Task: Send an email with the signature Marianna Clark with the subject Feedback on a business model canvas and the message Could you provide me with the technical specifications for the new software program? from softage.3@softage.net to softage.5@softage.net with an attached audio file Audio_news_report.mp3 and move the email from Sent Items to the folder Sales contracts
Action: Mouse moved to (133, 223)
Screenshot: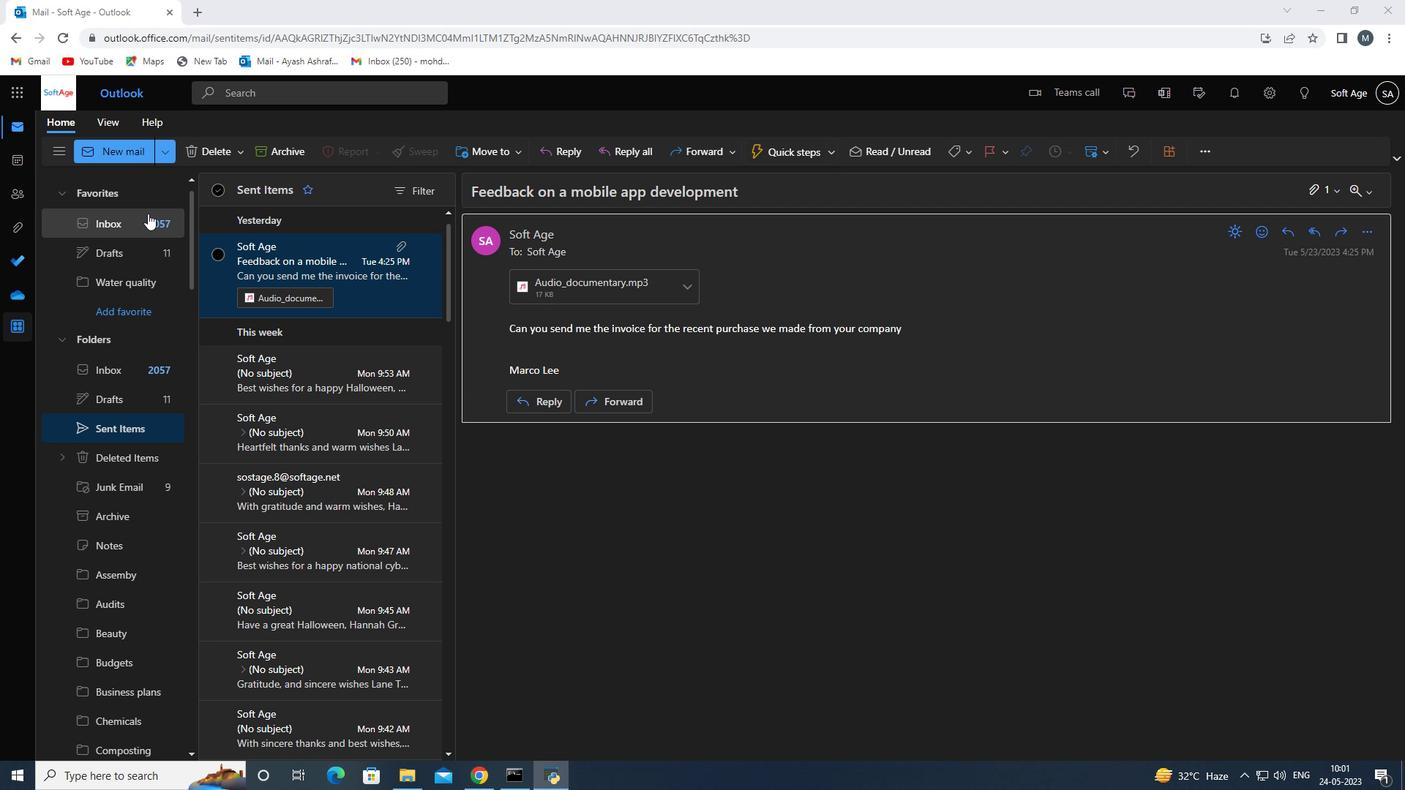 
Action: Mouse pressed left at (133, 223)
Screenshot: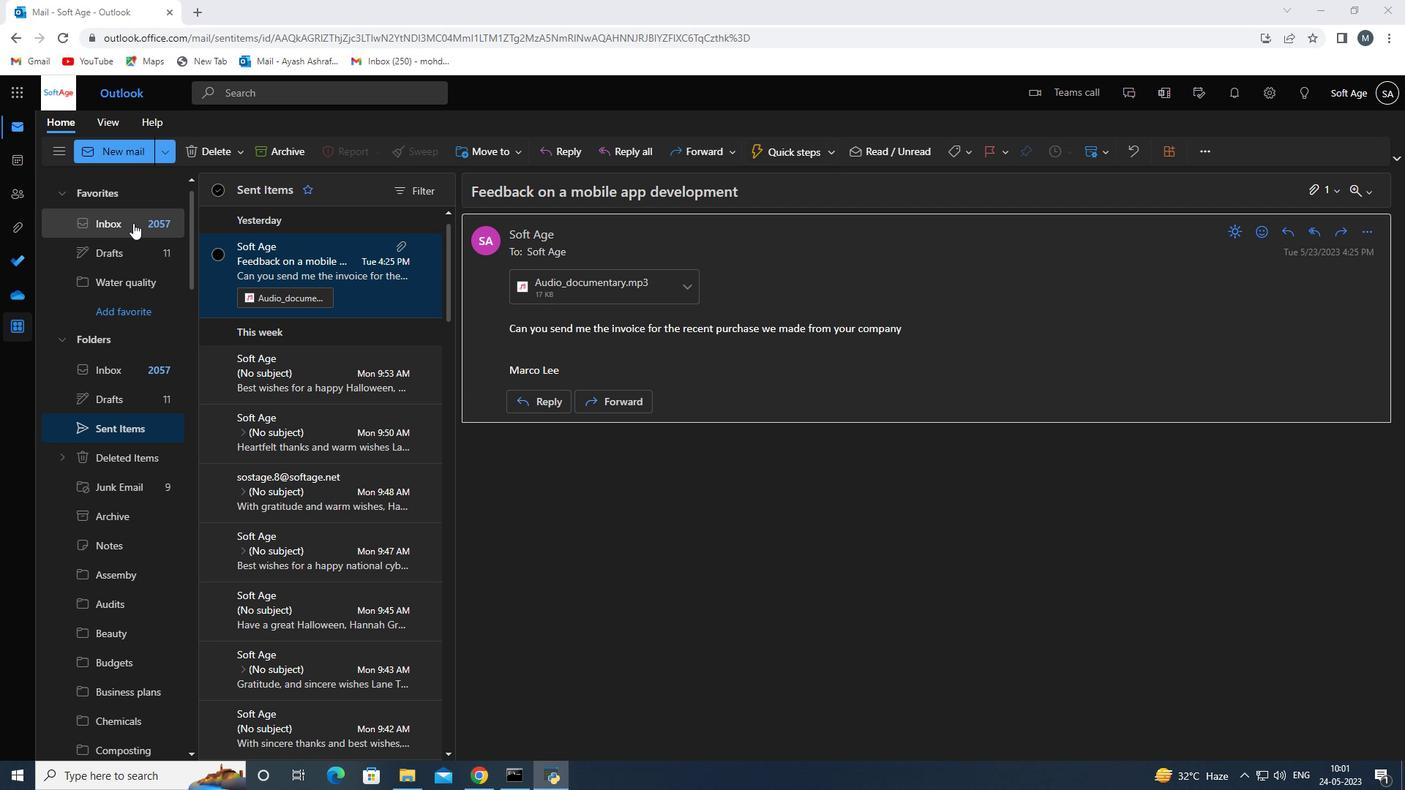
Action: Mouse moved to (112, 158)
Screenshot: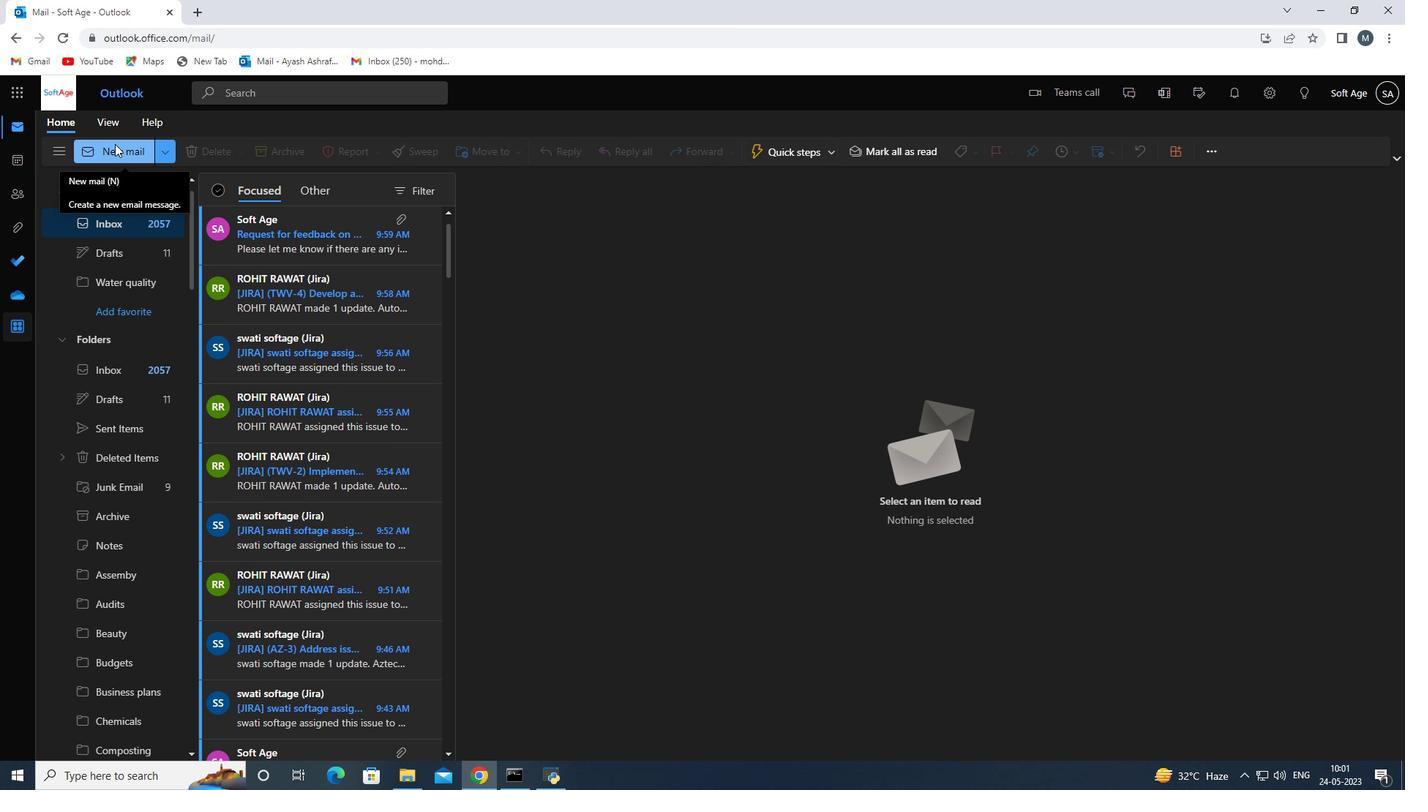 
Action: Mouse pressed left at (112, 158)
Screenshot: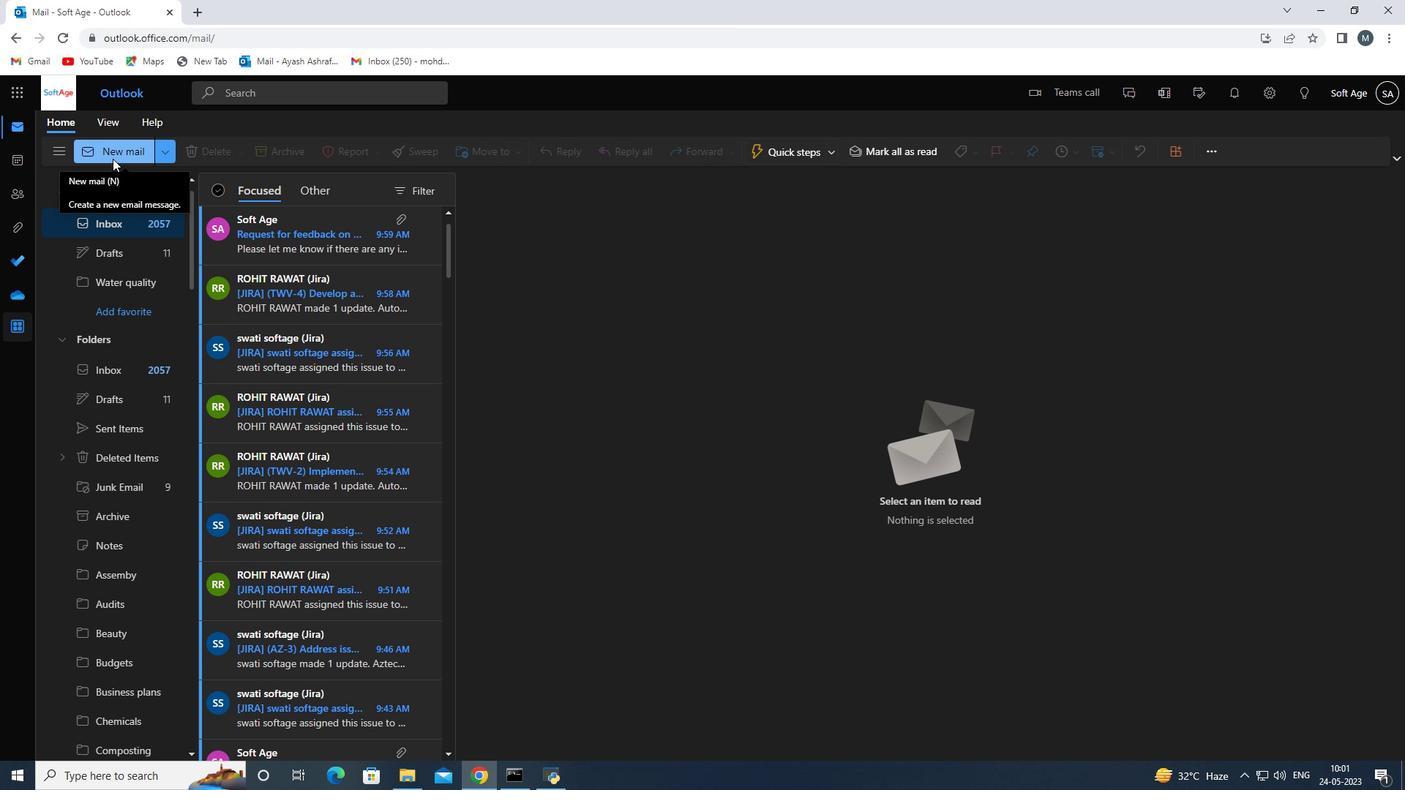 
Action: Mouse moved to (907, 156)
Screenshot: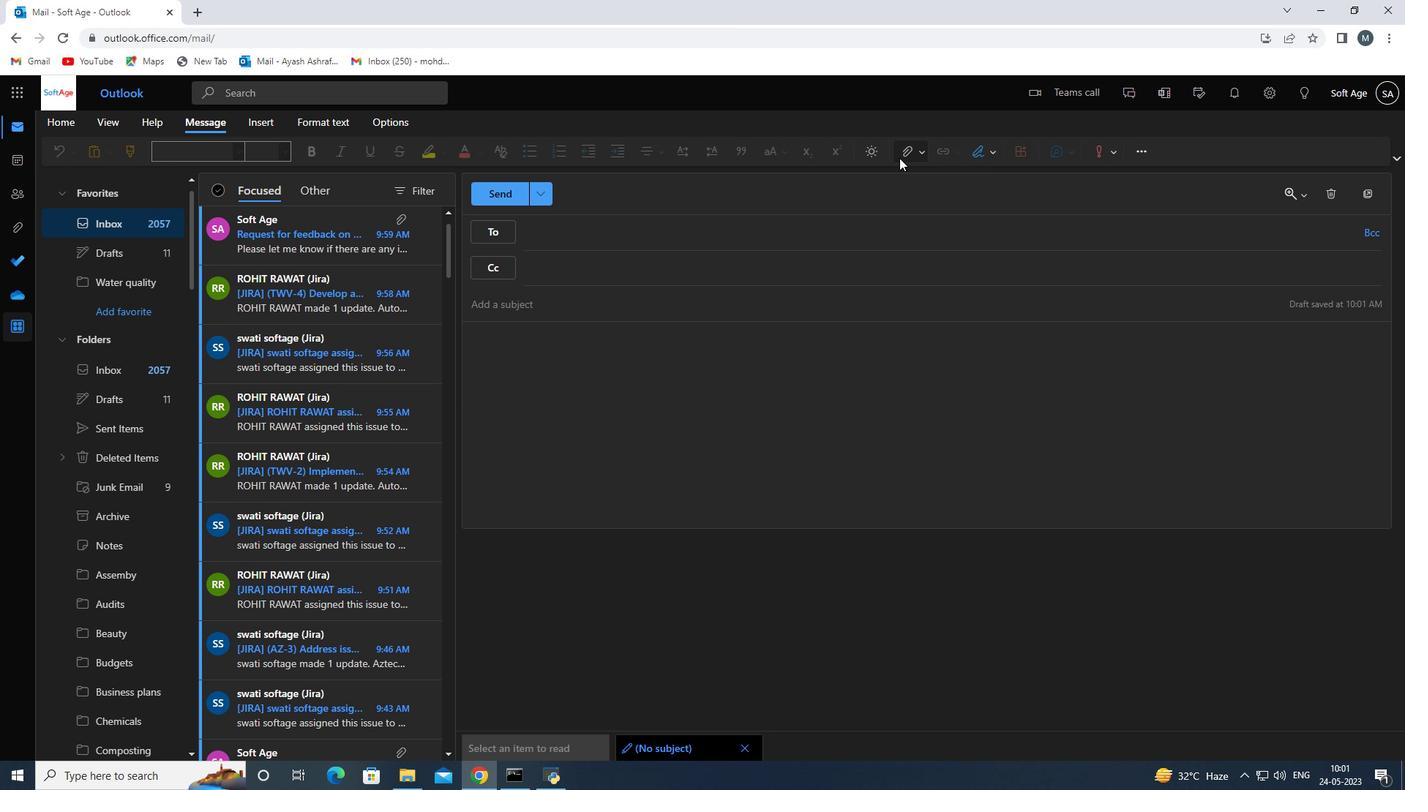 
Action: Mouse pressed left at (907, 156)
Screenshot: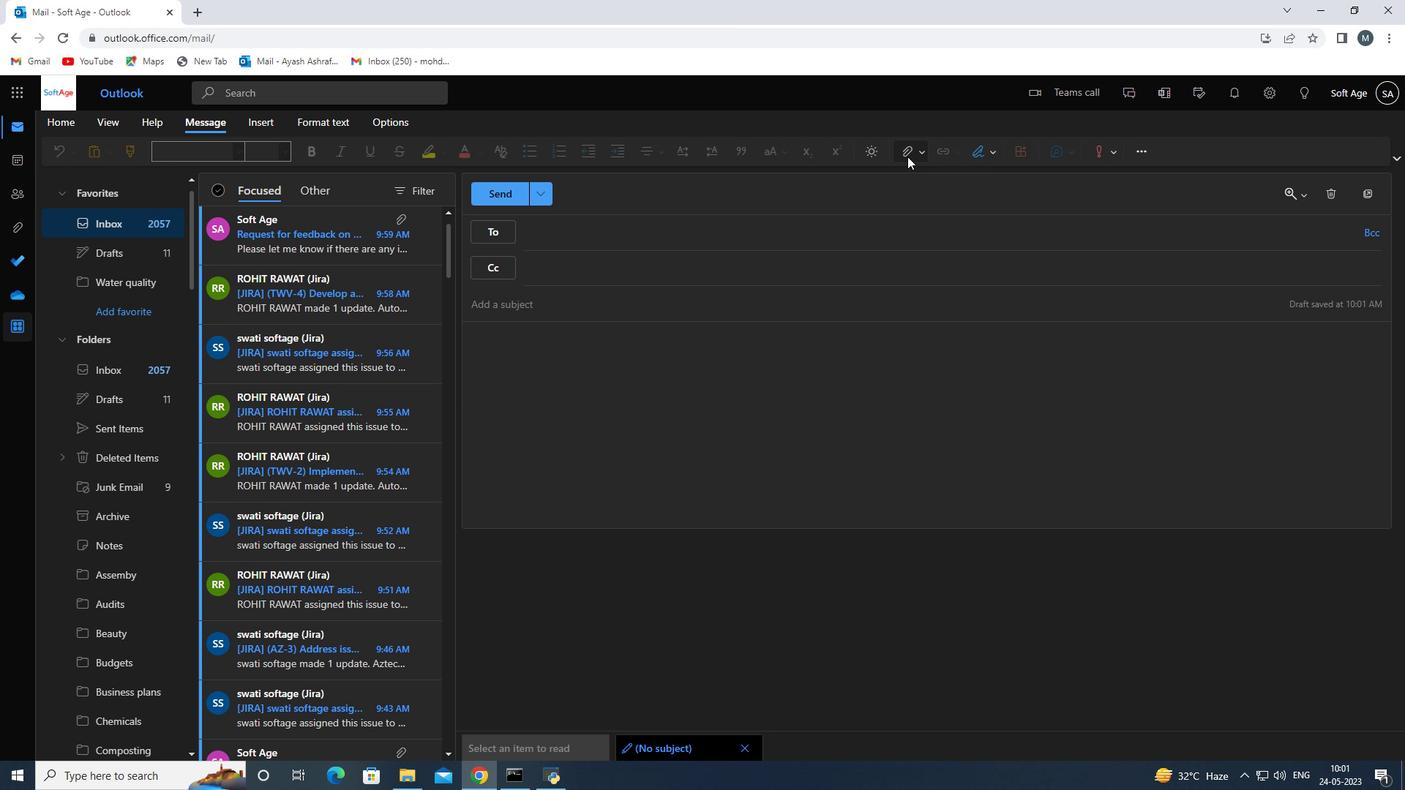 
Action: Mouse moved to (990, 154)
Screenshot: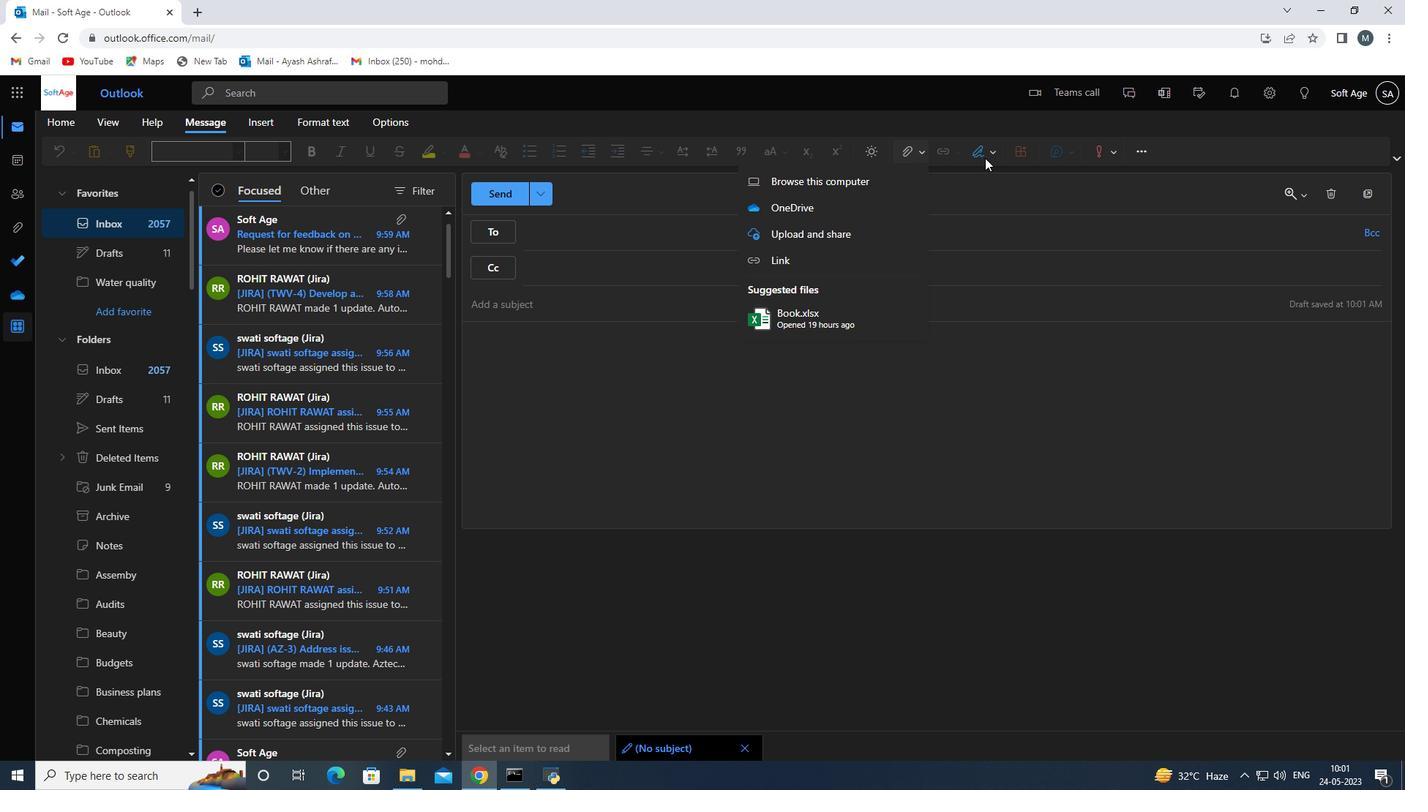 
Action: Mouse pressed left at (990, 154)
Screenshot: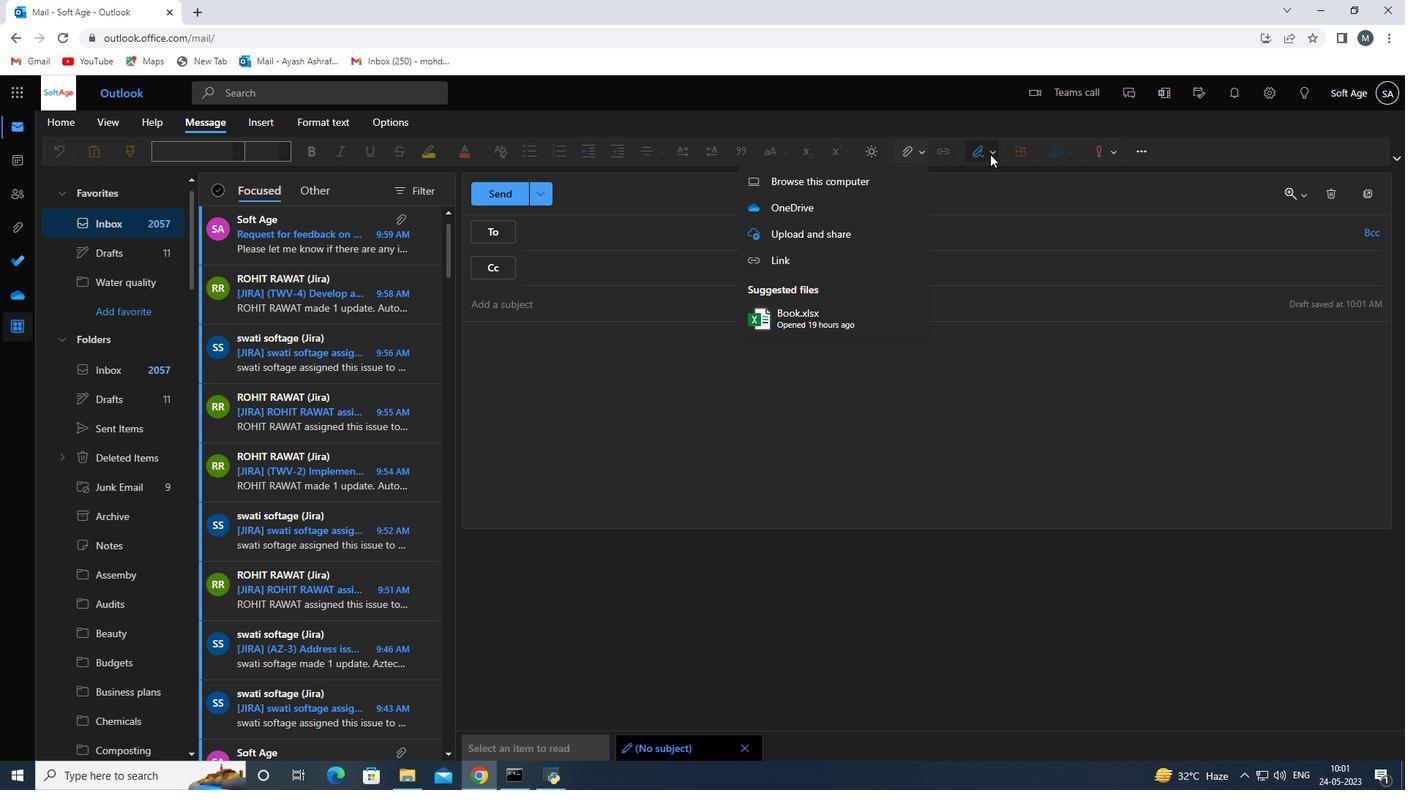 
Action: Mouse moved to (963, 211)
Screenshot: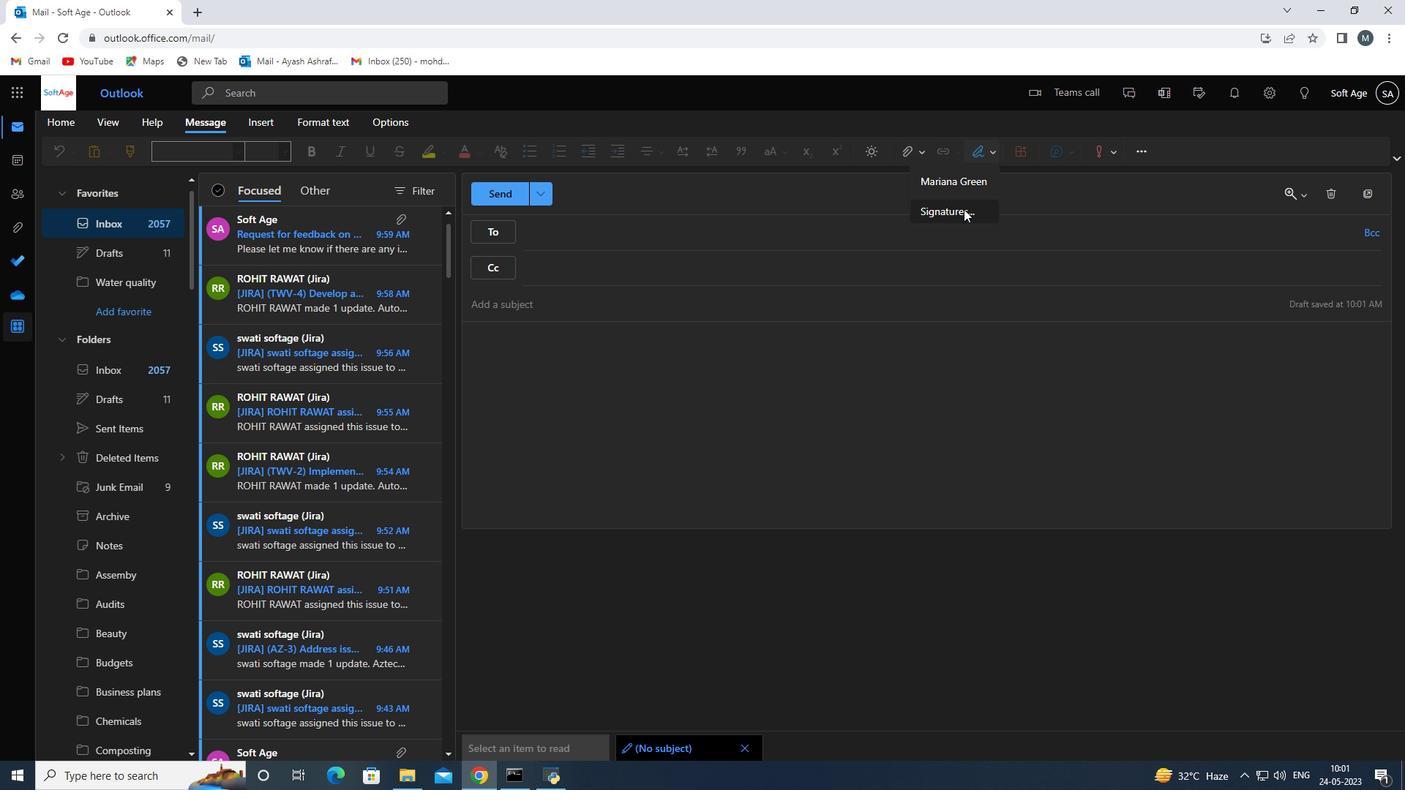 
Action: Mouse pressed left at (963, 211)
Screenshot: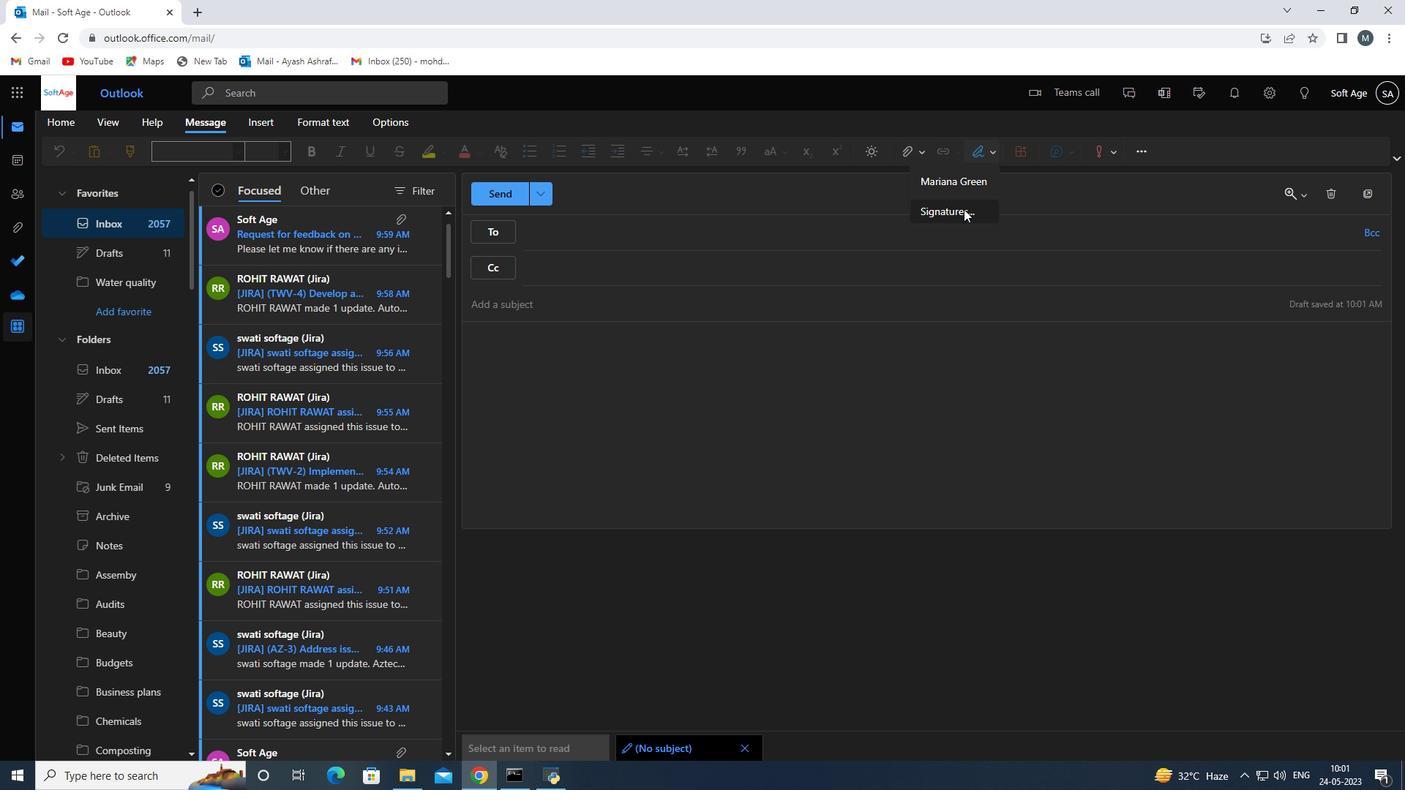 
Action: Mouse moved to (973, 268)
Screenshot: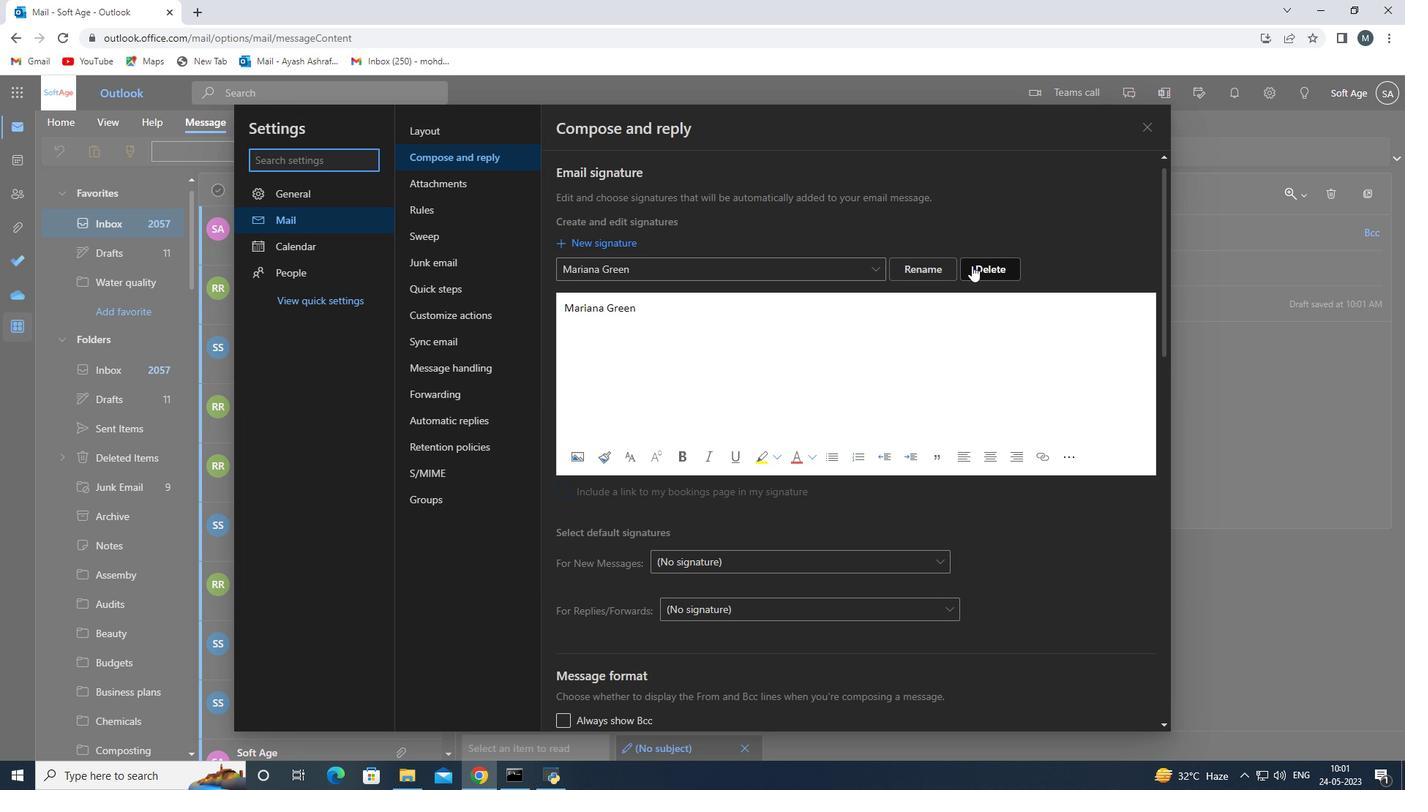 
Action: Mouse pressed left at (973, 268)
Screenshot: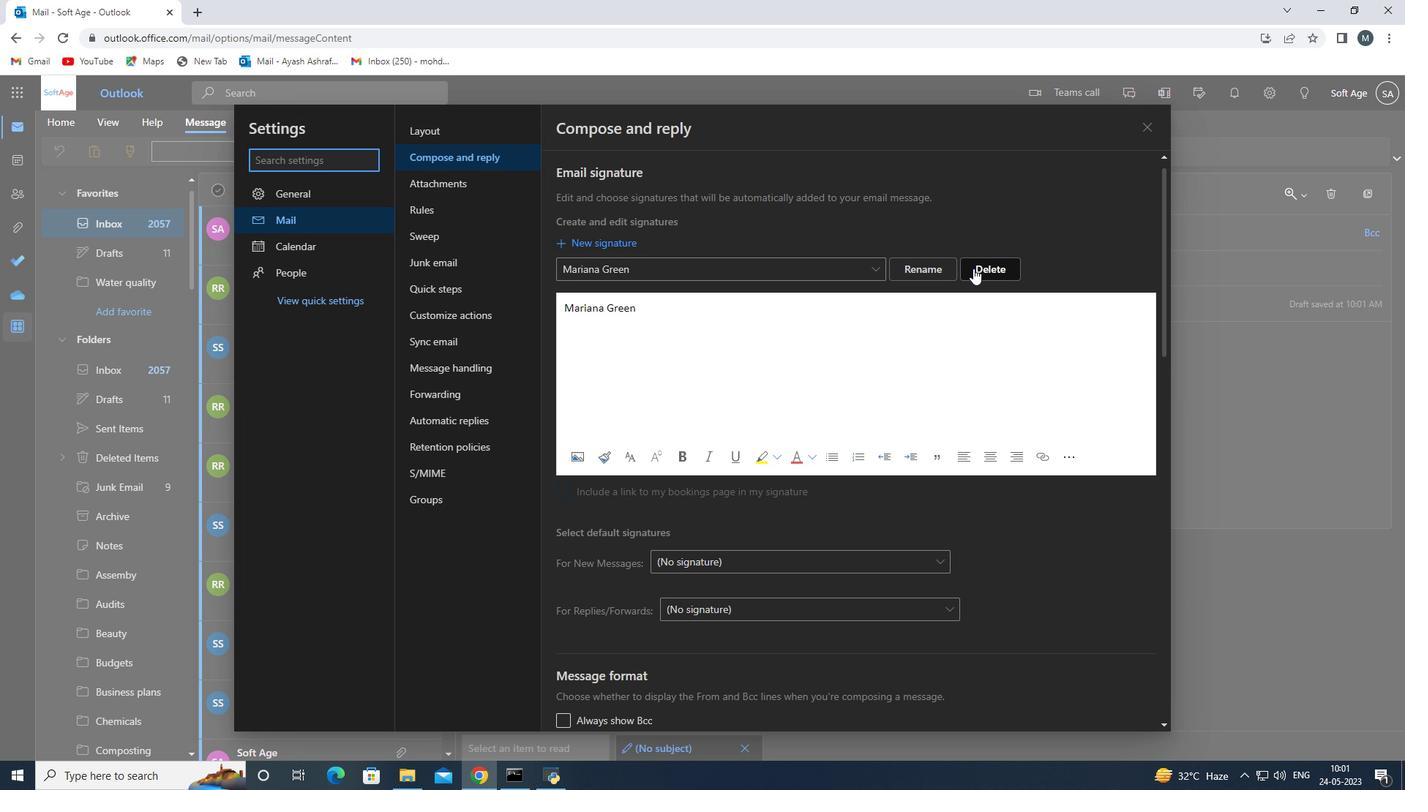 
Action: Mouse moved to (796, 273)
Screenshot: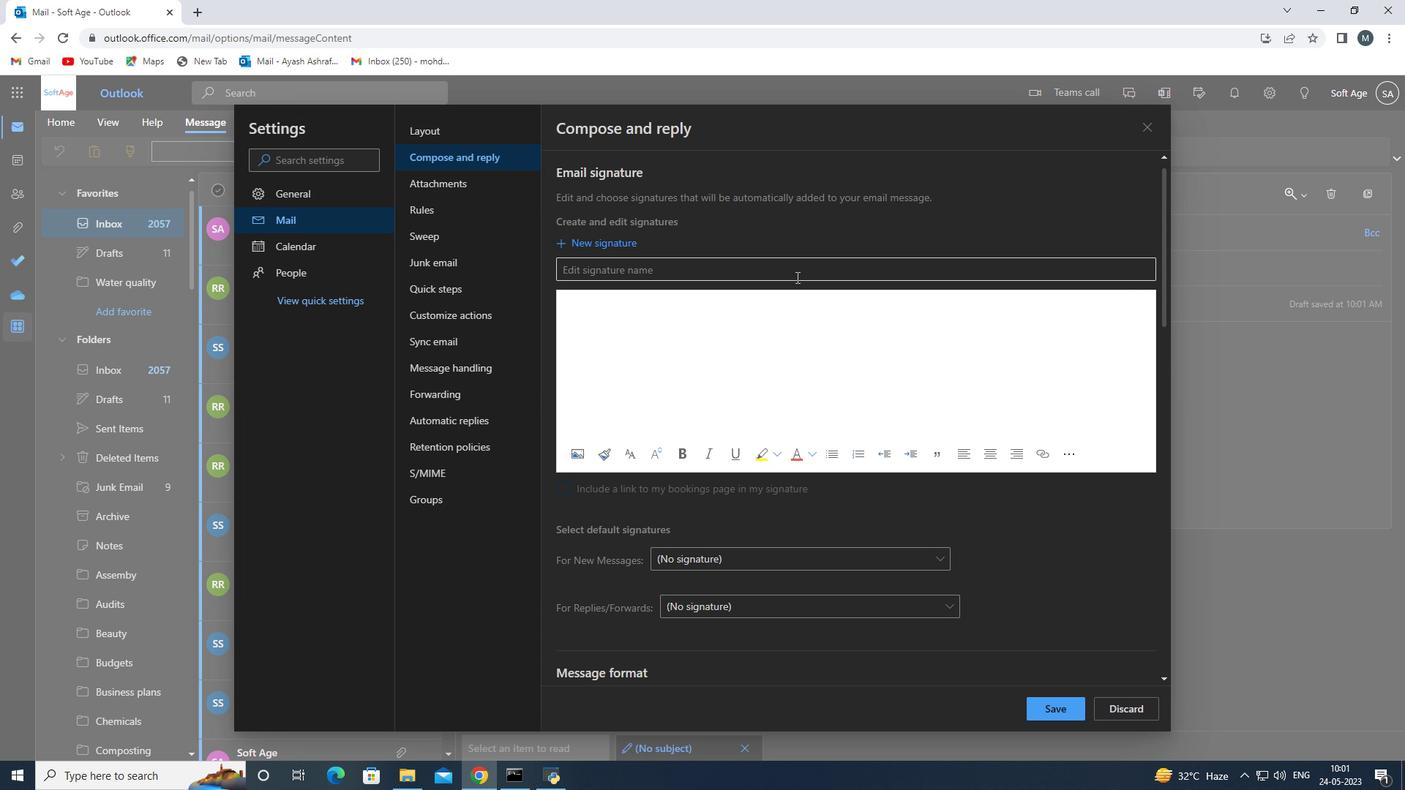 
Action: Mouse pressed left at (796, 273)
Screenshot: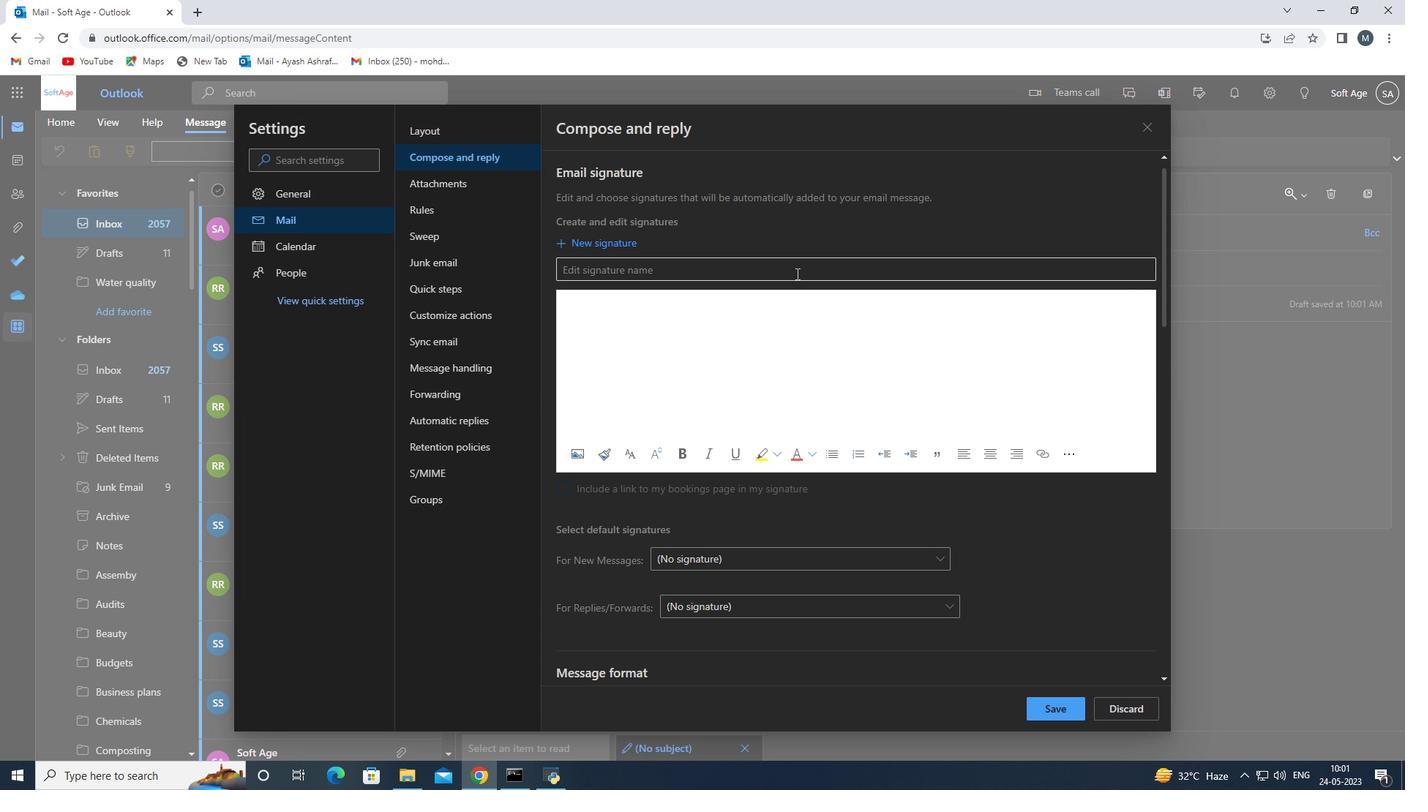 
Action: Mouse moved to (796, 273)
Screenshot: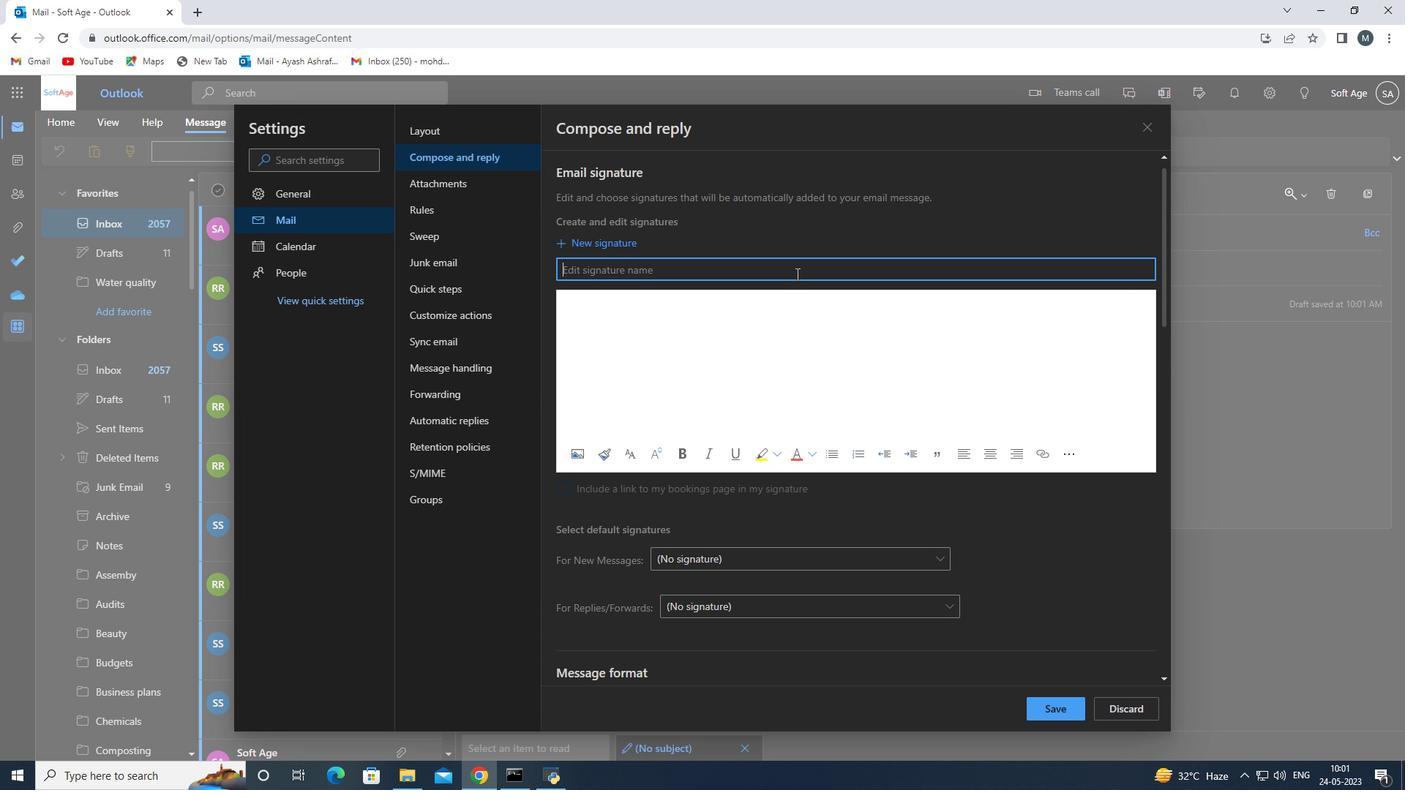 
Action: Key pressed <Key.shift>Marianna<Key.space><Key.shift><Key.shift><Key.shift><Key.shift><Key.shift><Key.shift><Key.shift><Key.shift><Key.shift><Key.shift><Key.shift><Key.shift><Key.shift><Key.shift><Key.shift>Clark<Key.space><Key.enter>
Screenshot: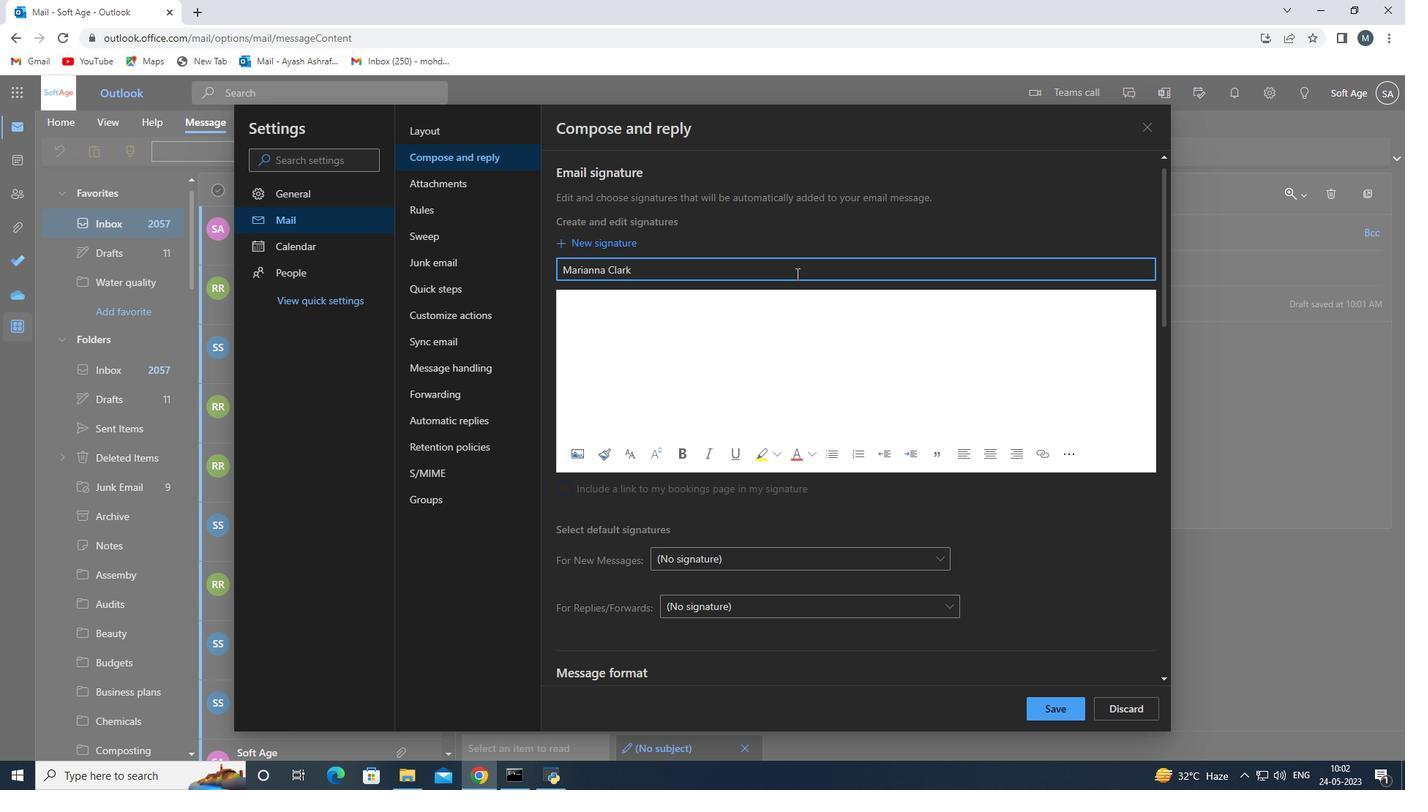 
Action: Mouse moved to (744, 322)
Screenshot: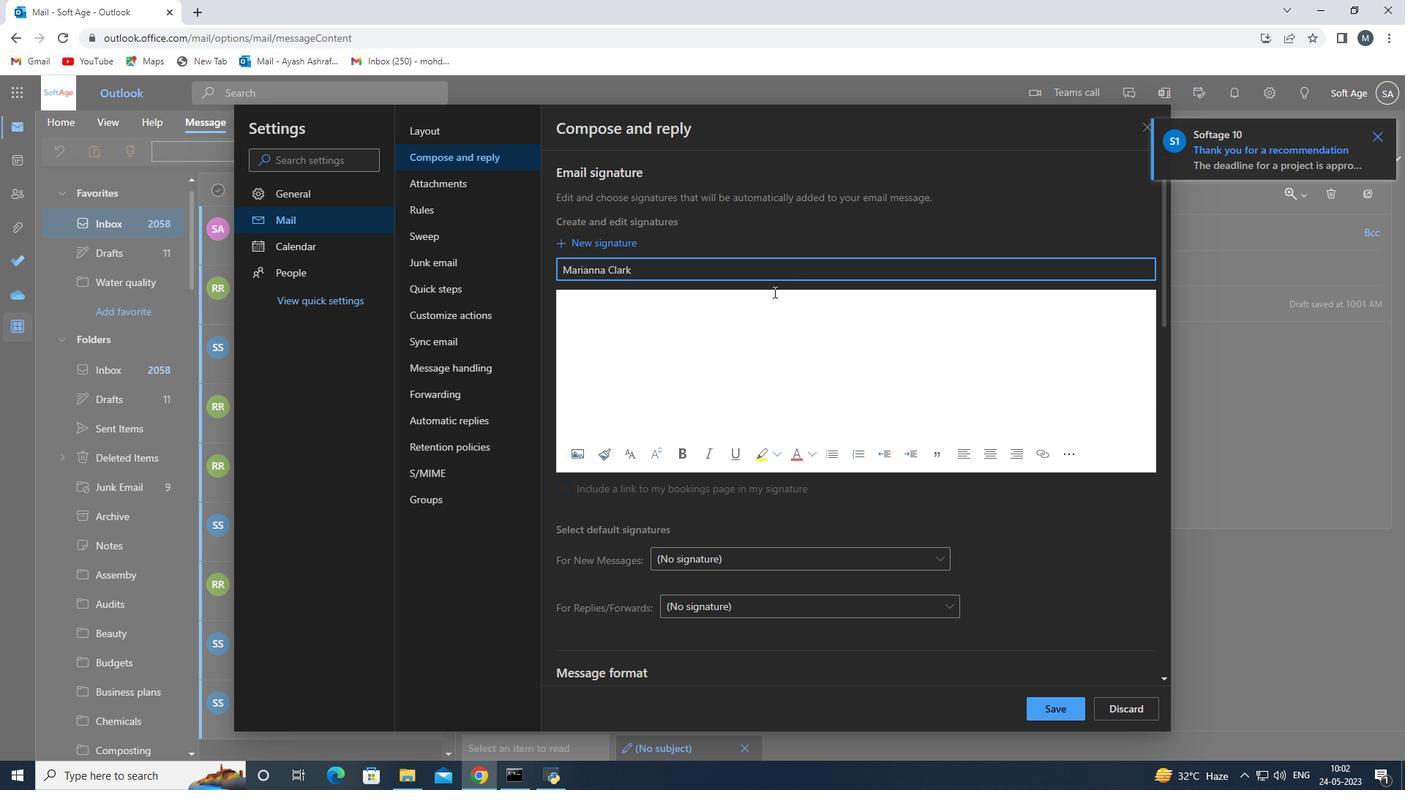 
Action: Mouse pressed left at (744, 322)
Screenshot: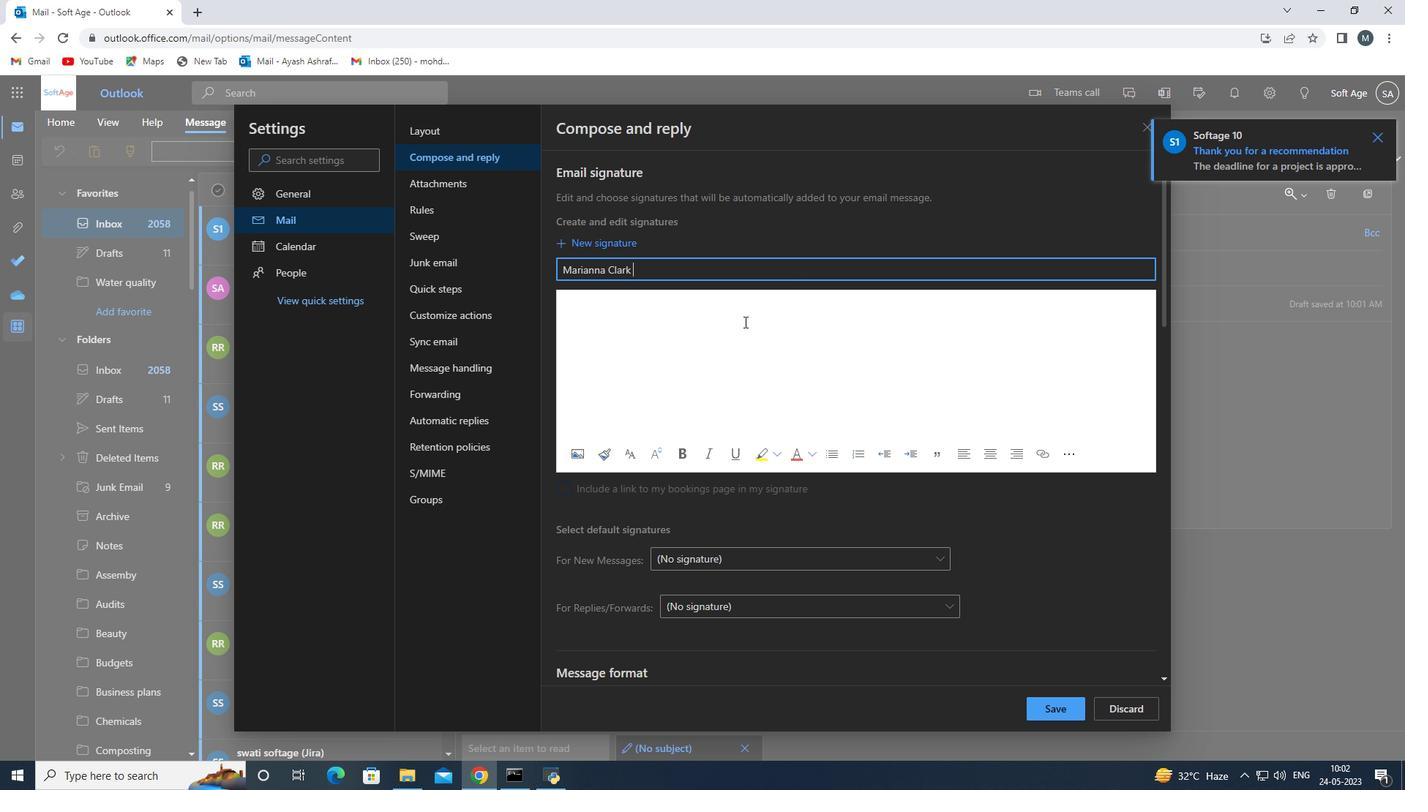 
Action: Key pressed <Key.shift>Mariannna<Key.space><Key.backspace><Key.backspace><Key.backspace>a<Key.space><Key.shift>Clark<Key.space>
Screenshot: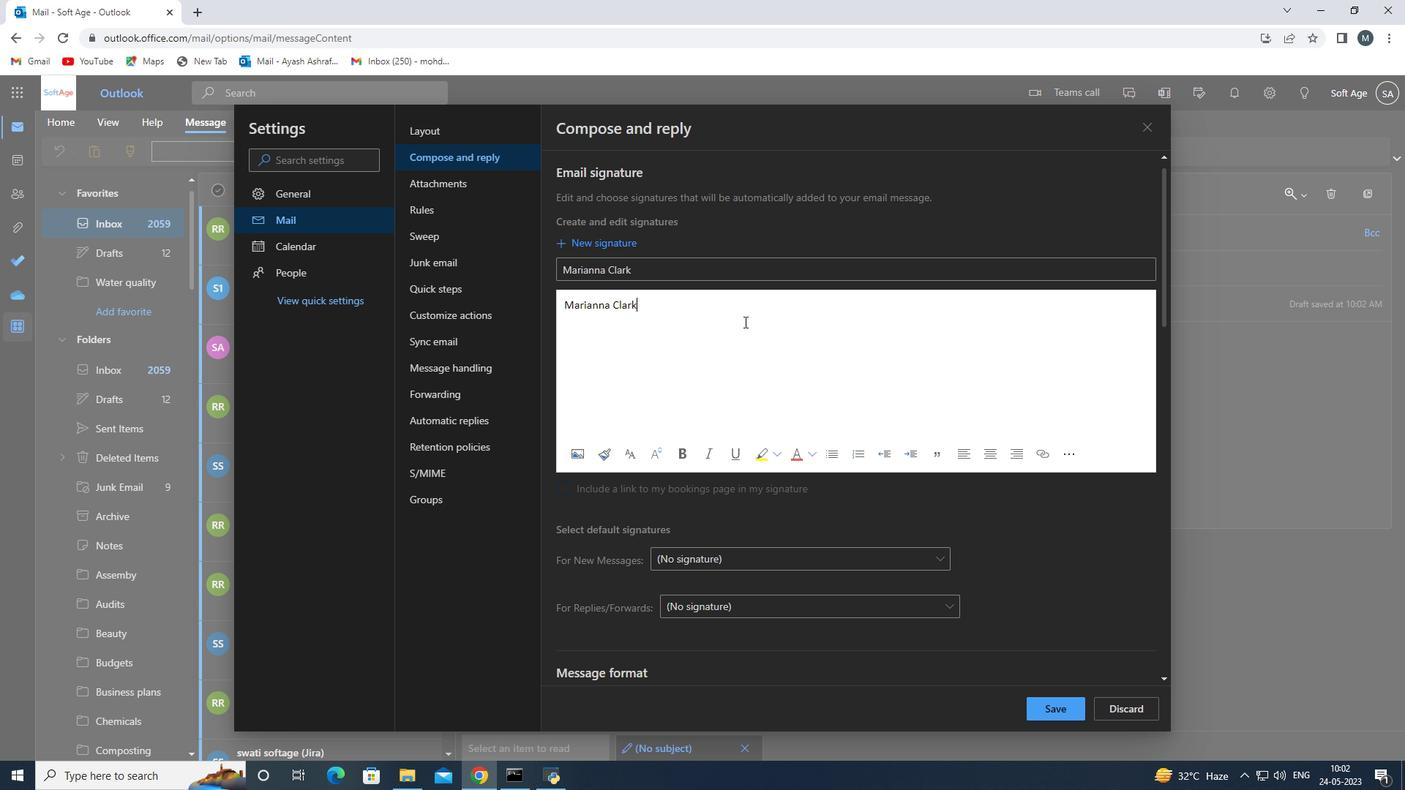 
Action: Mouse moved to (1050, 713)
Screenshot: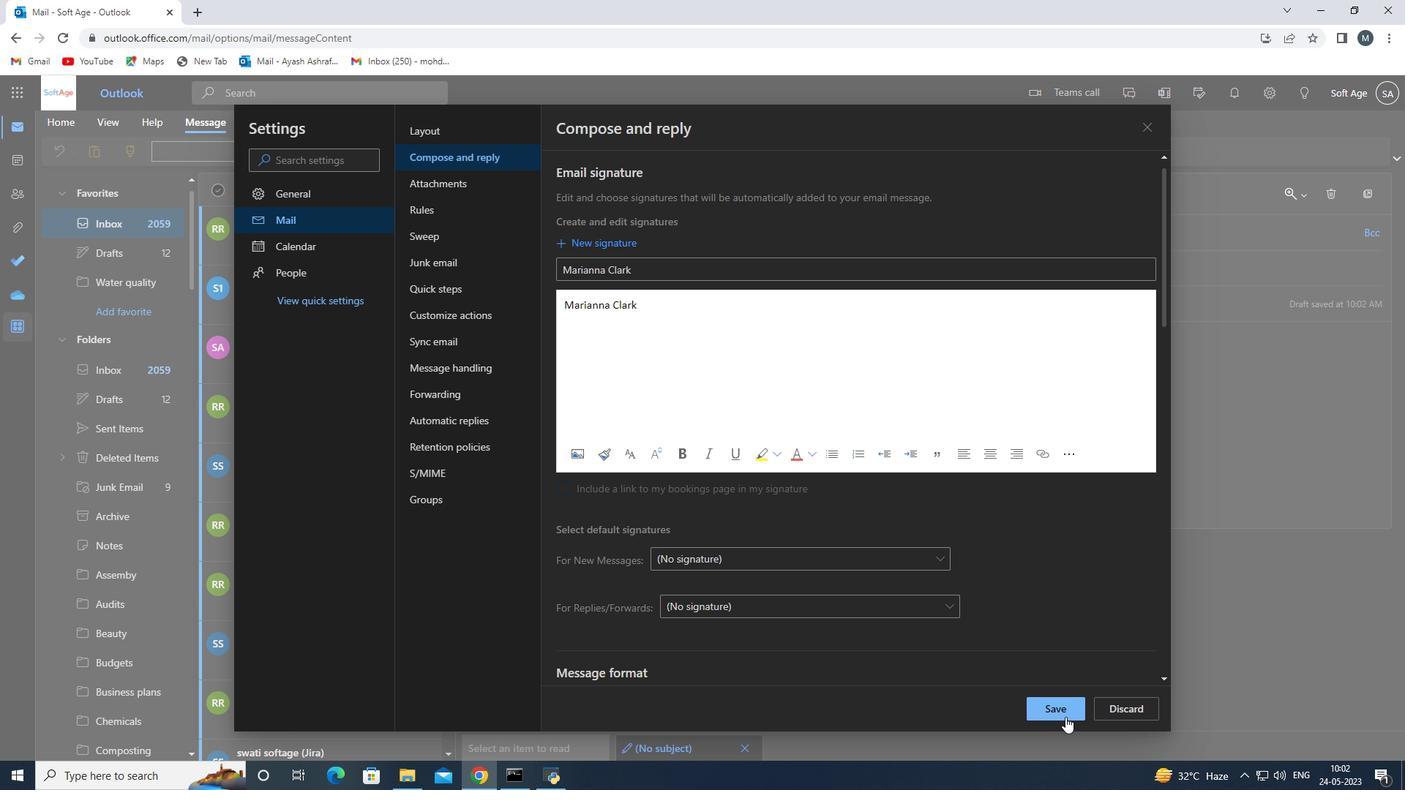 
Action: Mouse pressed left at (1050, 713)
Screenshot: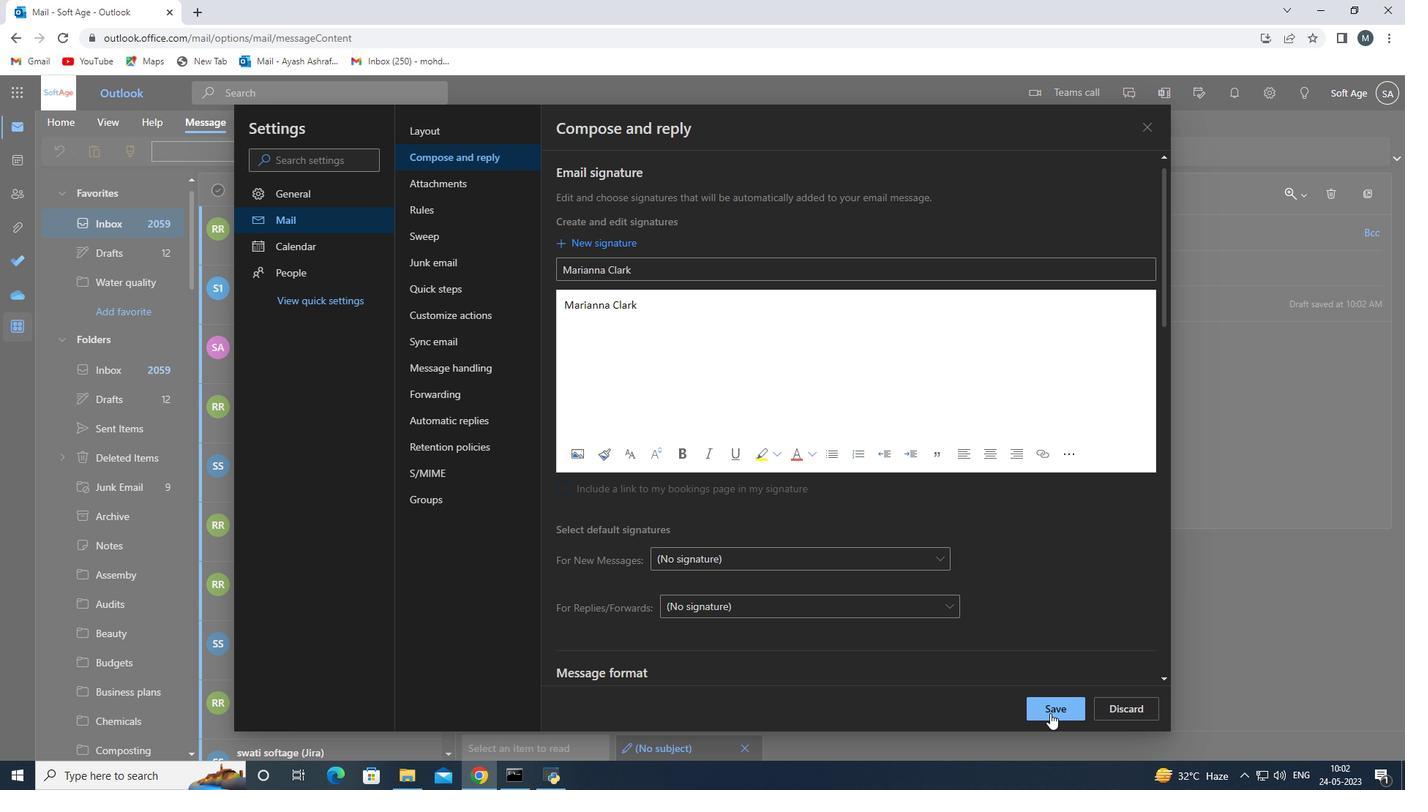 
Action: Mouse moved to (1147, 122)
Screenshot: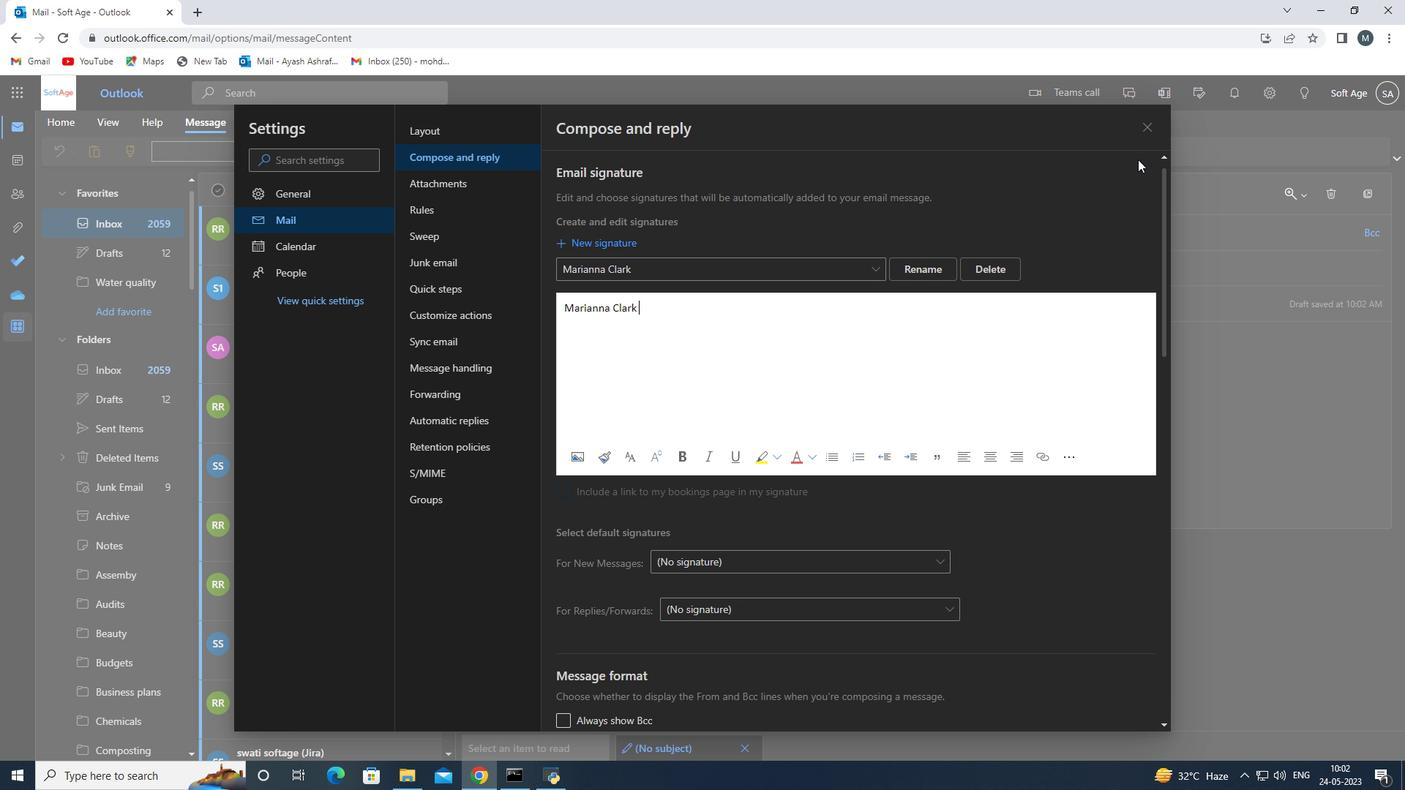 
Action: Mouse pressed left at (1147, 122)
Screenshot: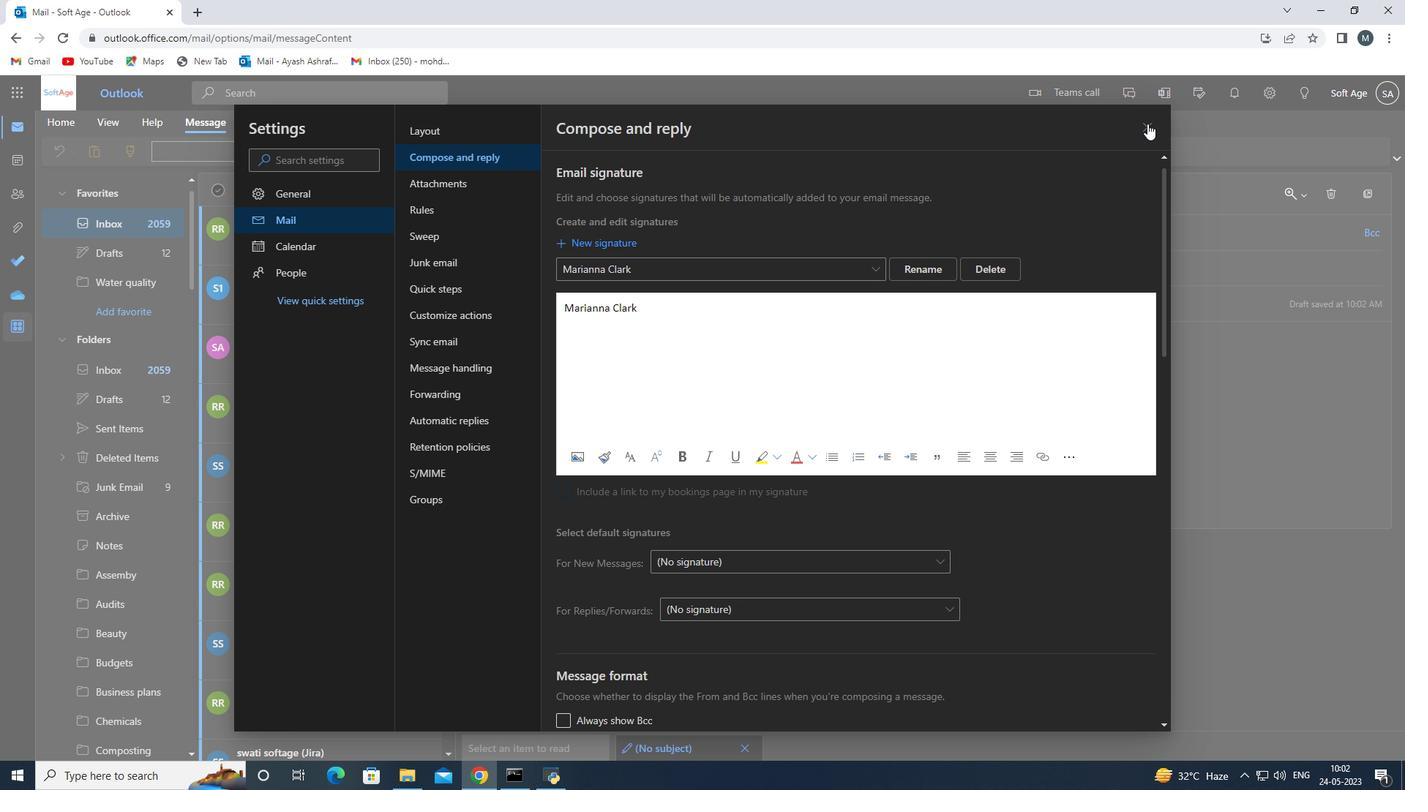 
Action: Mouse moved to (576, 232)
Screenshot: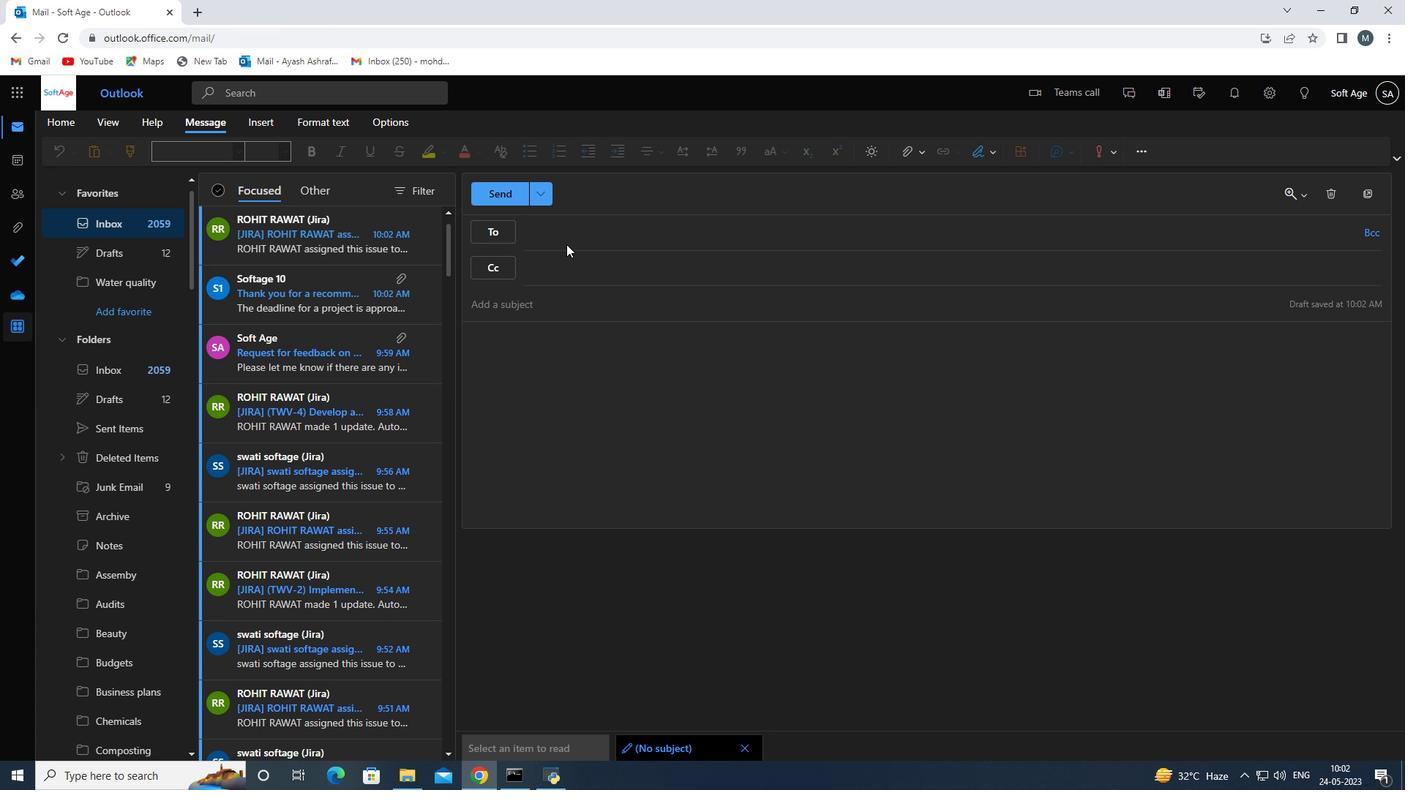 
Action: Mouse pressed left at (576, 232)
Screenshot: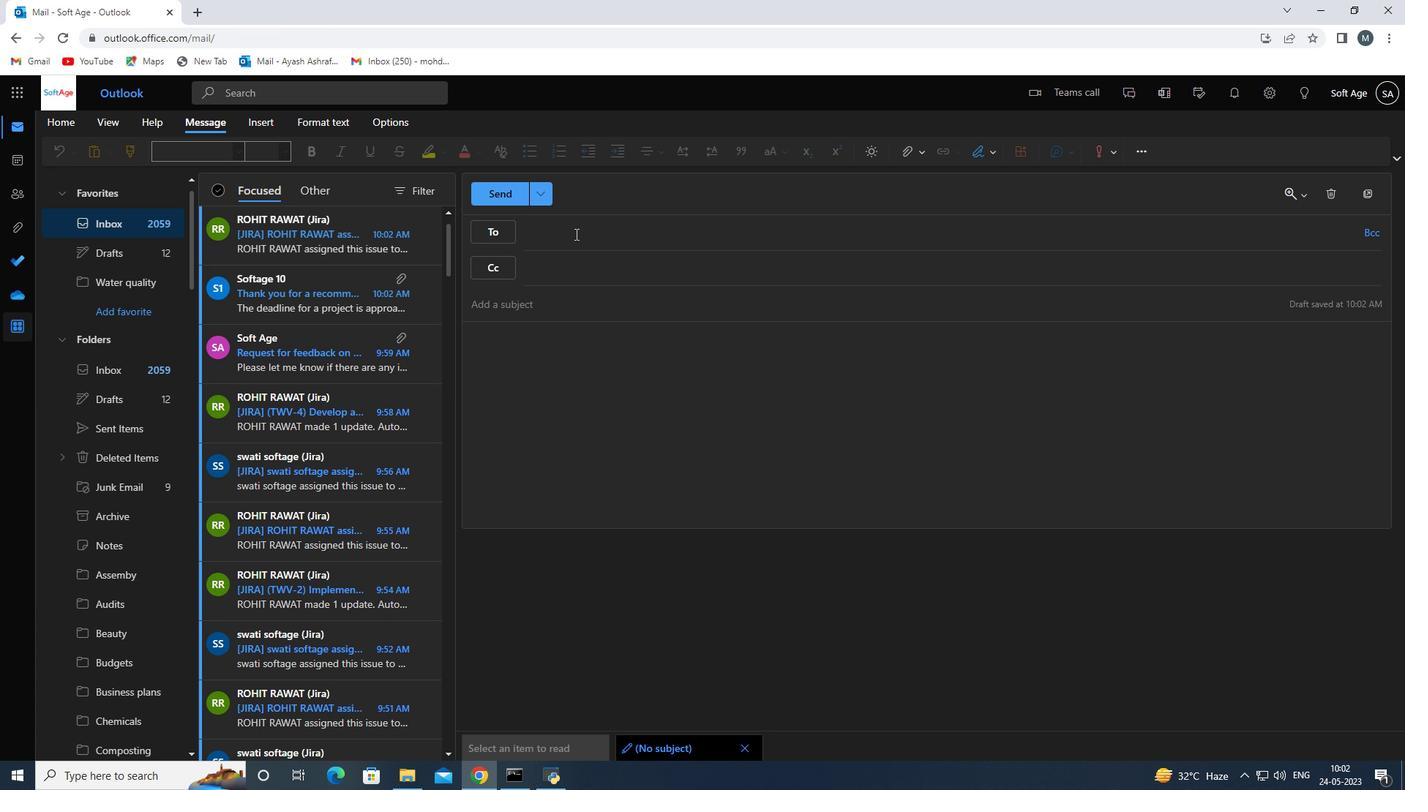 
Action: Mouse moved to (481, 381)
Screenshot: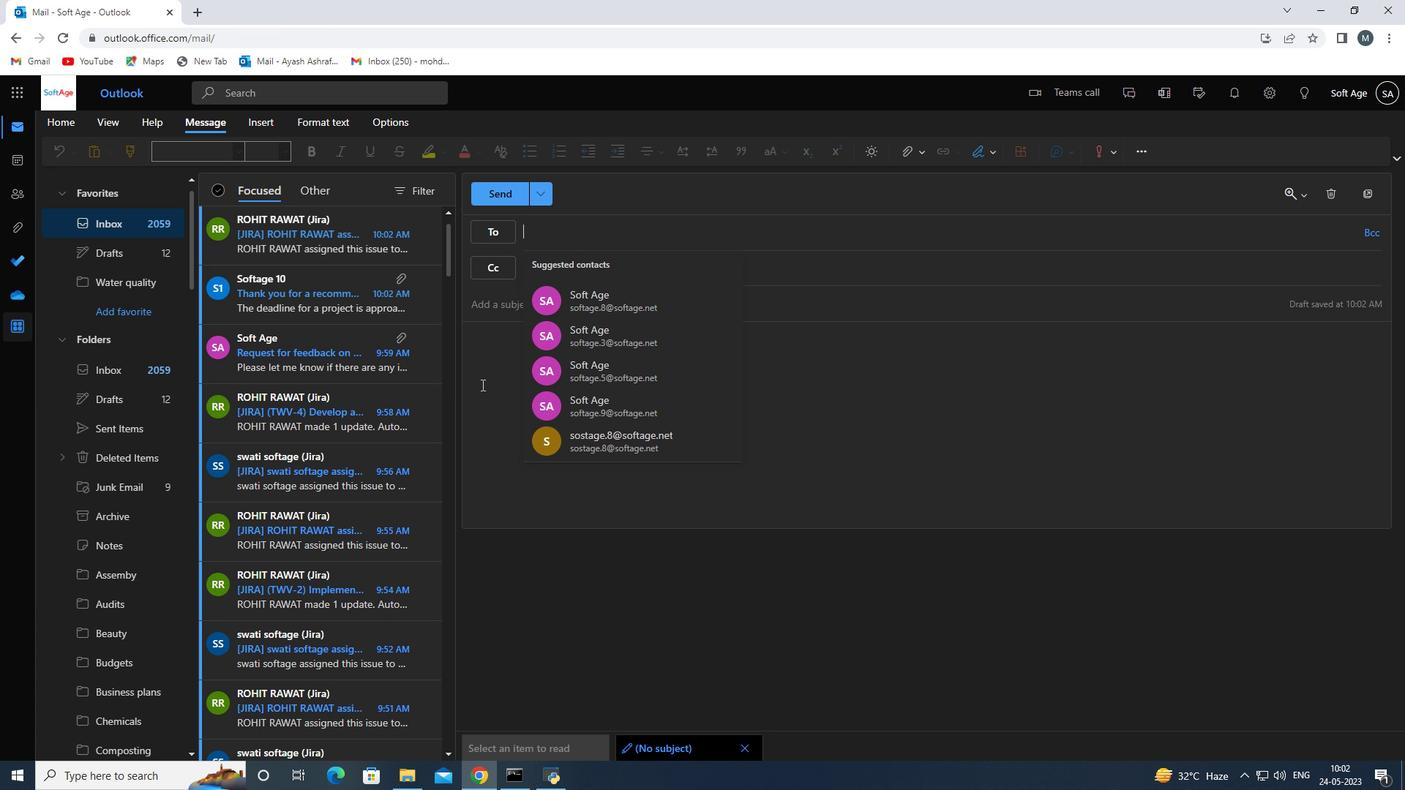 
Action: Mouse pressed left at (481, 381)
Screenshot: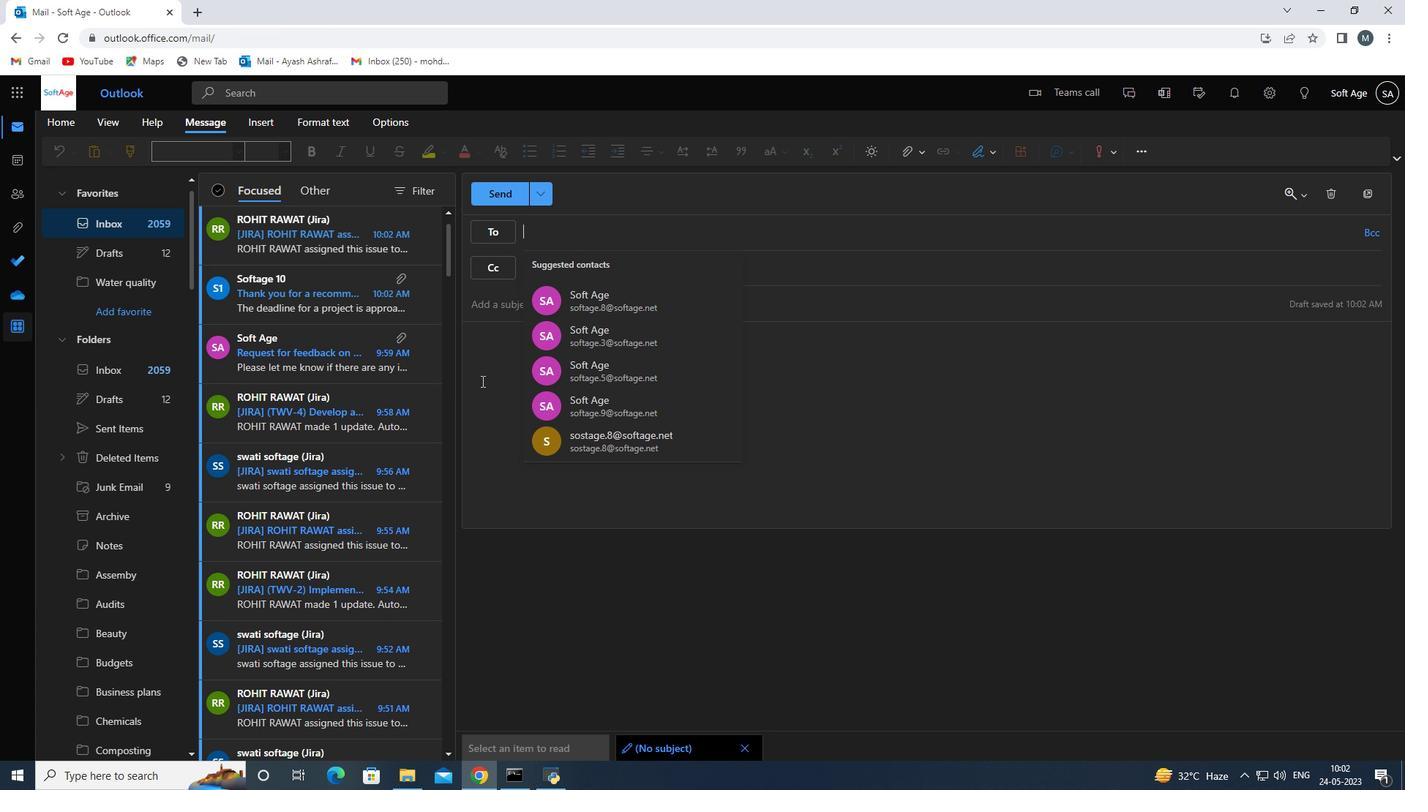 
Action: Mouse moved to (543, 297)
Screenshot: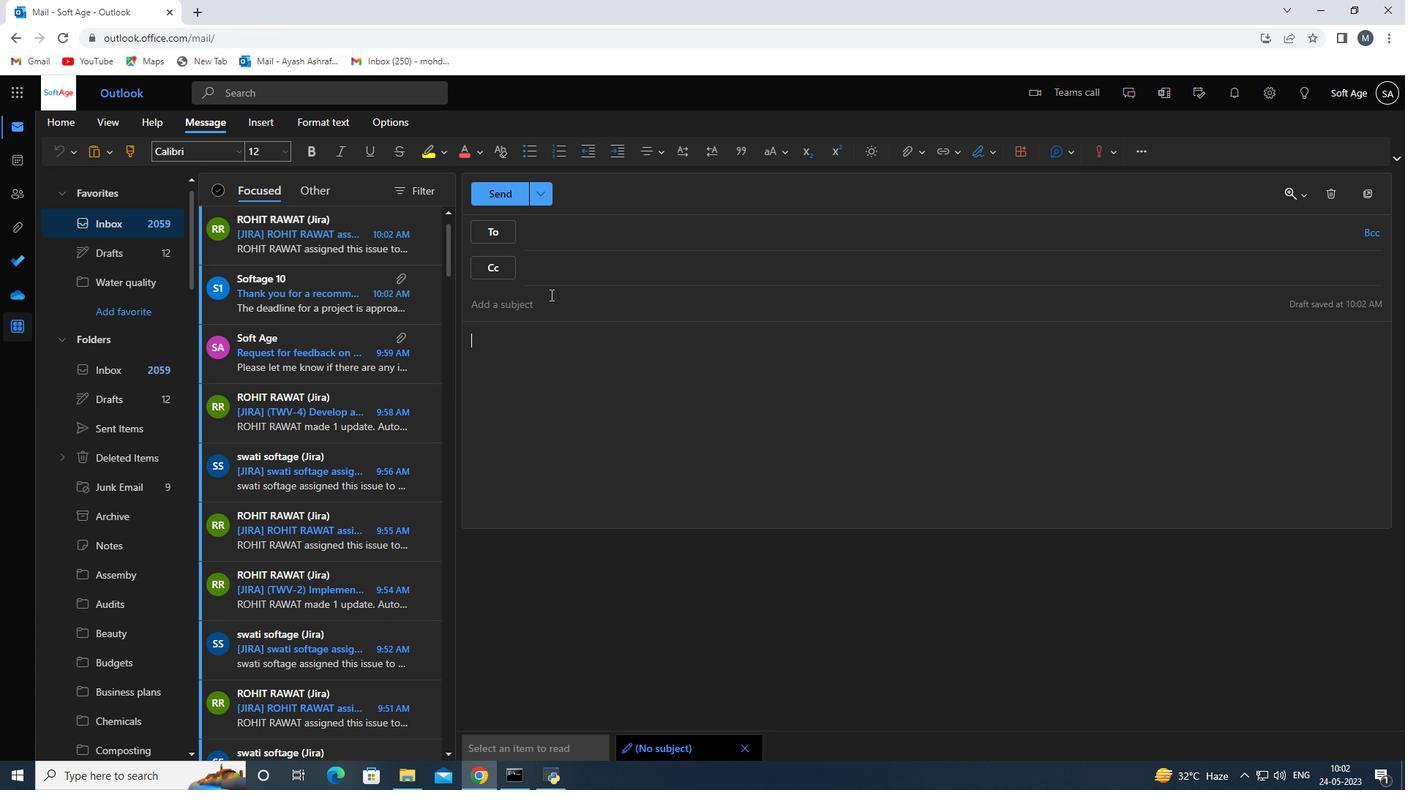
Action: Mouse pressed left at (543, 297)
Screenshot: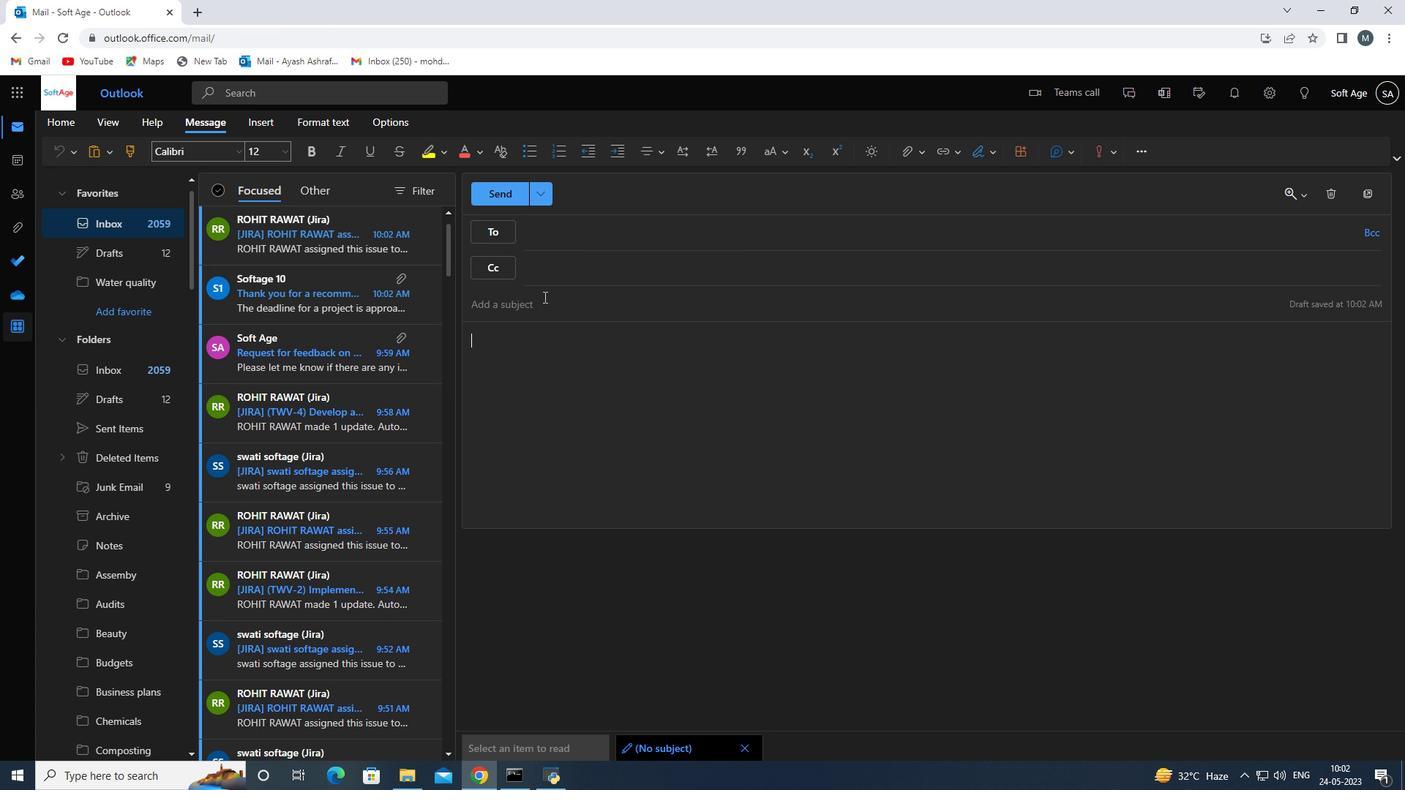 
Action: Mouse moved to (543, 297)
Screenshot: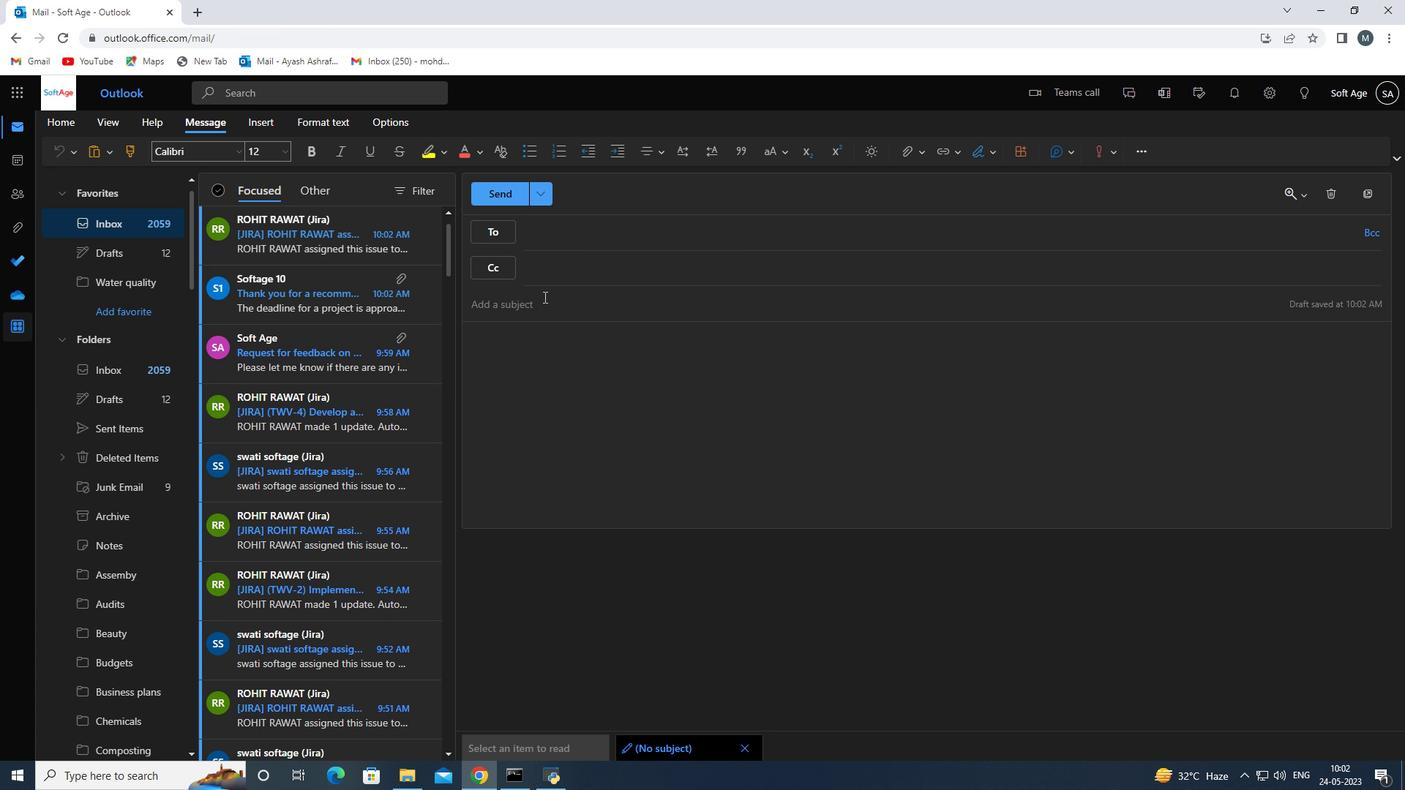 
Action: Key pressed <Key.shift>Feedback<Key.space>on<Key.space>a<Key.space>business<Key.space>model<Key.space>canvas<Key.space>
Screenshot: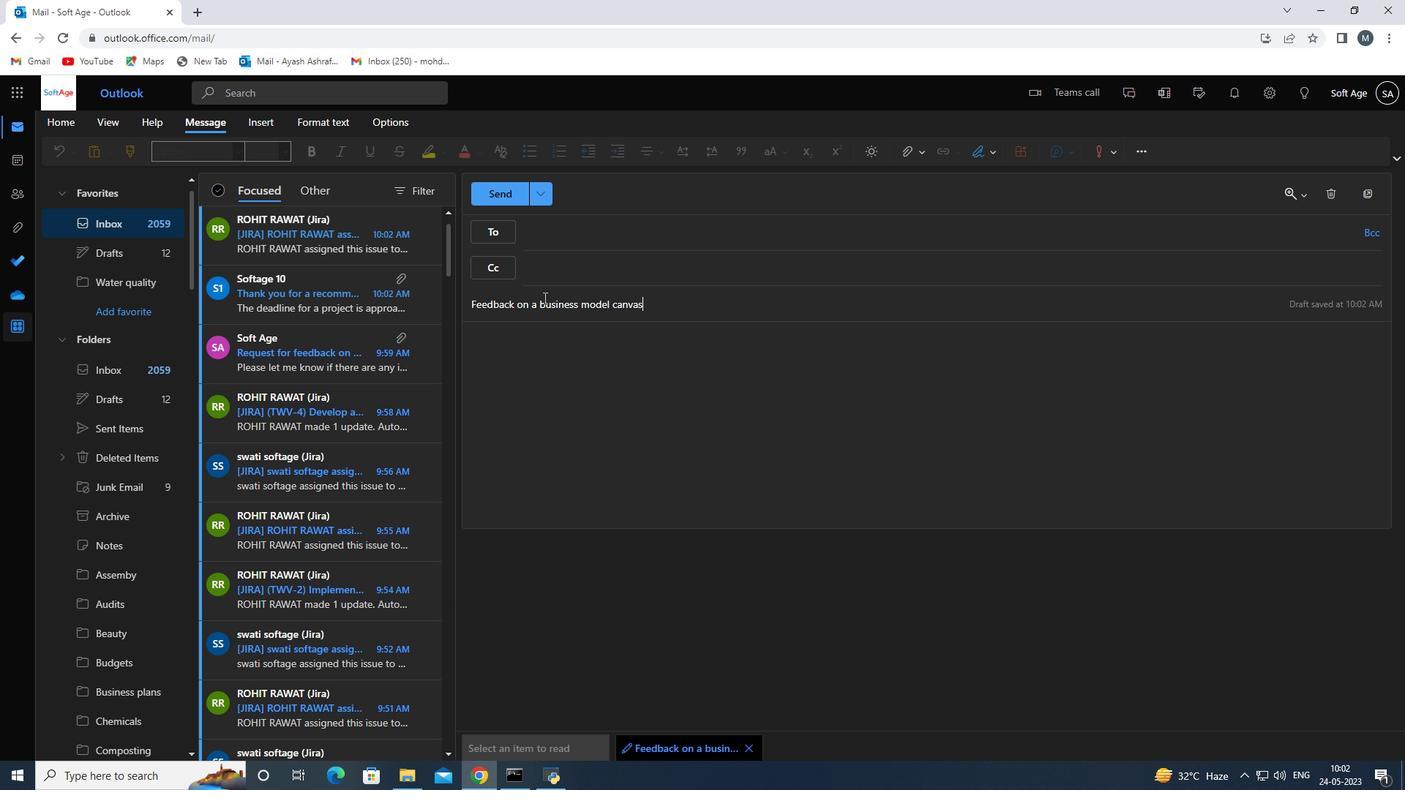 
Action: Mouse moved to (531, 371)
Screenshot: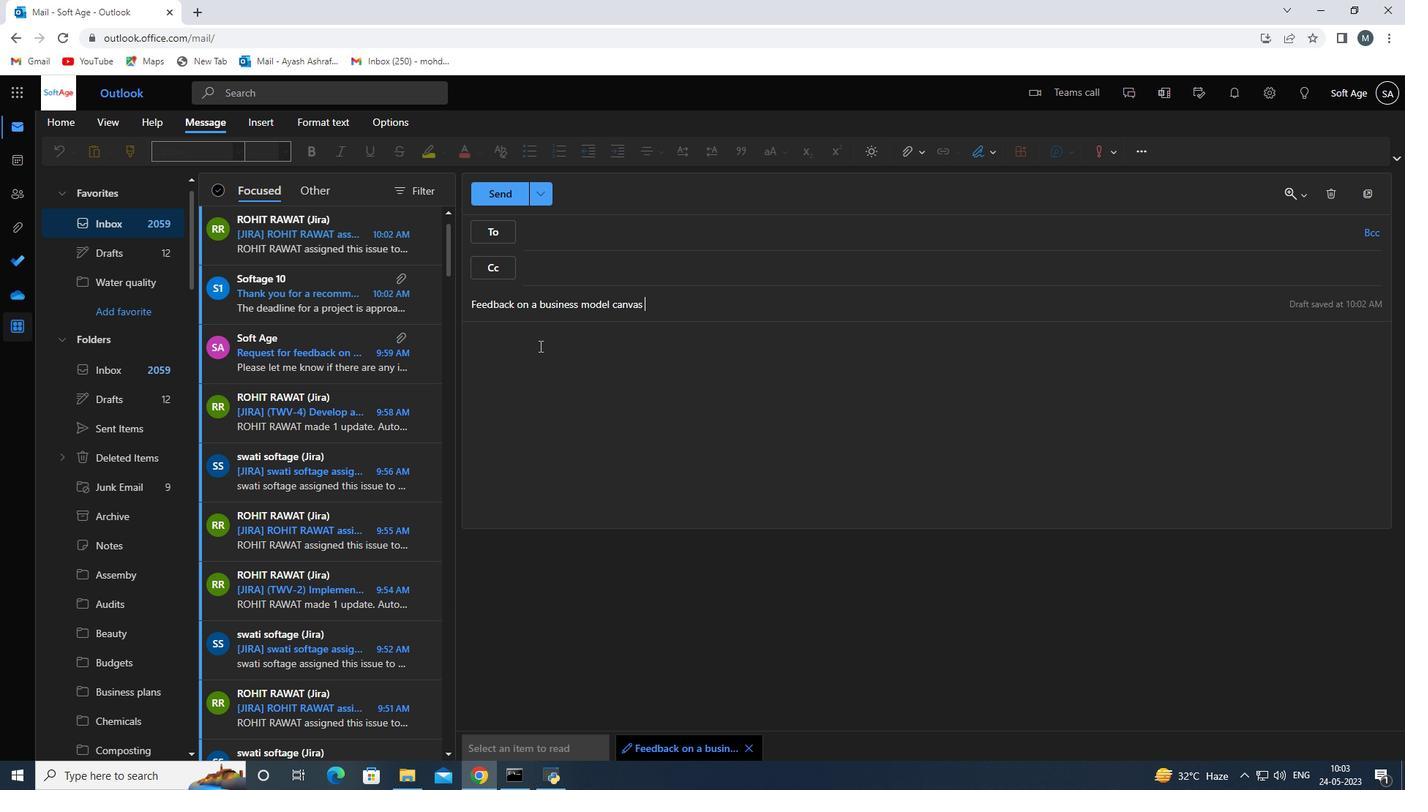 
Action: Mouse pressed left at (531, 371)
Screenshot: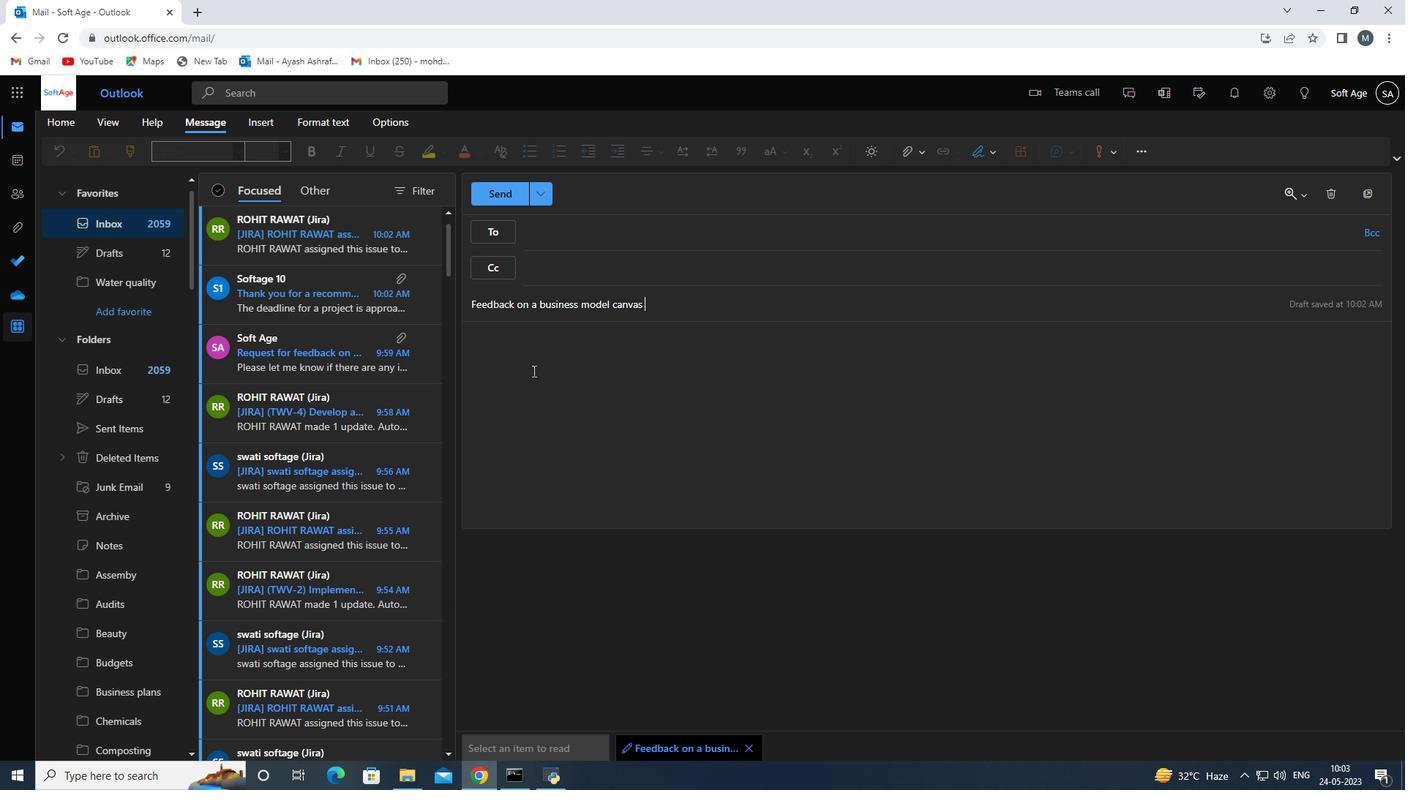 
Action: Key pressed <Key.shift>Could<Key.space>you<Key.space>provide<Key.space>me<Key.space>with<Key.space>the<Key.space>technical<Key.space>specifications<Key.space>for<Key.space>new<Key.space>software<Key.space>program<Key.space>
Screenshot: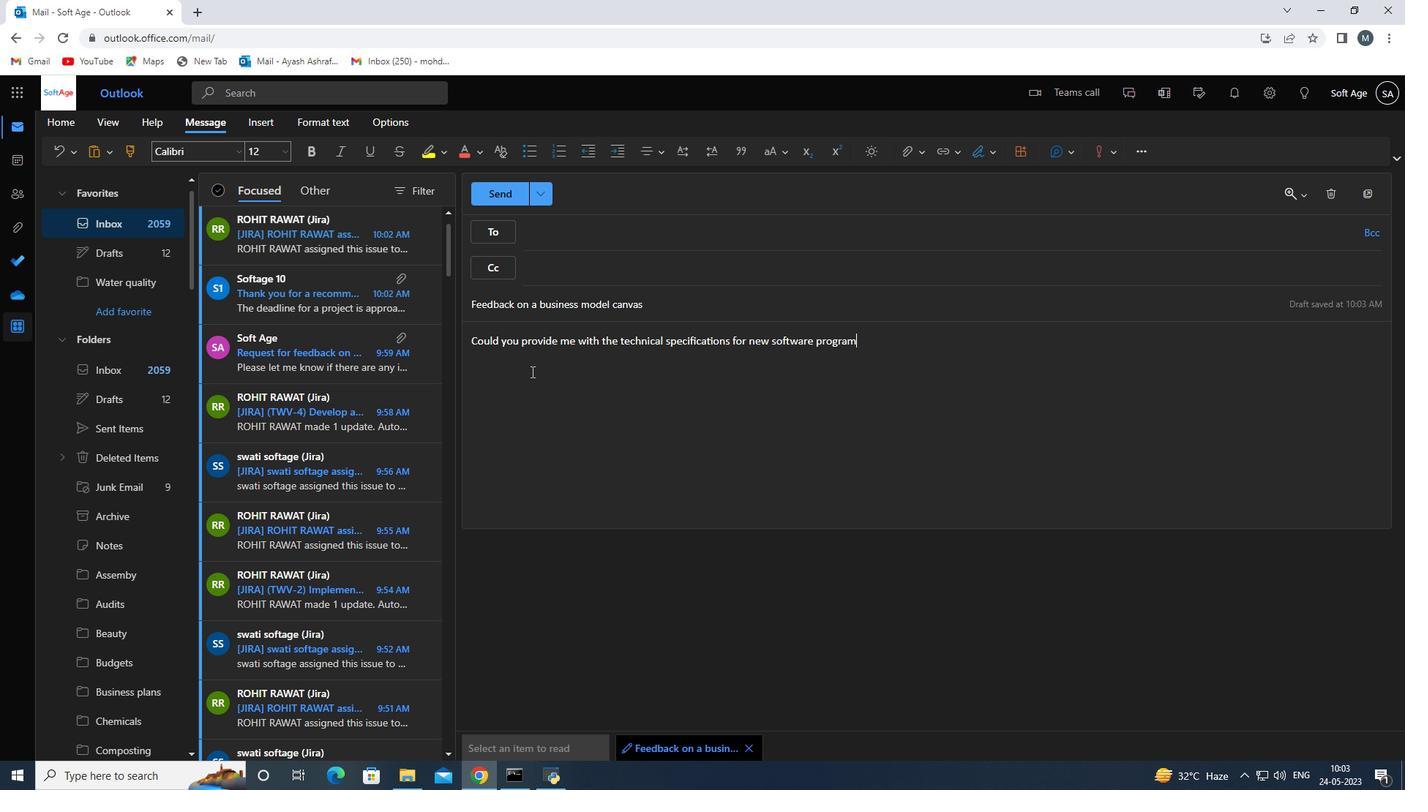 
Action: Mouse moved to (922, 159)
Screenshot: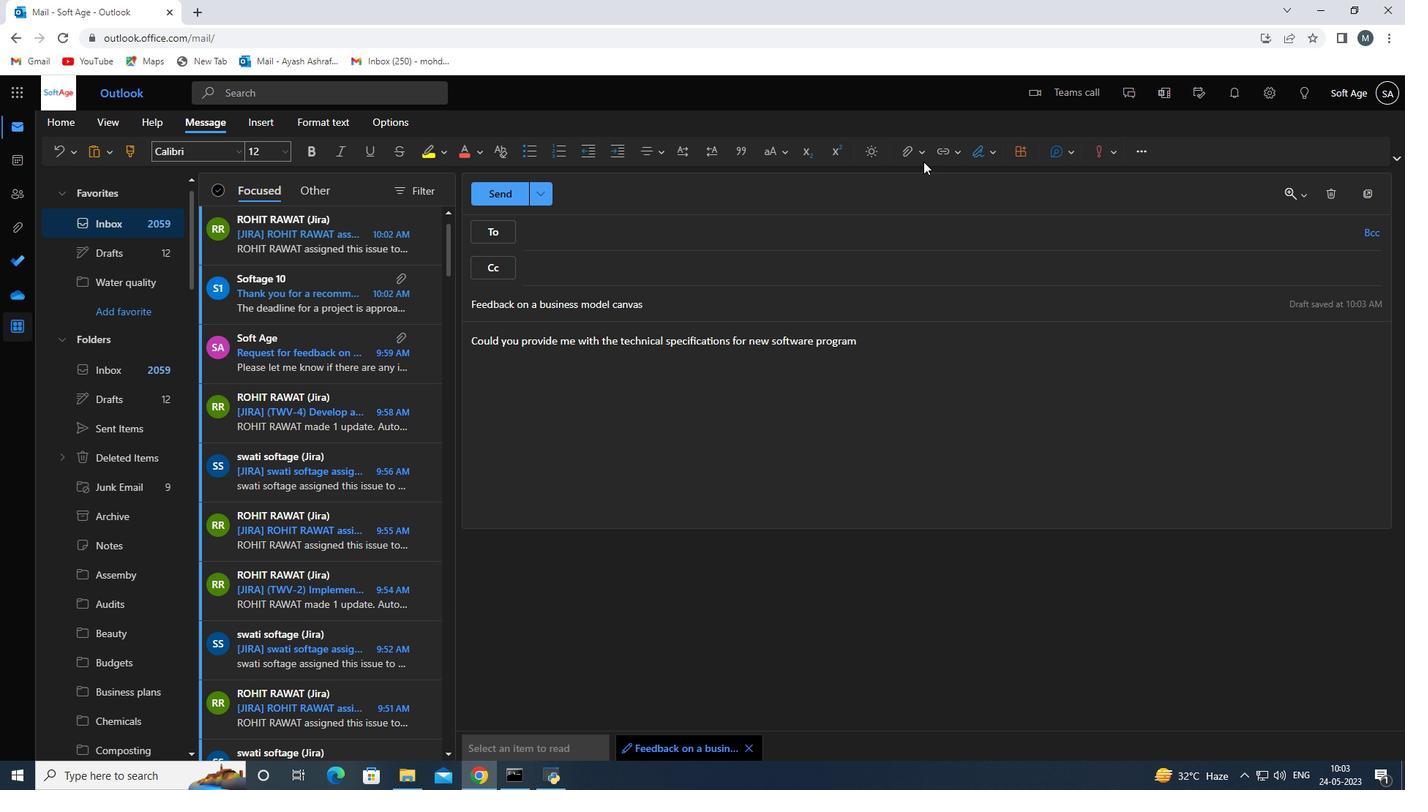 
Action: Mouse pressed left at (922, 159)
Screenshot: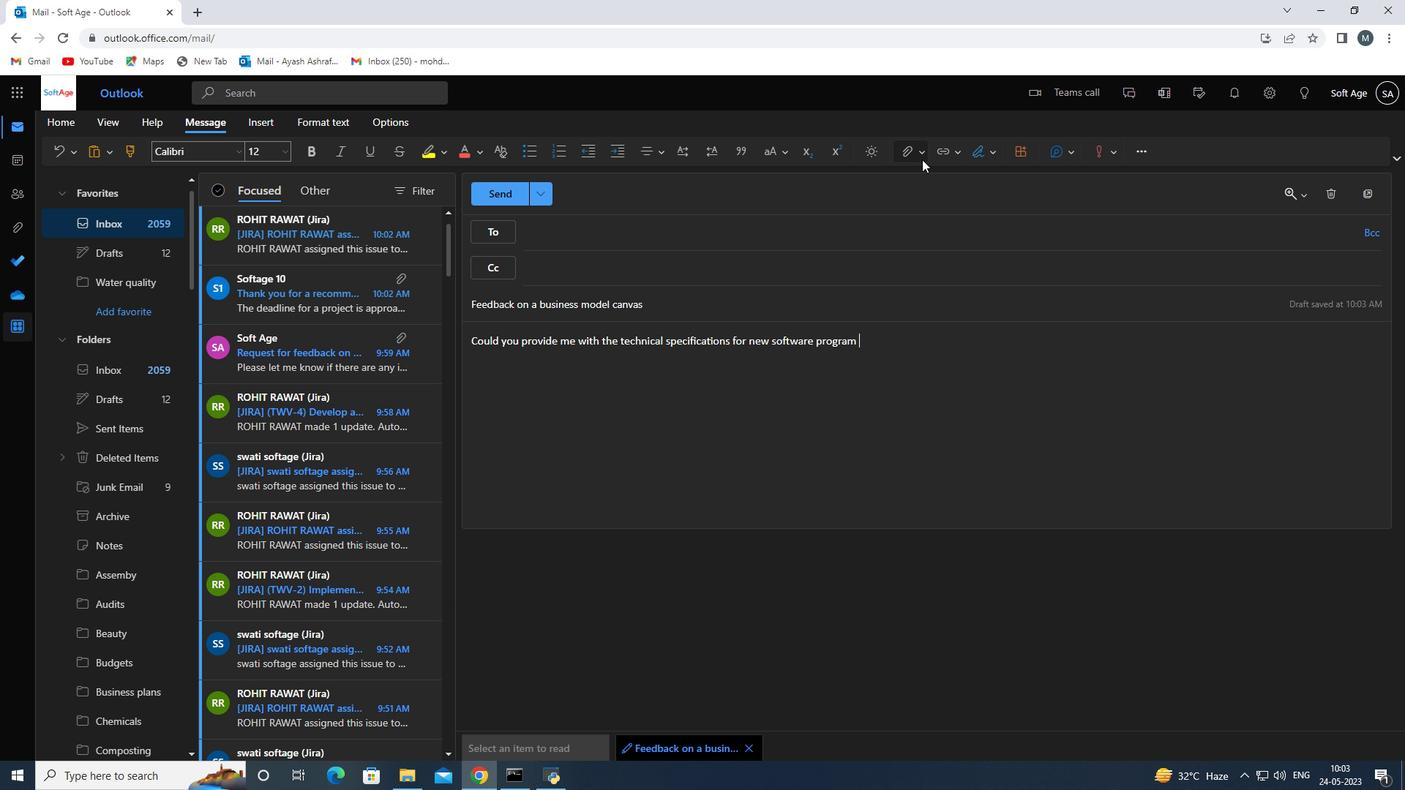 
Action: Mouse moved to (980, 157)
Screenshot: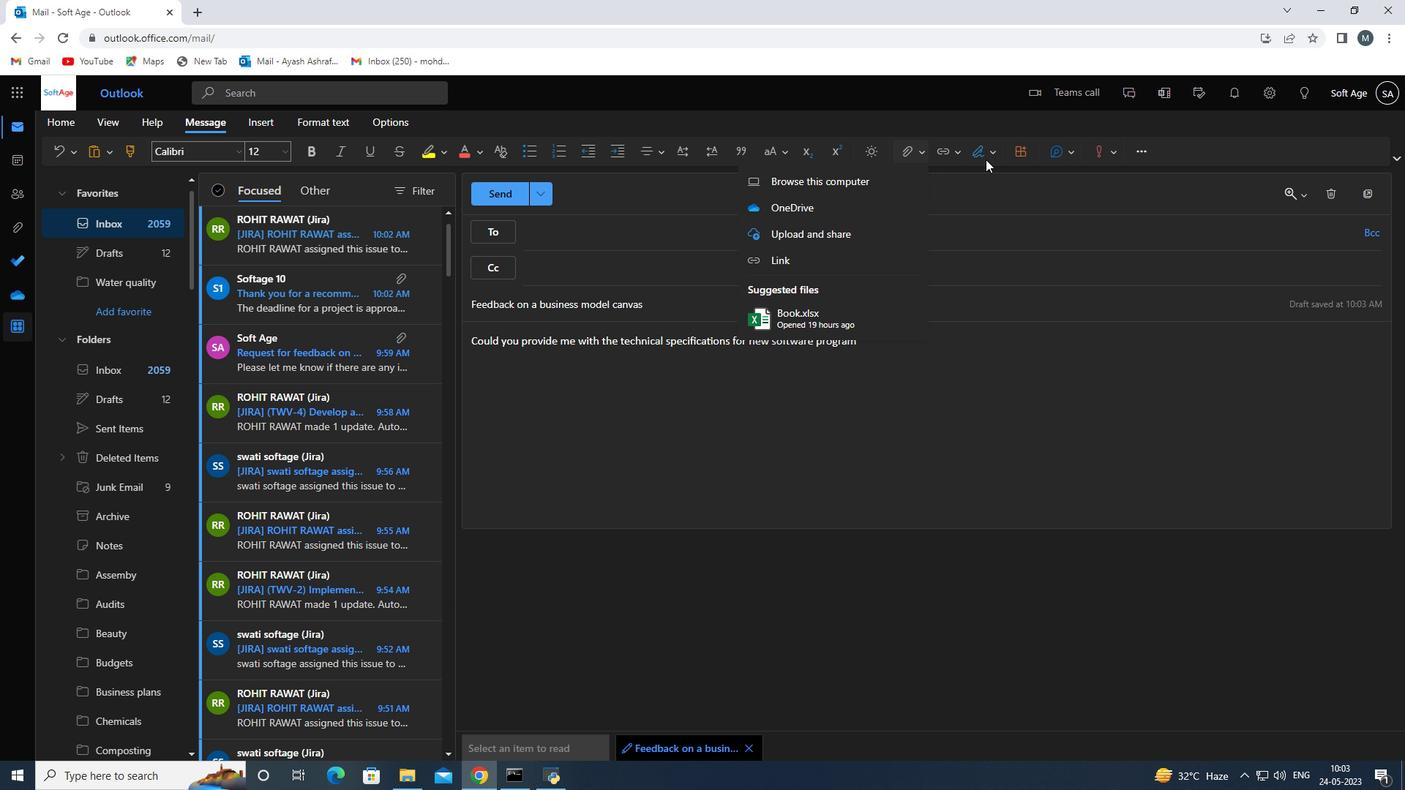
Action: Mouse pressed left at (980, 157)
Screenshot: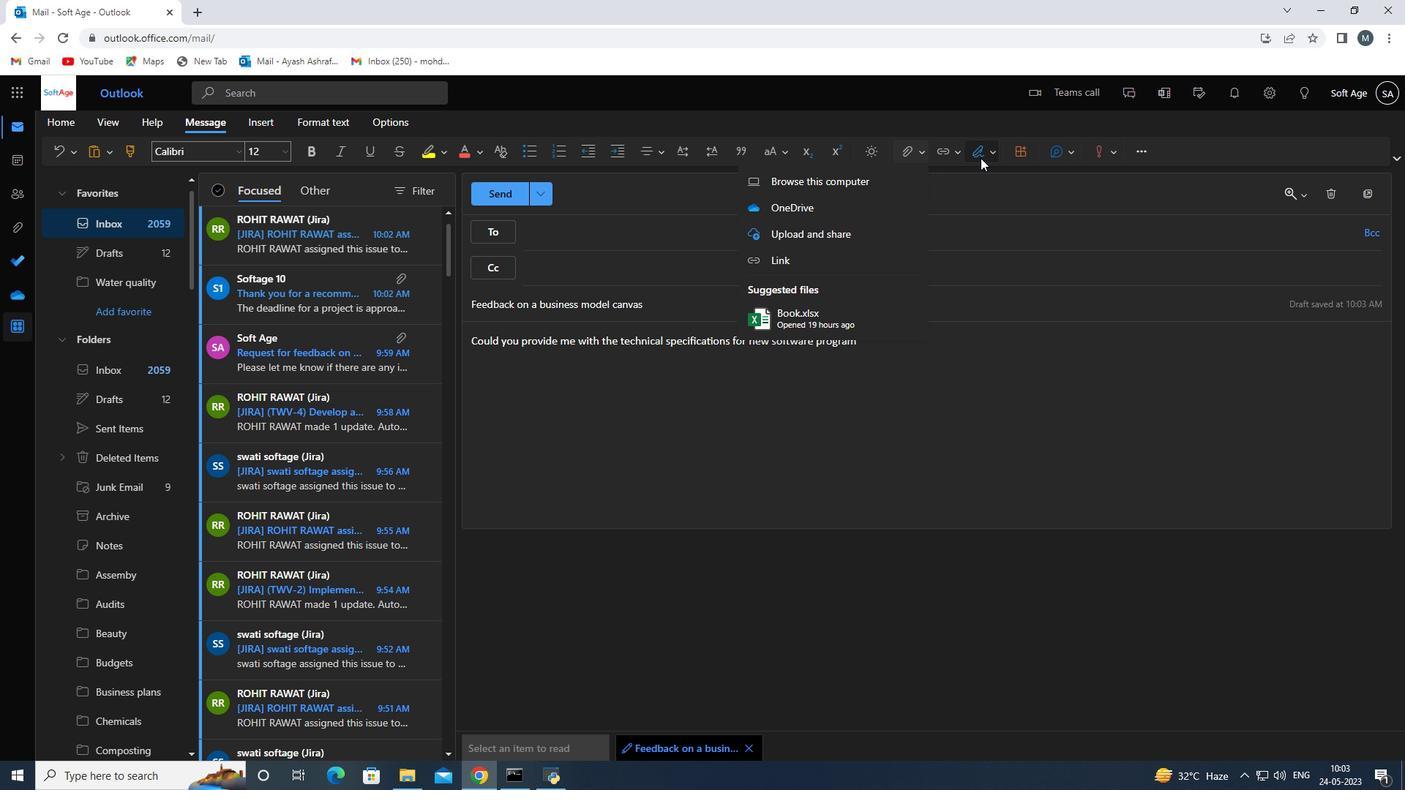 
Action: Mouse moved to (955, 180)
Screenshot: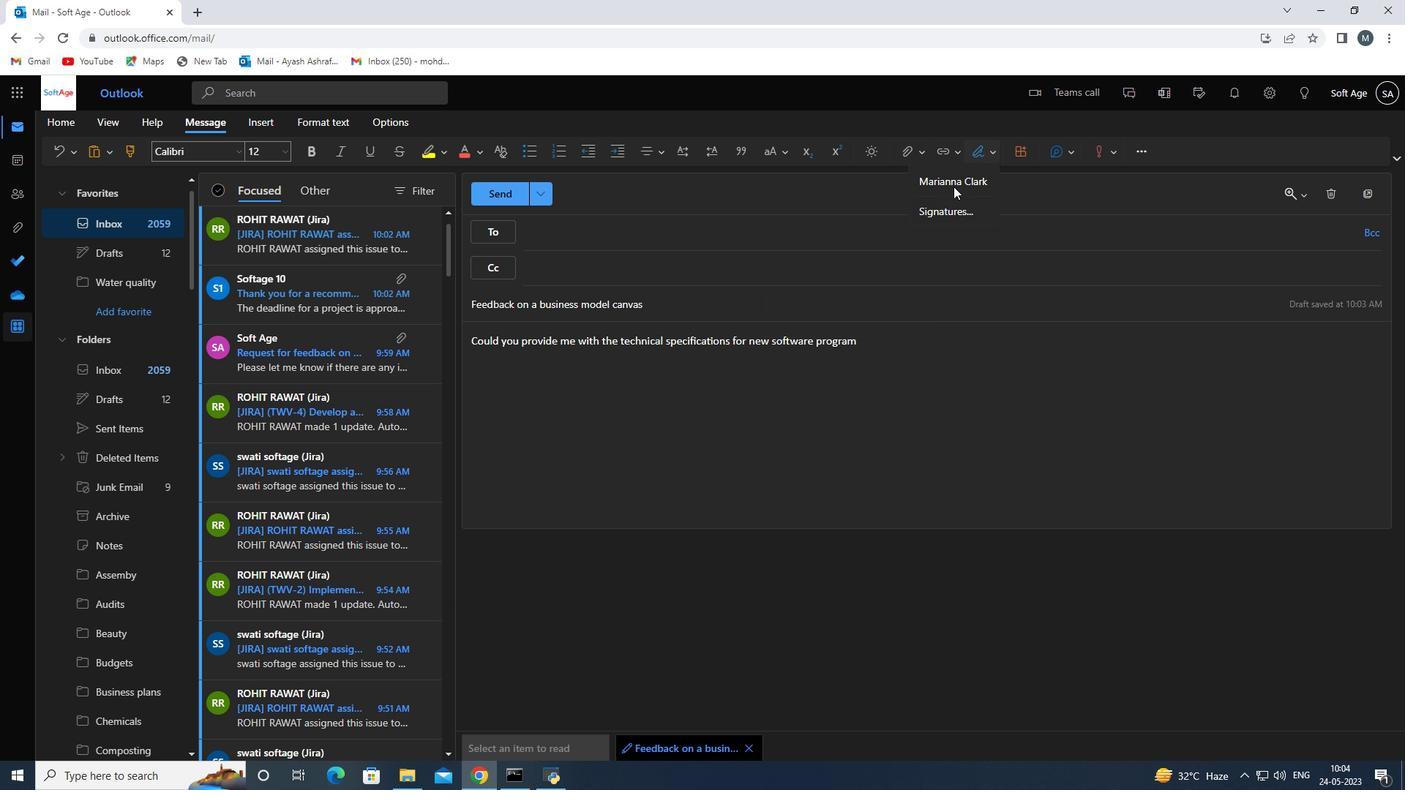 
Action: Mouse pressed left at (955, 180)
Screenshot: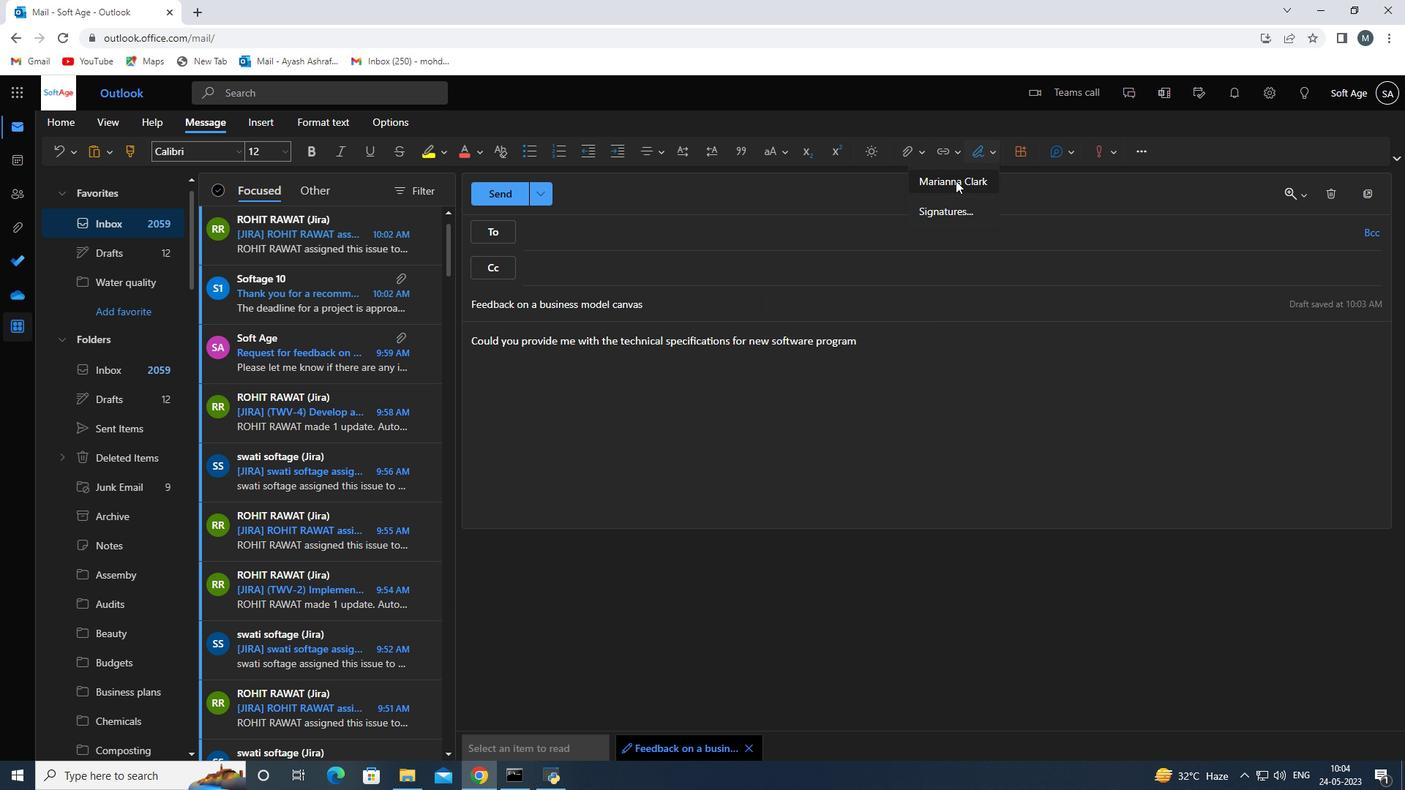
Action: Mouse moved to (587, 231)
Screenshot: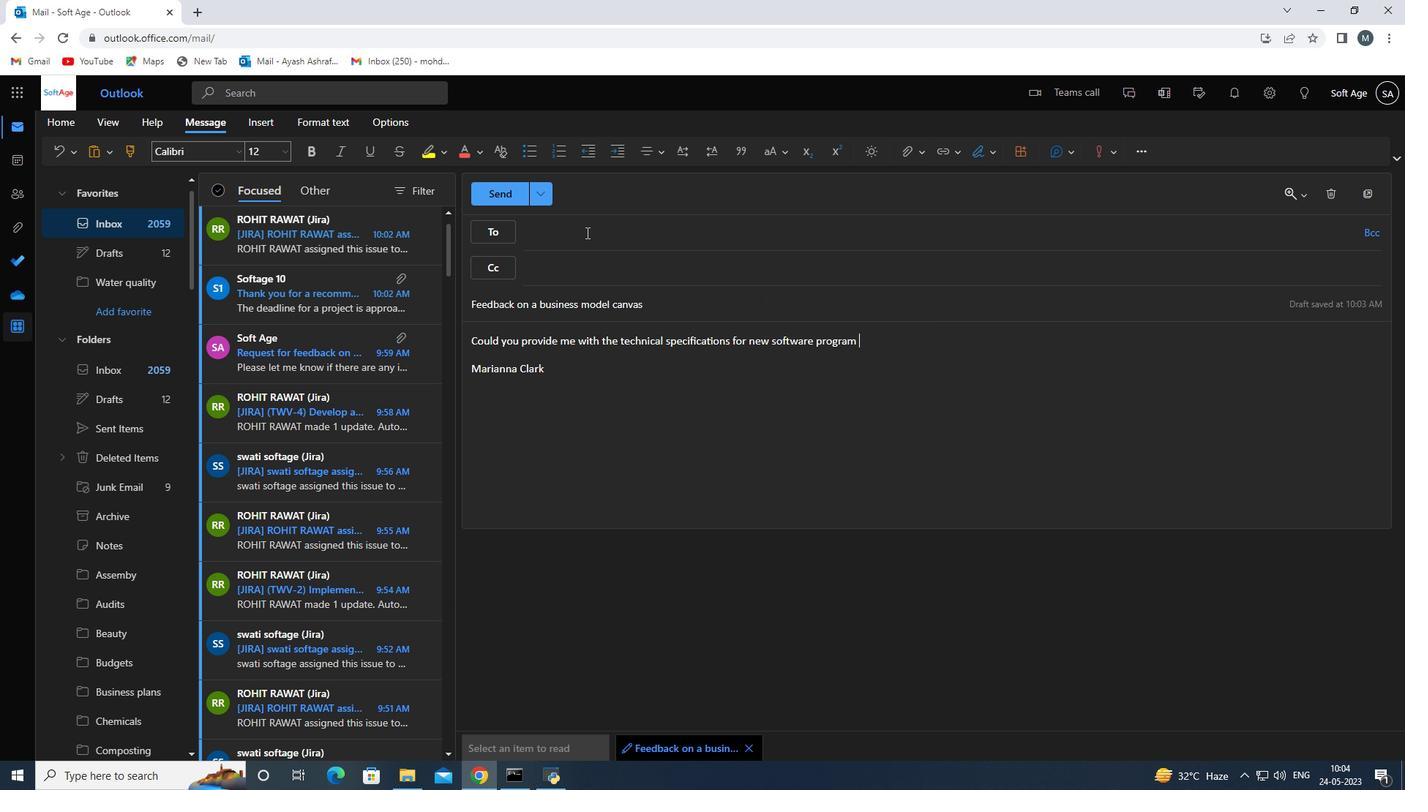 
Action: Mouse pressed left at (587, 231)
Screenshot: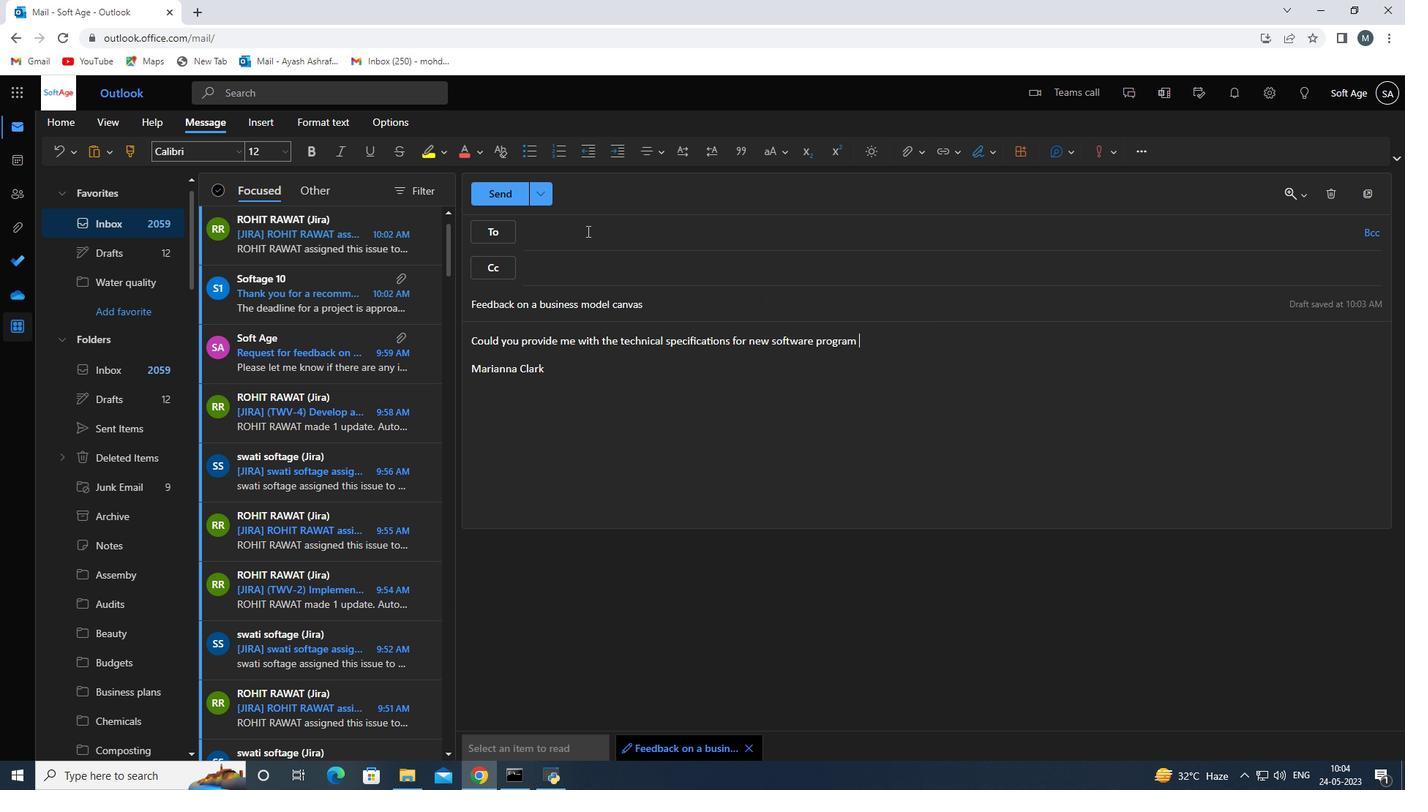 
Action: Mouse moved to (588, 231)
Screenshot: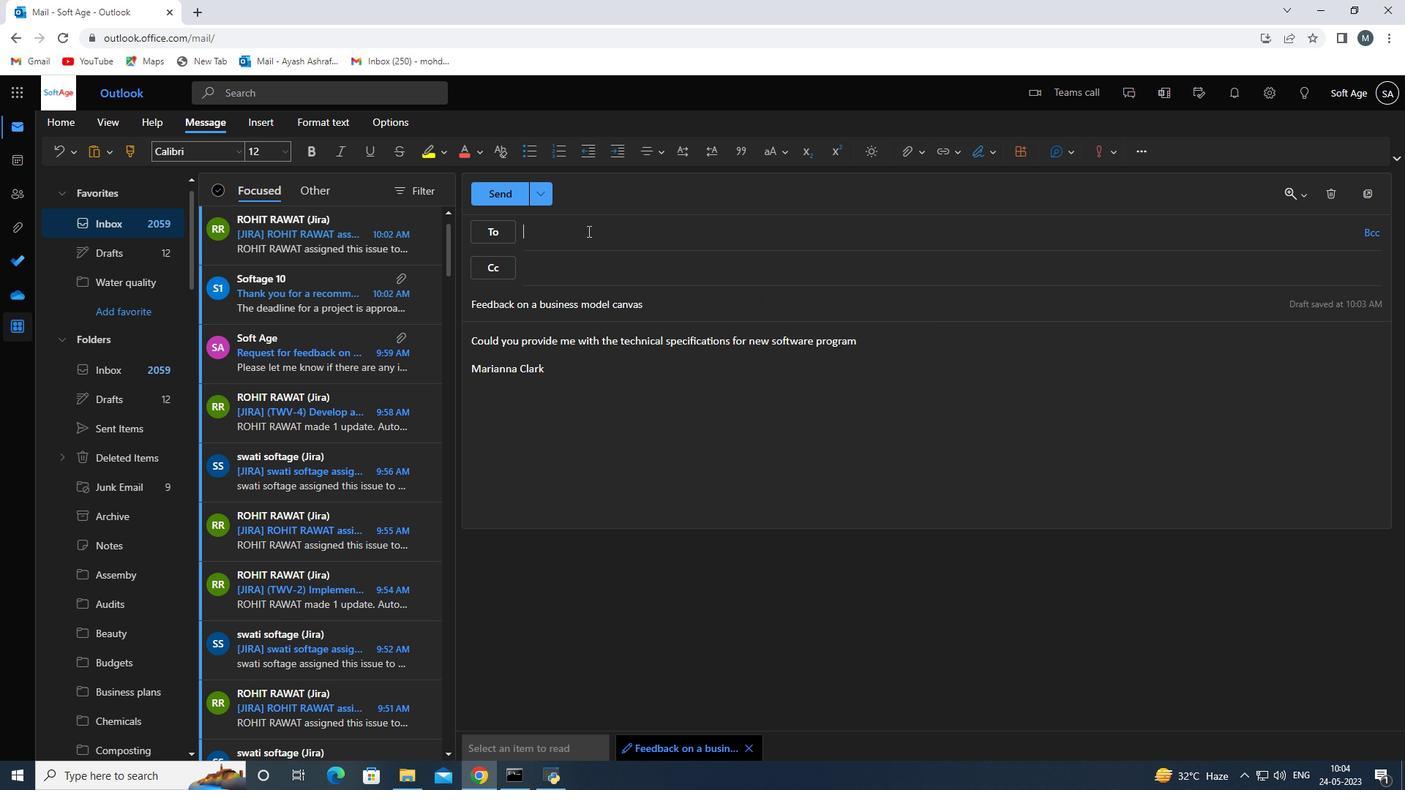 
Action: Key pressed softage.5<Key.shift><Key.shift><Key.shift><Key.shift><Key.shift><Key.shift><Key.shift><Key.shift><Key.shift><Key.shift><Key.shift><Key.shift><Key.shift><Key.shift><Key.shift><Key.shift>@softage.net
Screenshot: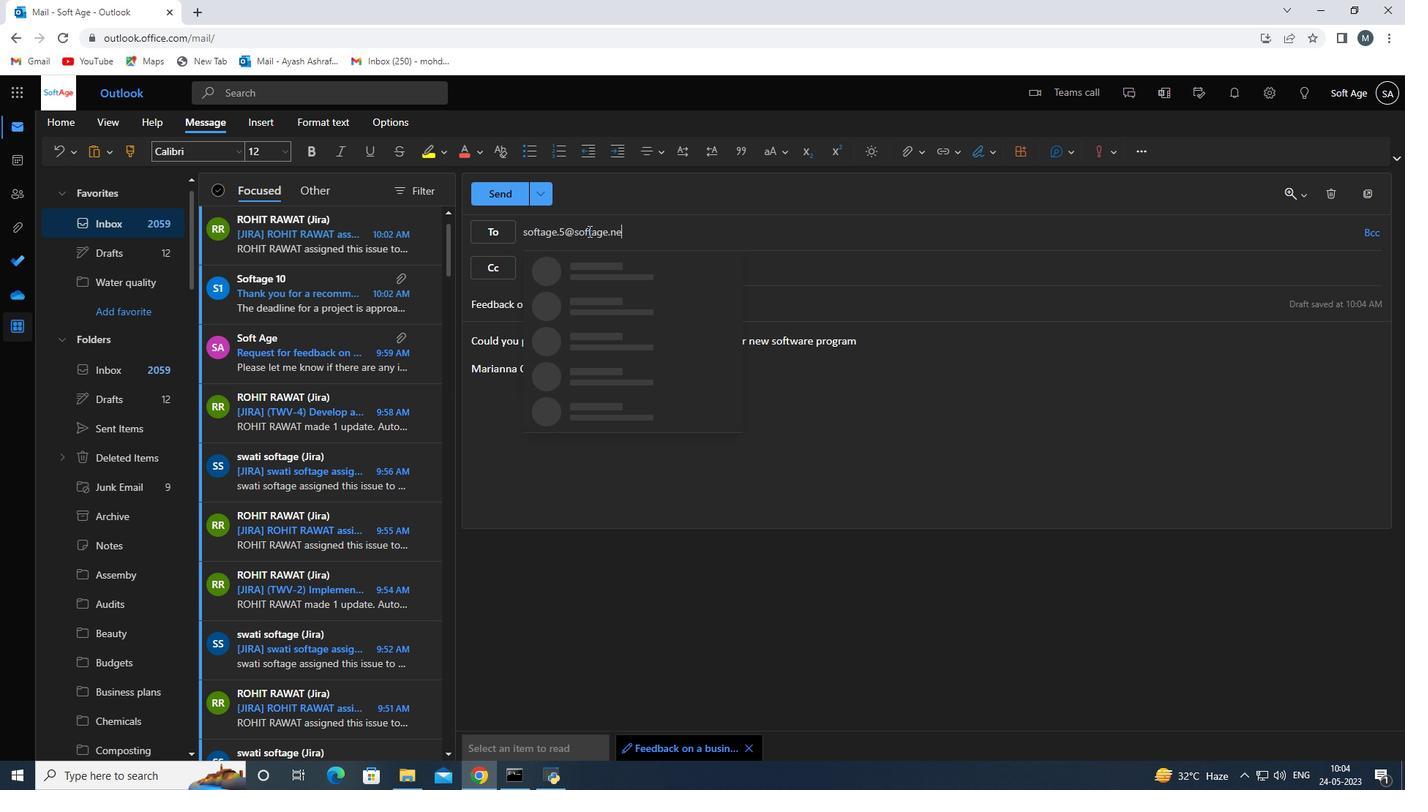 
Action: Mouse moved to (602, 286)
Screenshot: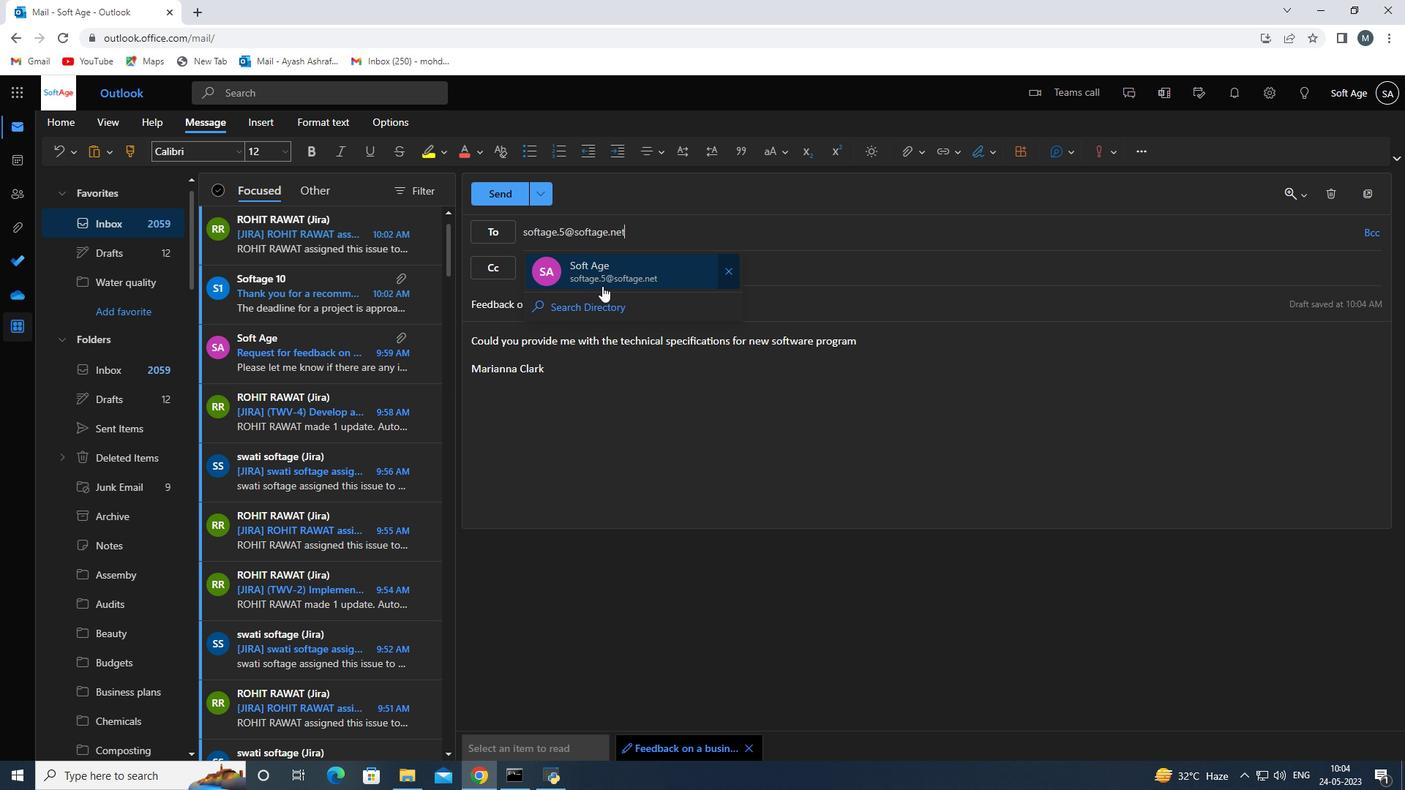 
Action: Mouse pressed left at (602, 286)
Screenshot: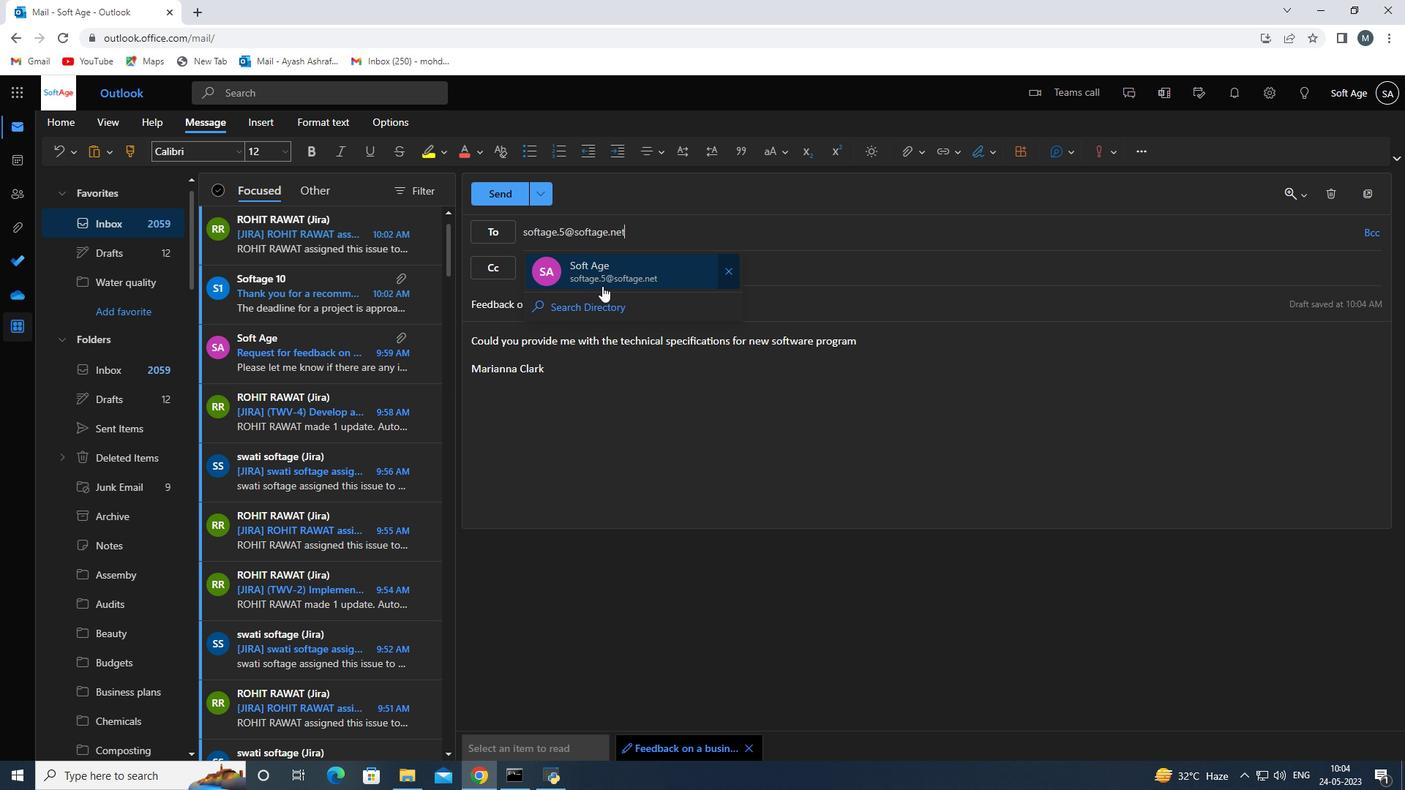 
Action: Mouse moved to (911, 161)
Screenshot: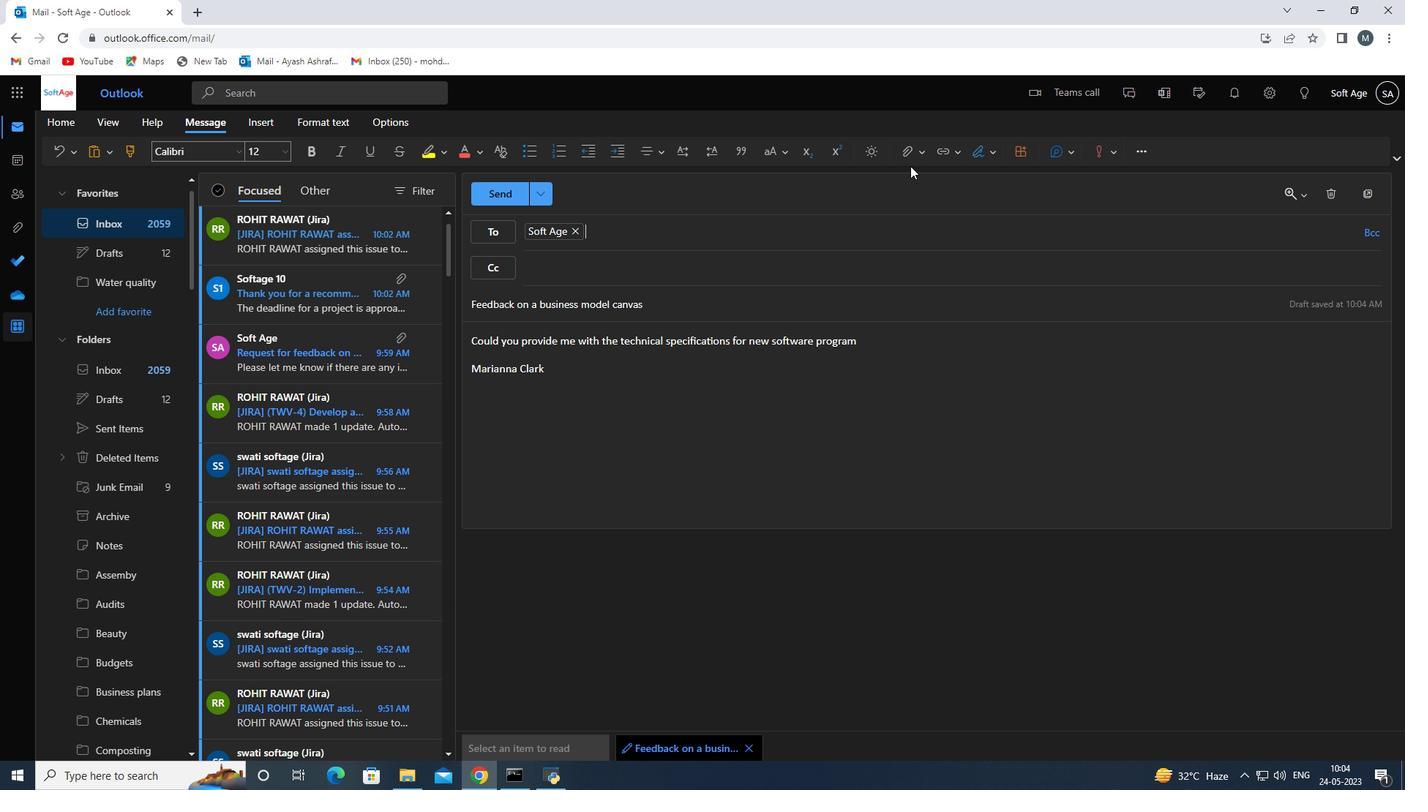 
Action: Mouse pressed left at (911, 161)
Screenshot: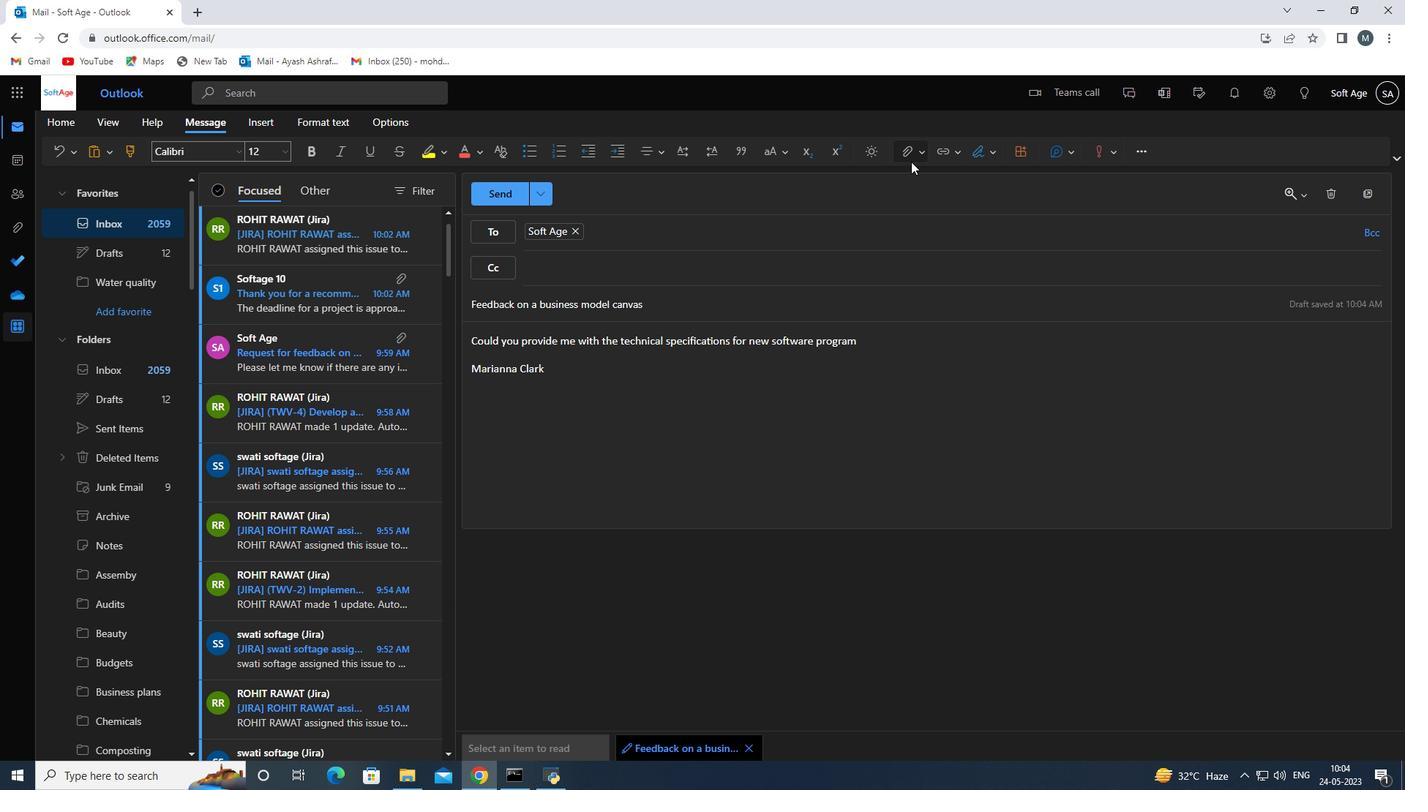 
Action: Mouse moved to (850, 182)
Screenshot: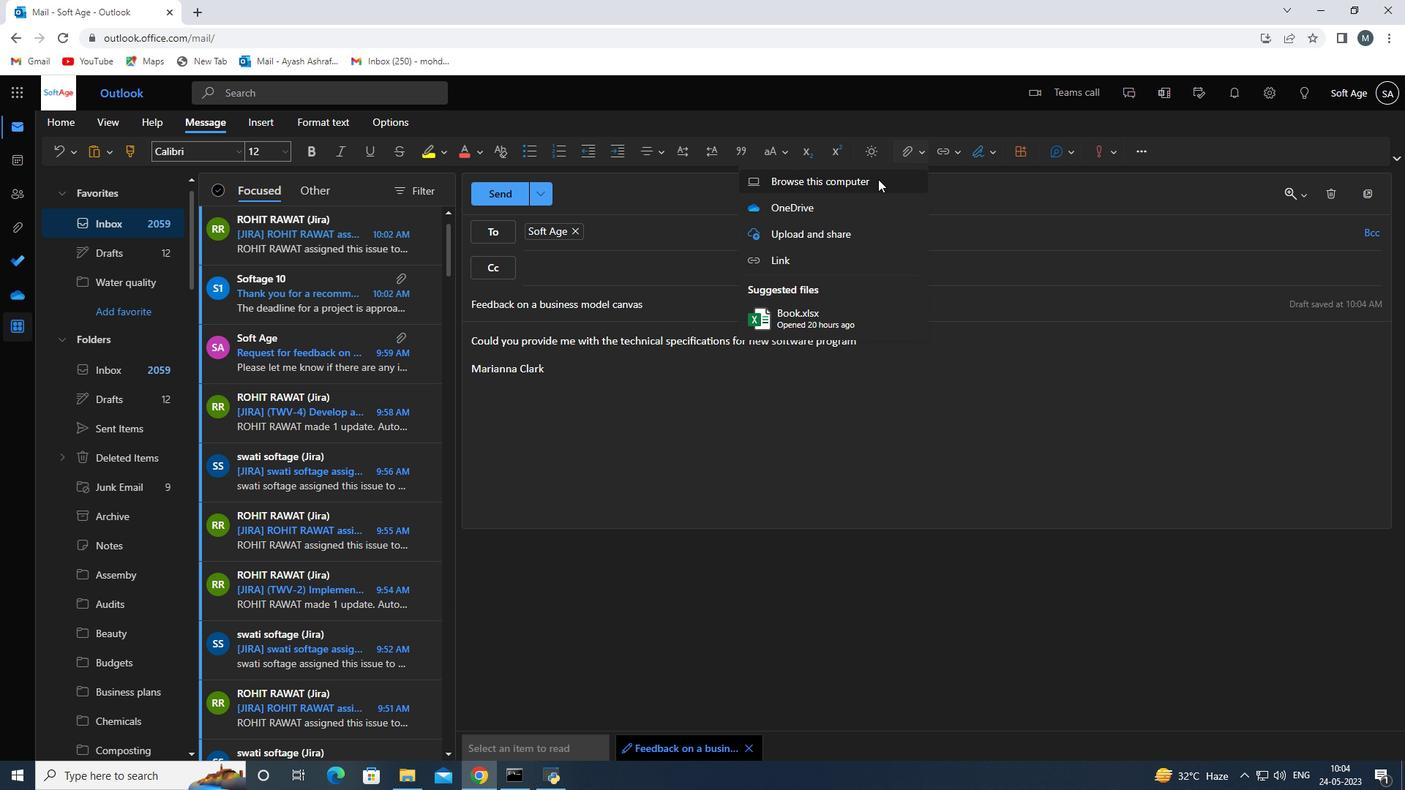 
Action: Mouse pressed left at (850, 182)
Screenshot: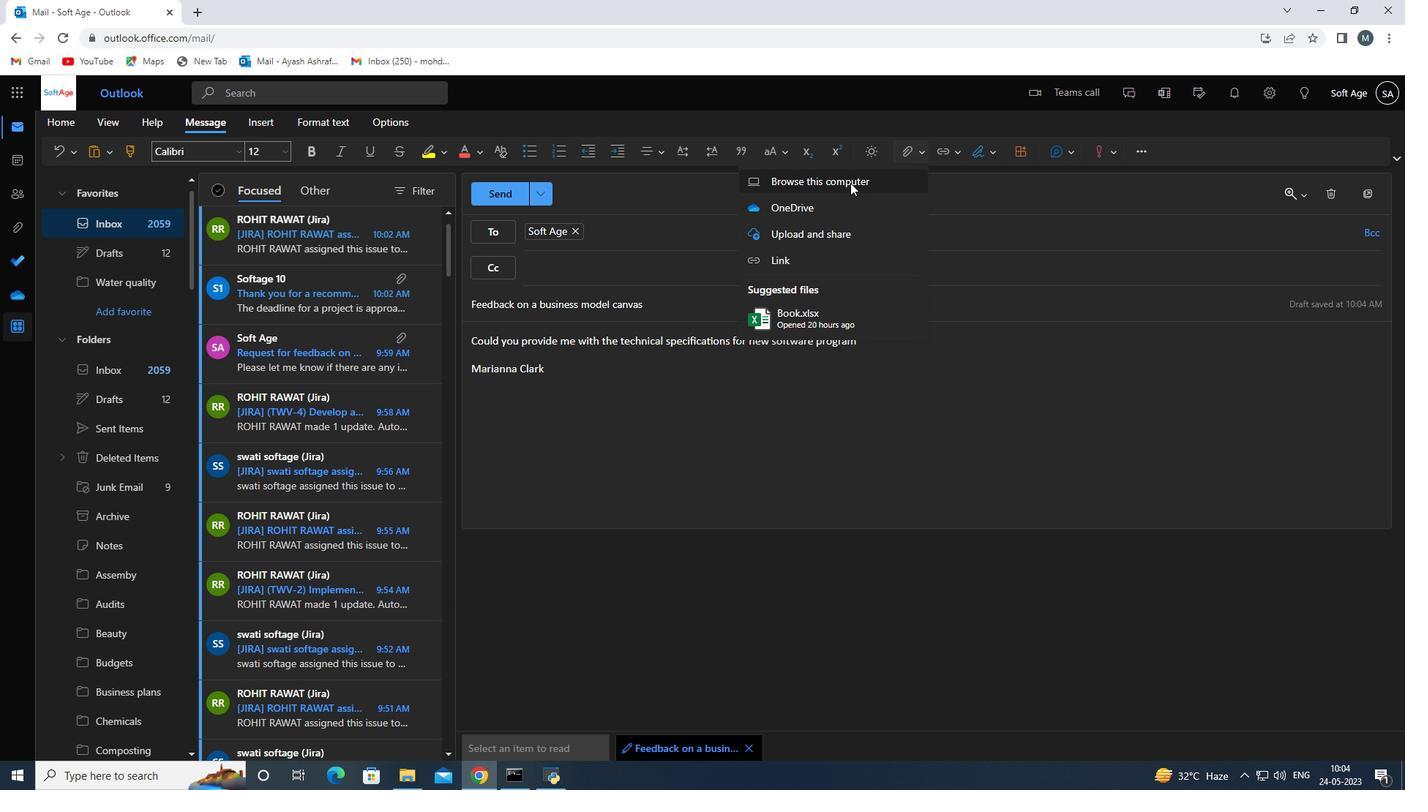 
Action: Mouse moved to (295, 281)
Screenshot: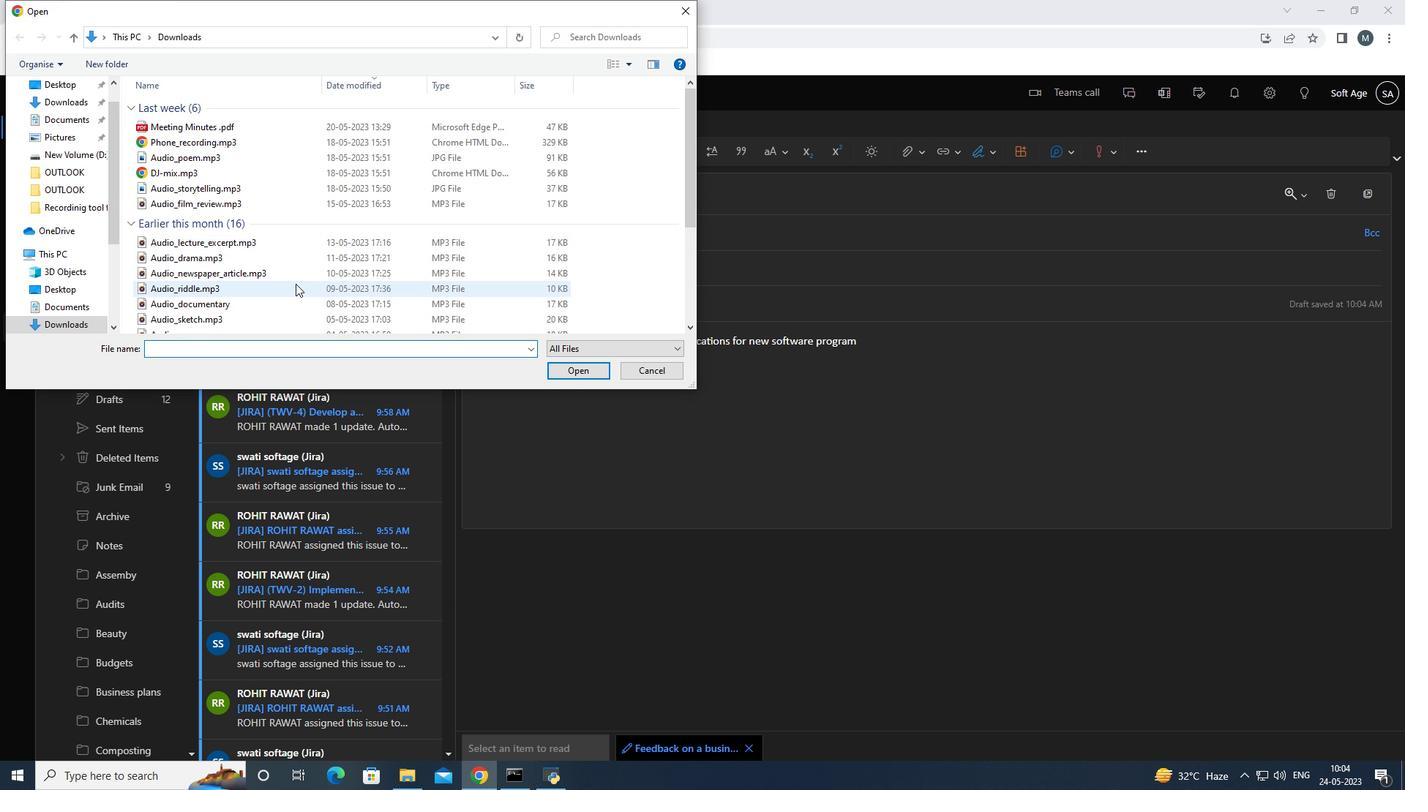 
Action: Mouse pressed left at (295, 281)
Screenshot: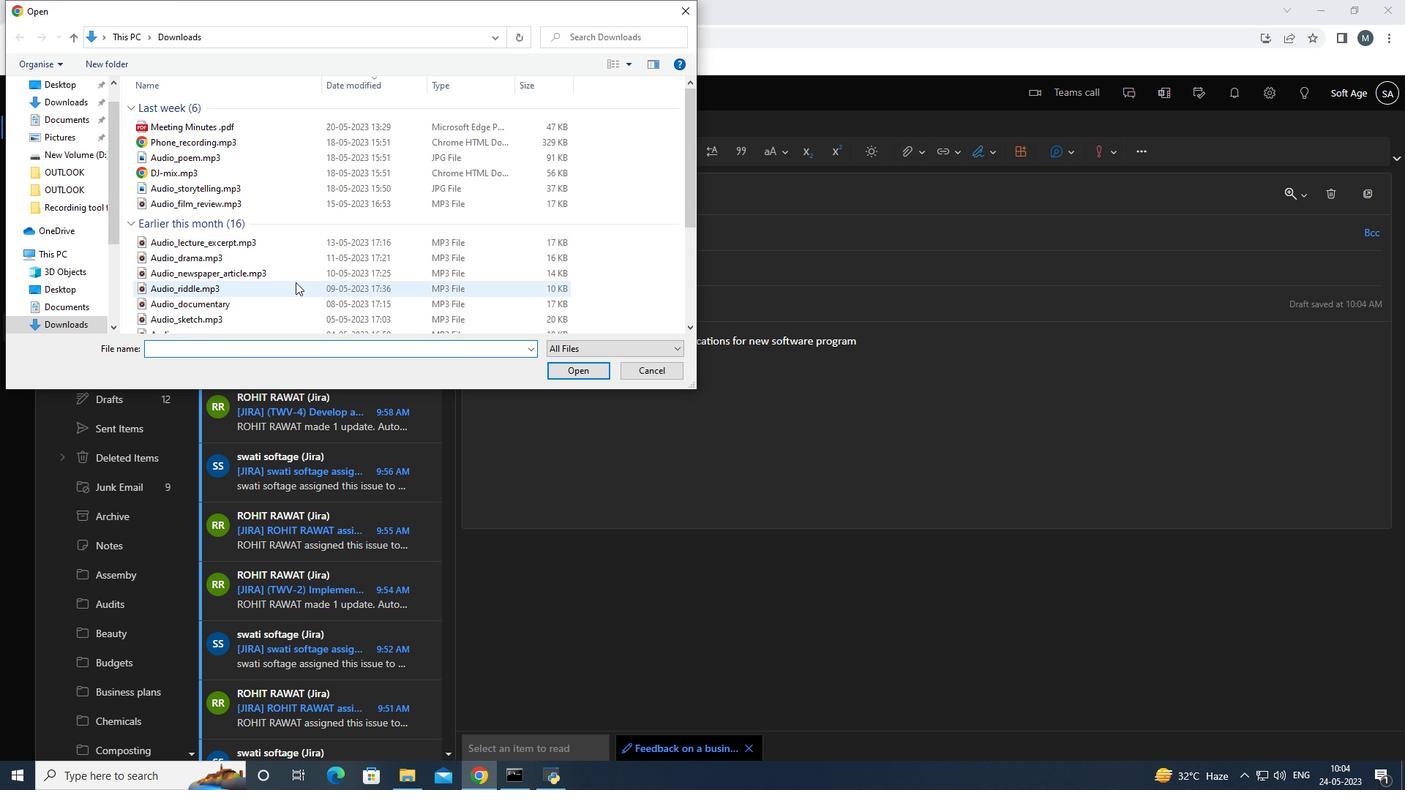 
Action: Mouse pressed right at (295, 281)
Screenshot: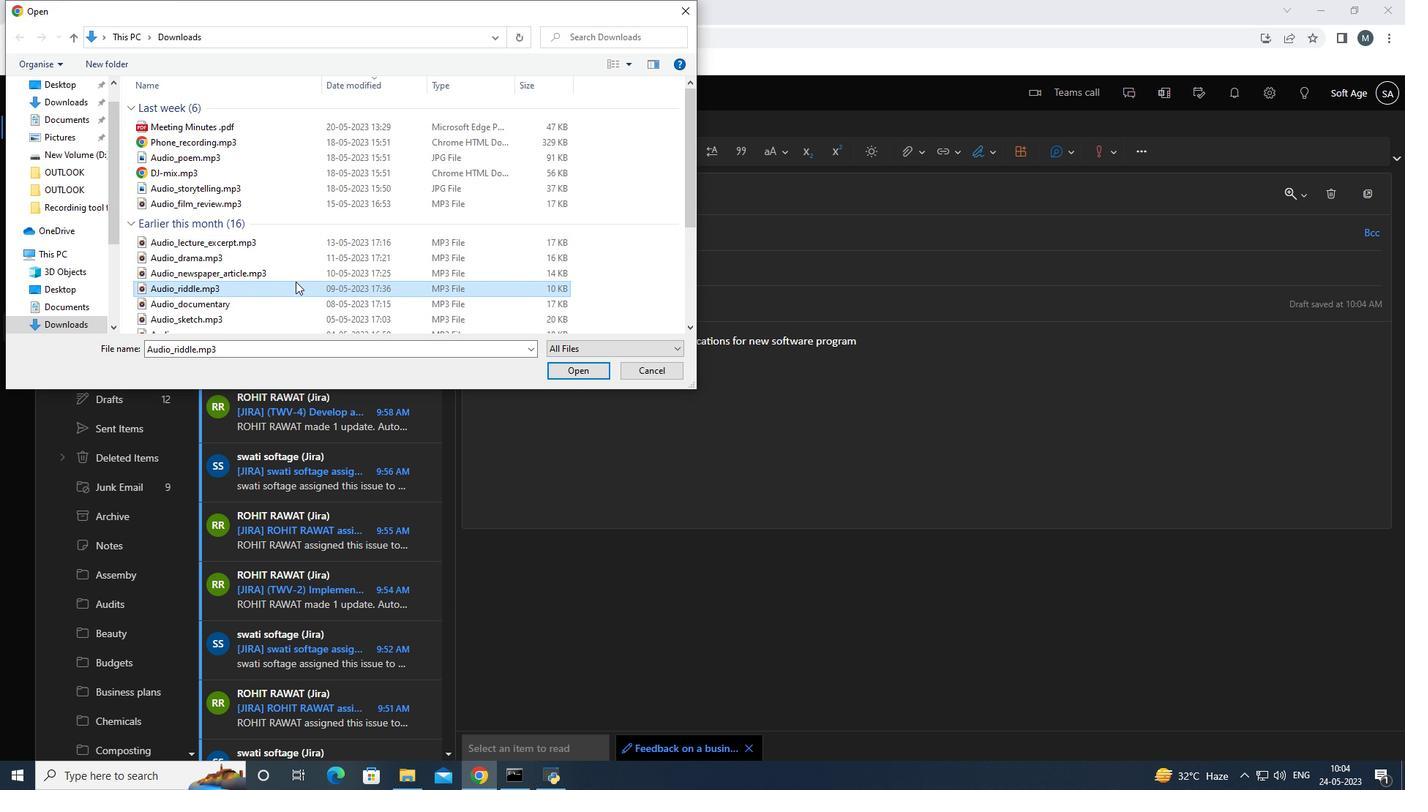 
Action: Mouse moved to (368, 627)
Screenshot: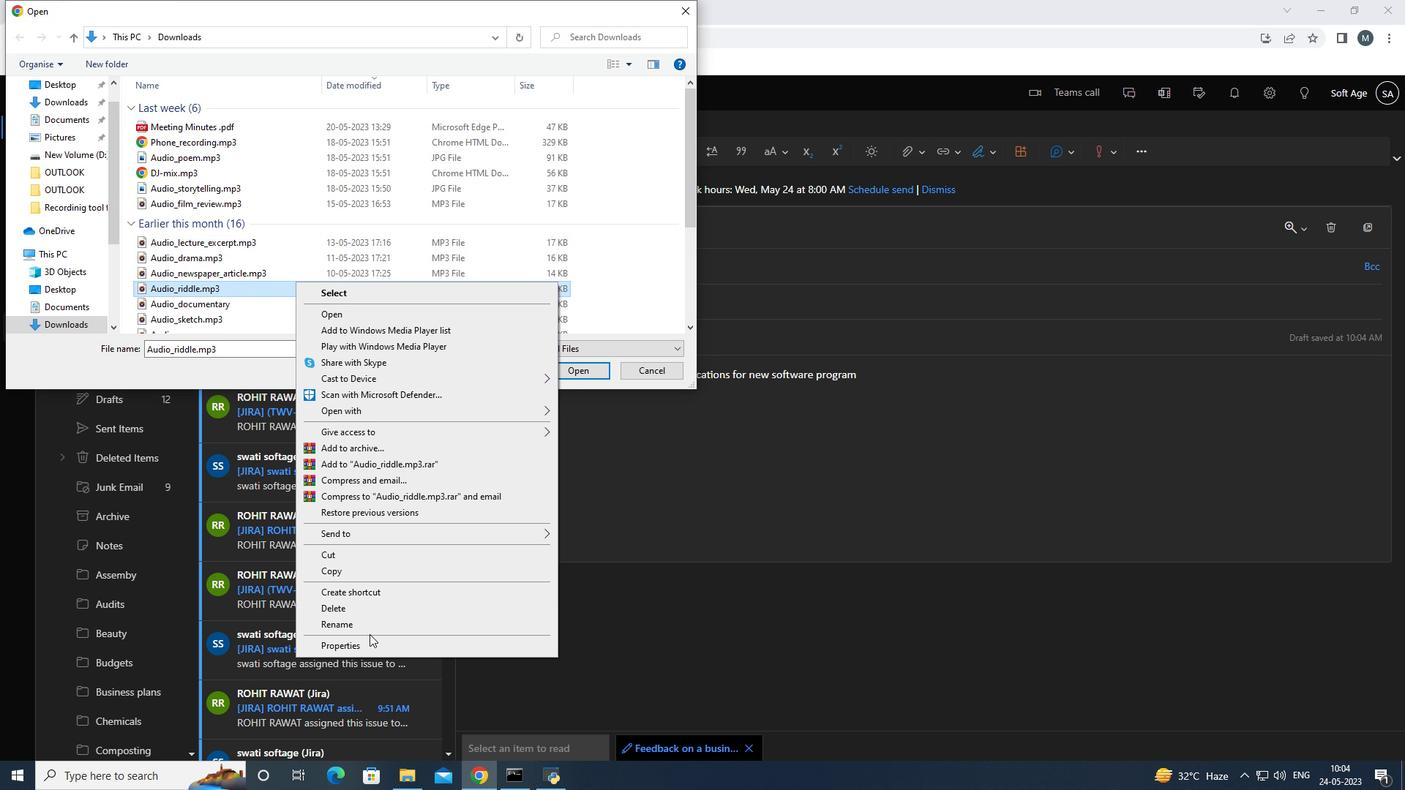 
Action: Mouse pressed left at (368, 627)
Screenshot: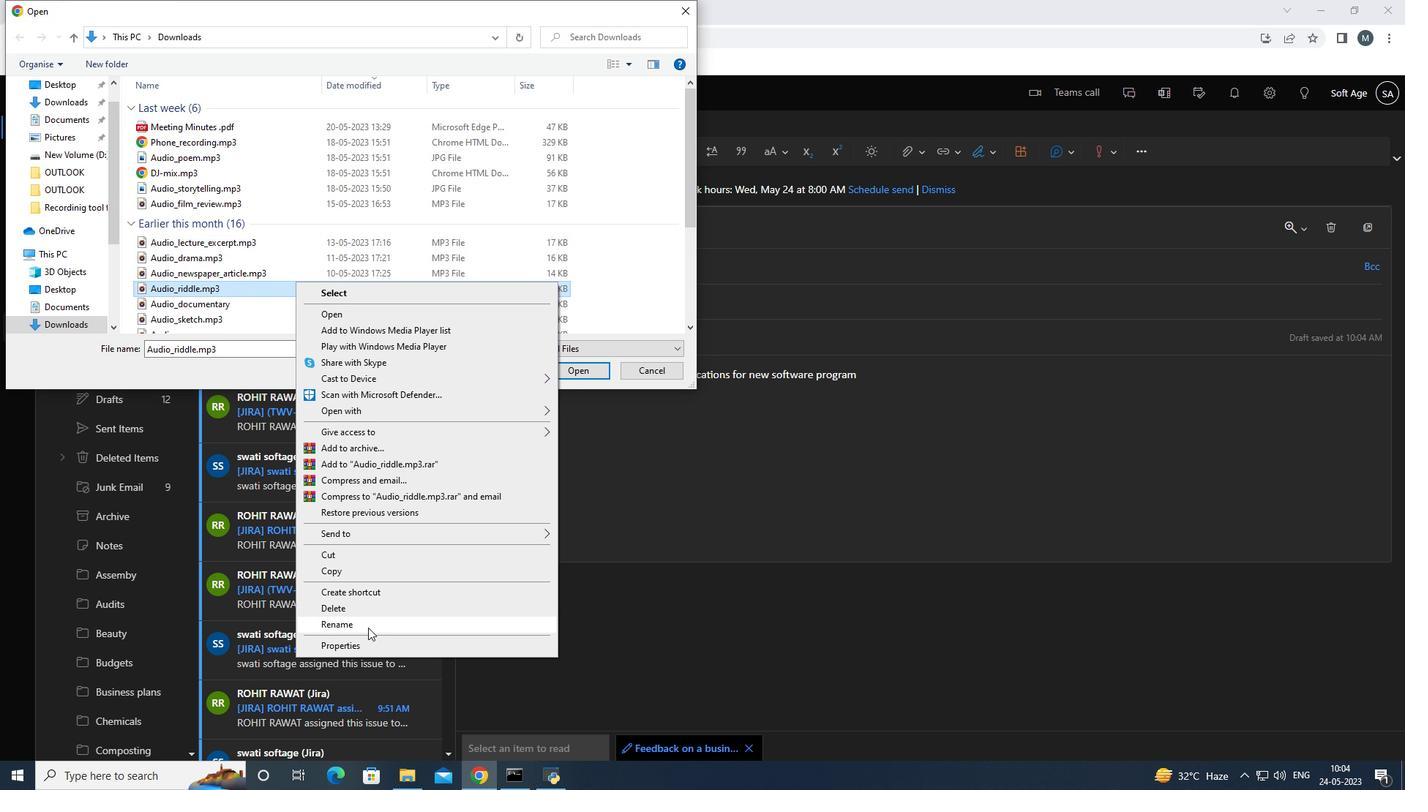 
Action: Mouse moved to (299, 372)
Screenshot: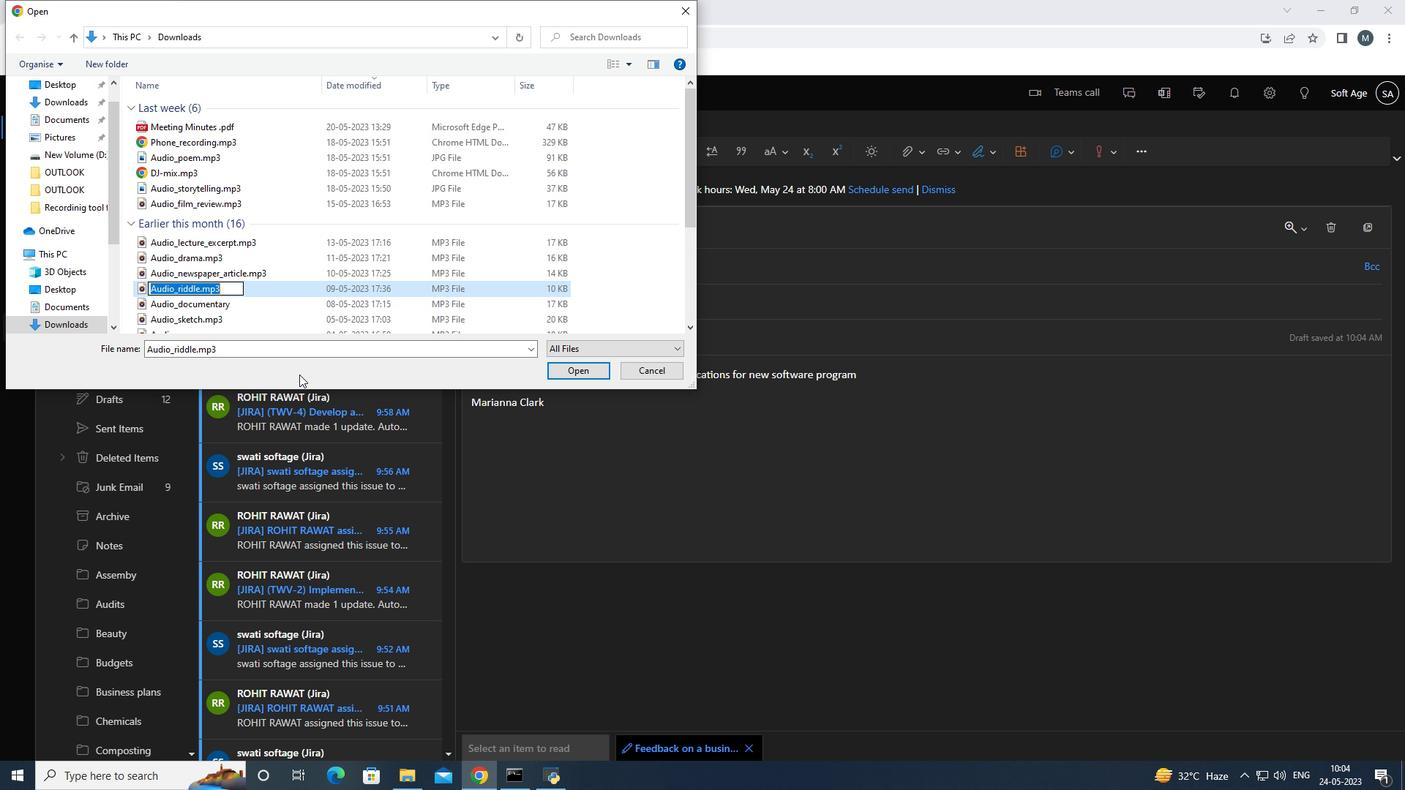 
Action: Key pressed <Key.shift>Audio<Key.shift>_news<Key.space>report.mp3
Screenshot: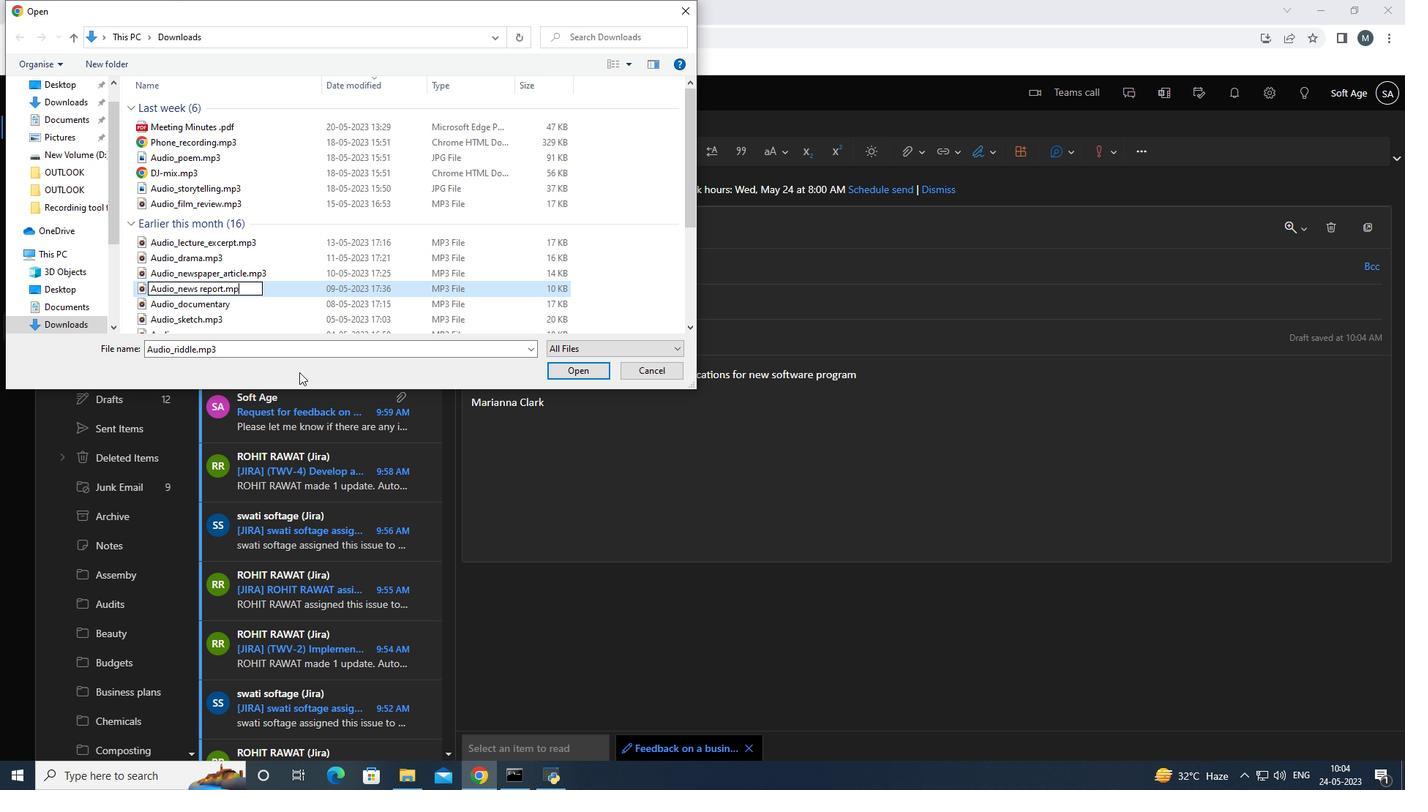 
Action: Mouse moved to (314, 305)
Screenshot: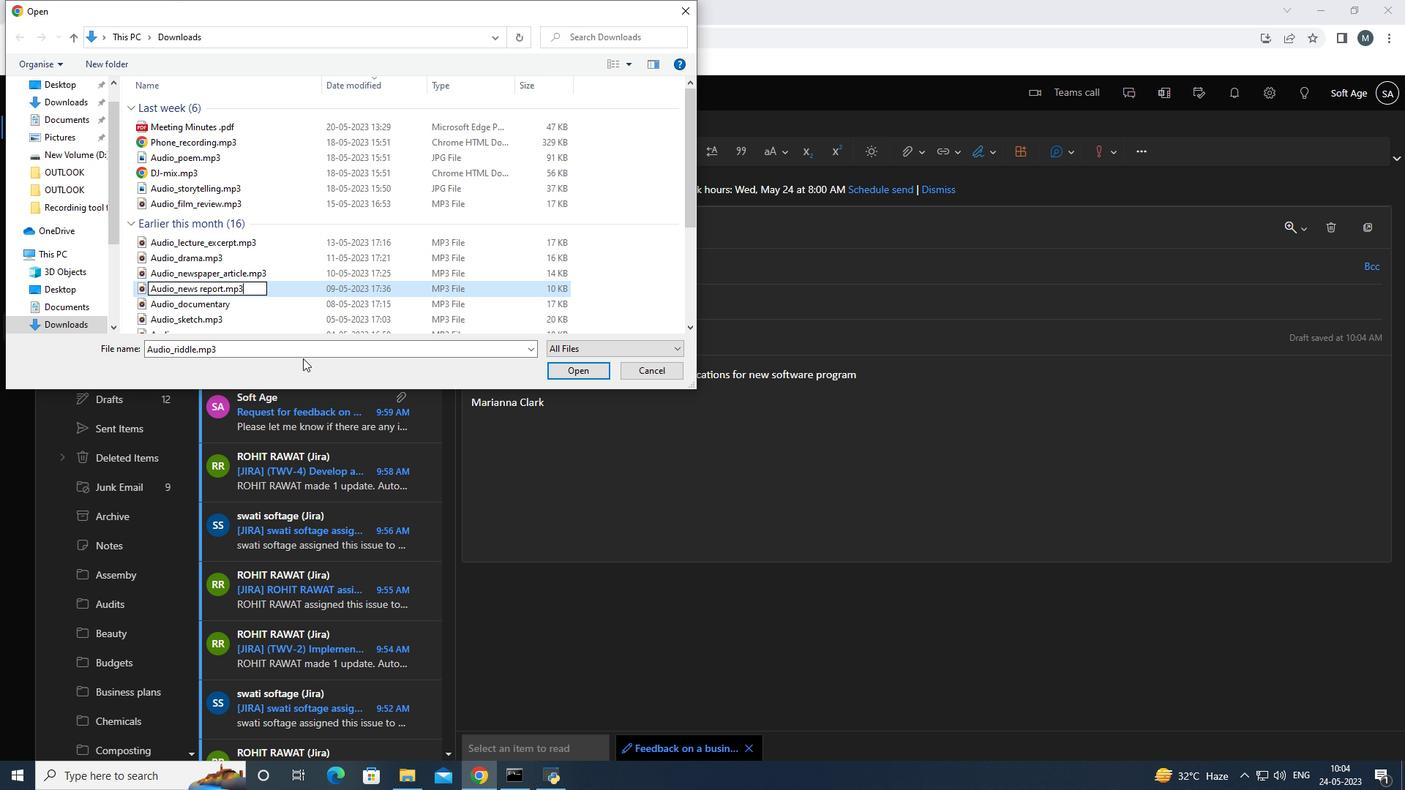 
Action: Mouse pressed left at (314, 305)
Screenshot: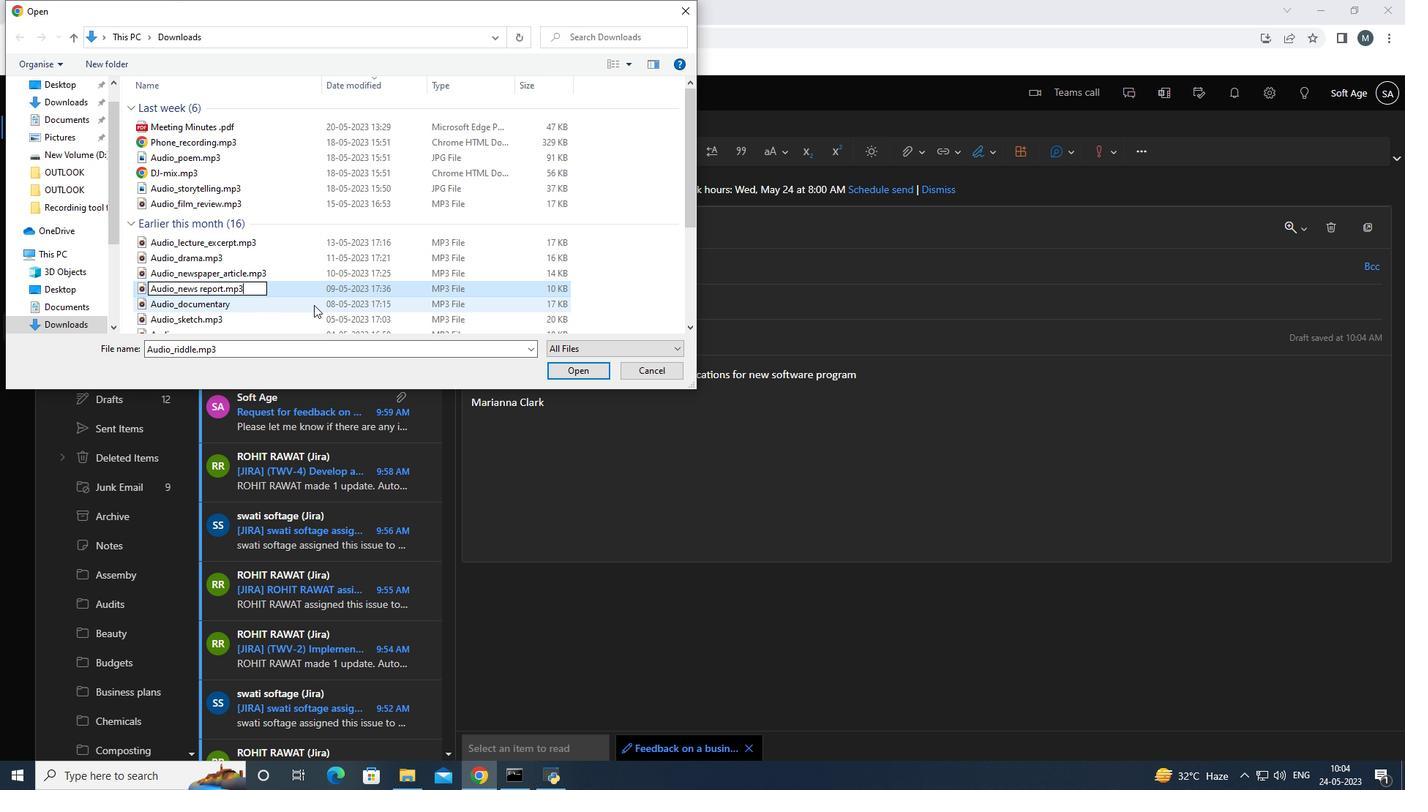 
Action: Mouse moved to (322, 286)
Screenshot: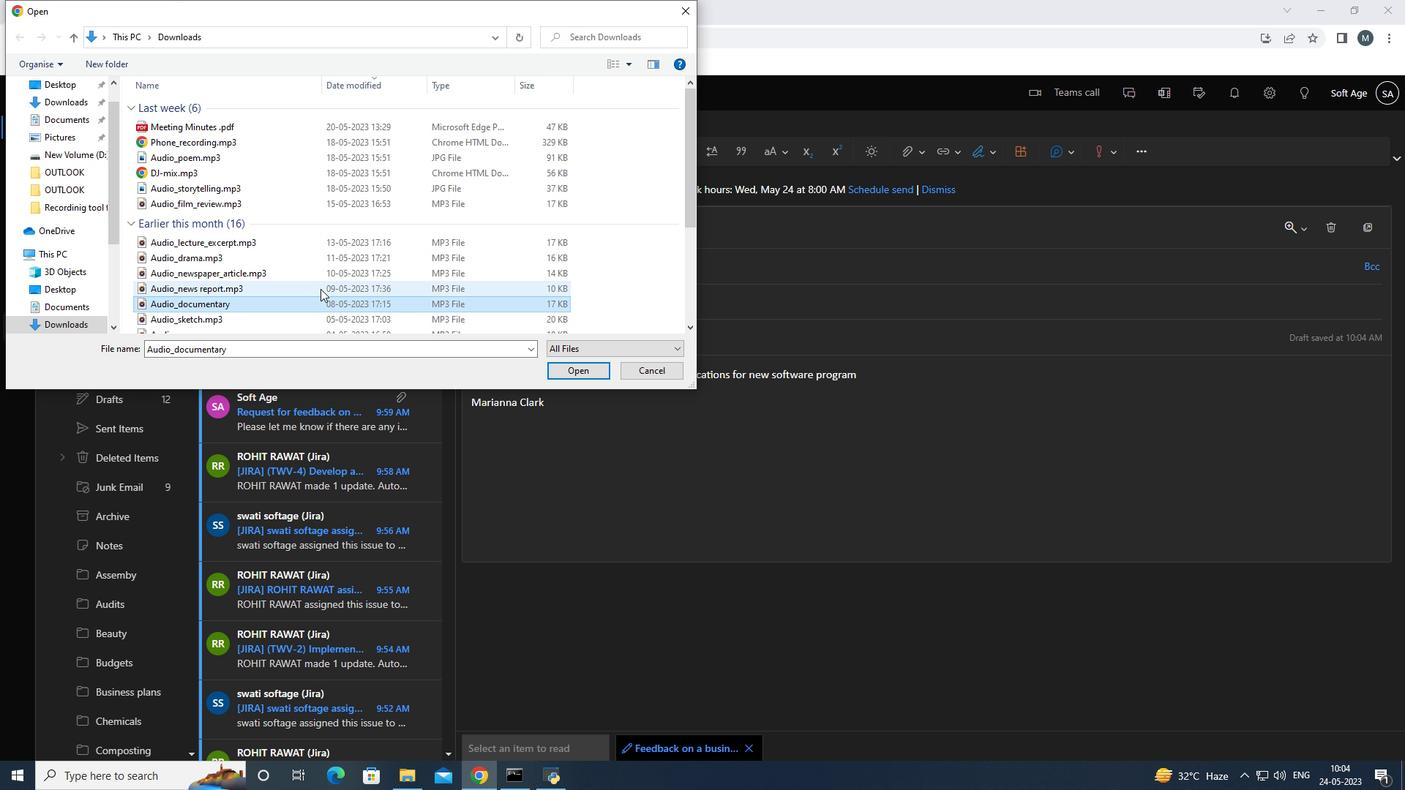 
Action: Mouse pressed left at (322, 286)
Screenshot: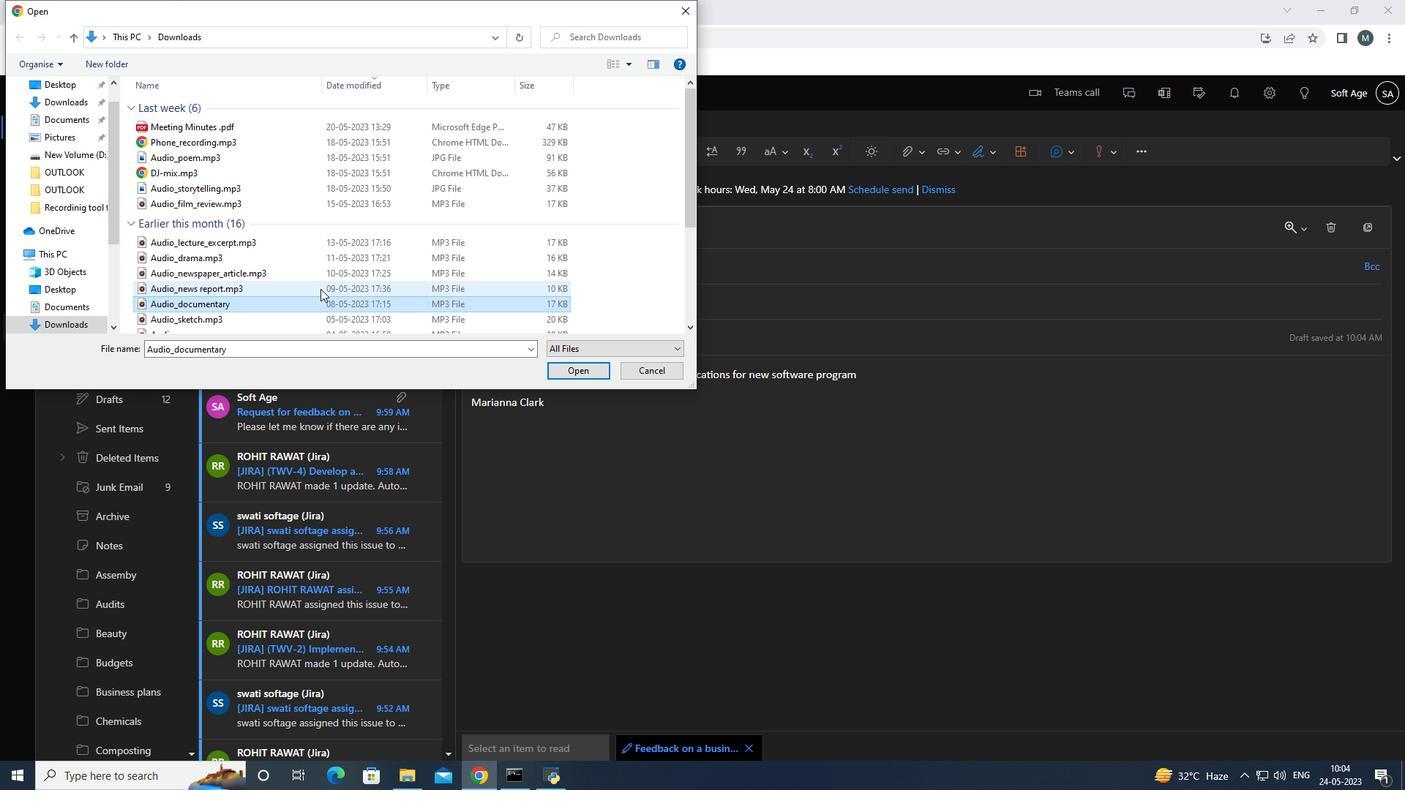 
Action: Mouse moved to (561, 372)
Screenshot: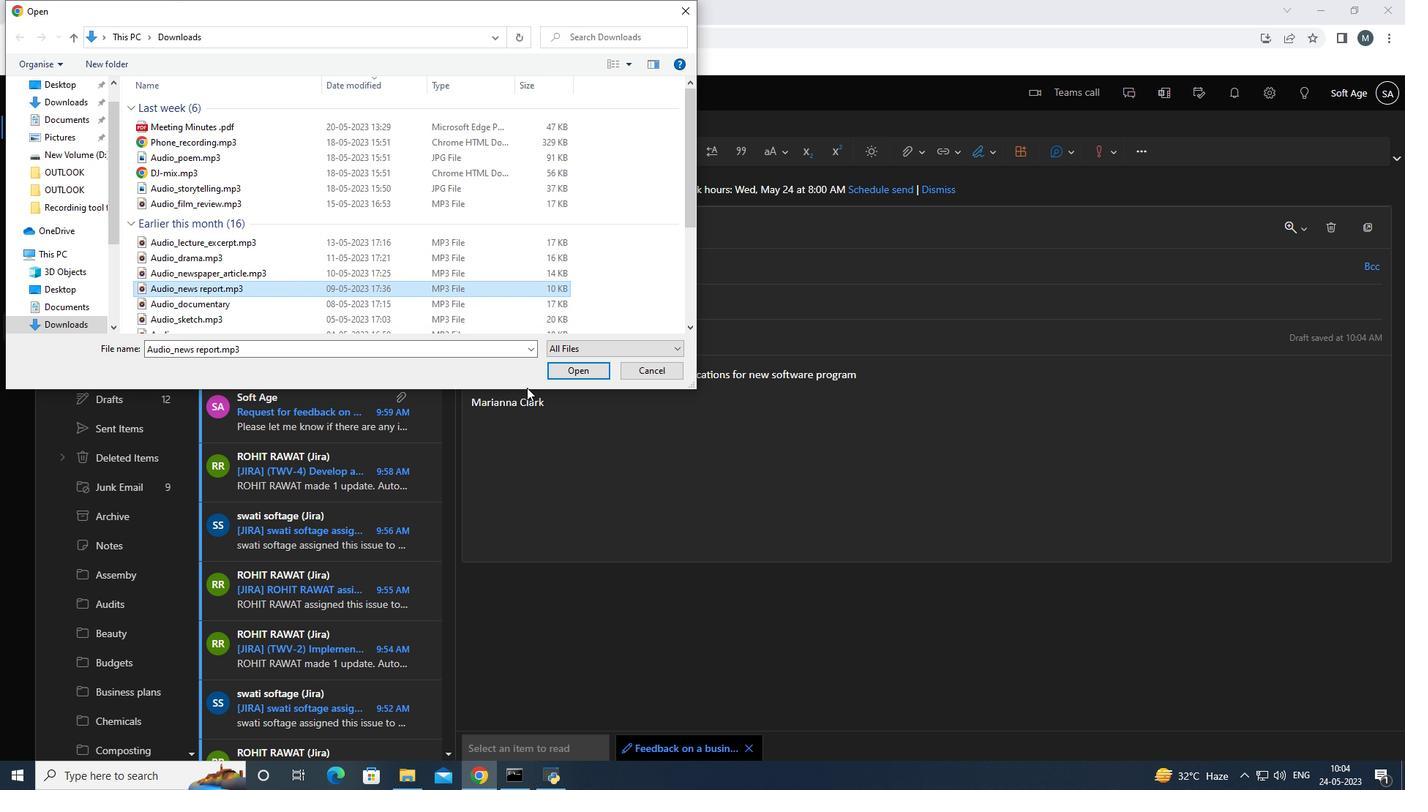 
Action: Mouse pressed left at (561, 372)
Screenshot: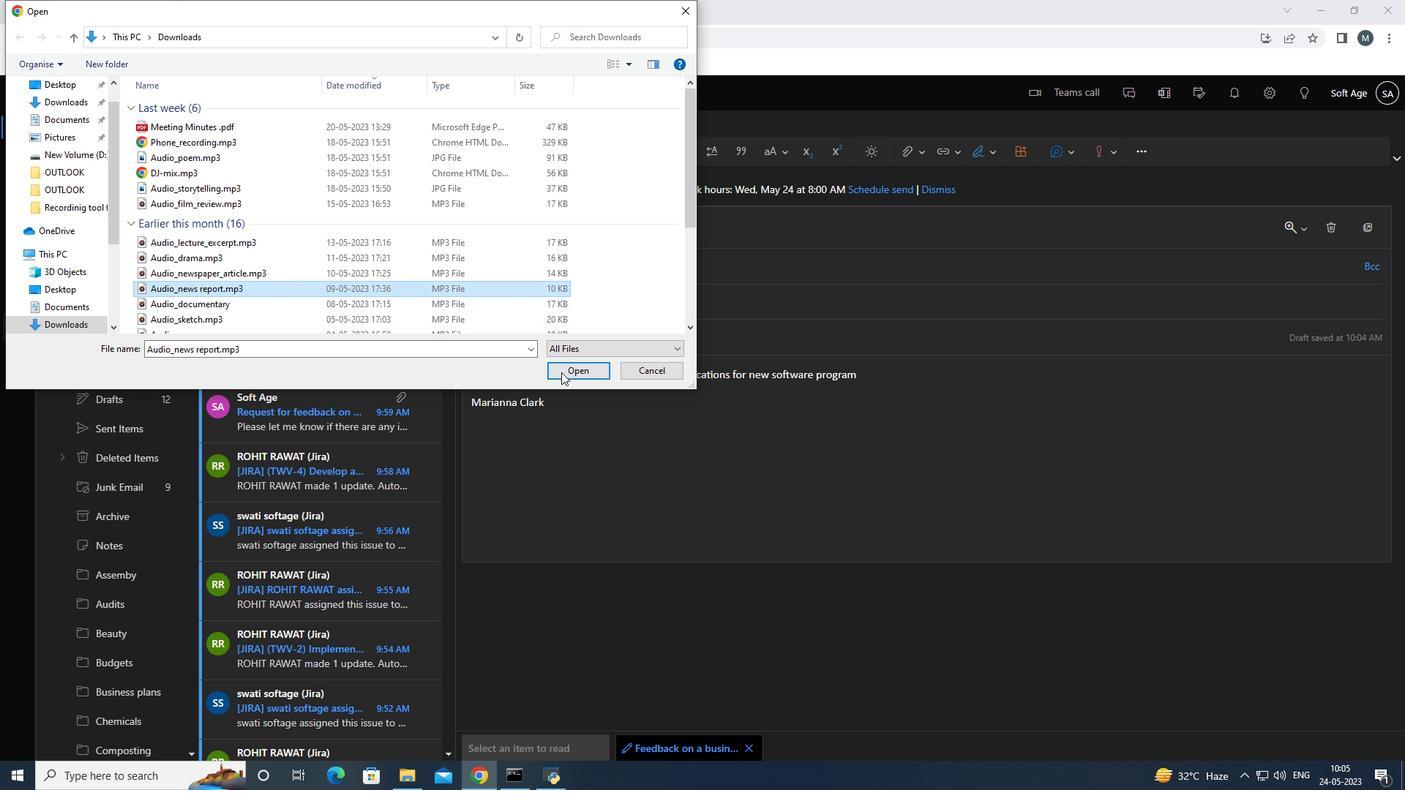 
Action: Mouse moved to (622, 434)
Screenshot: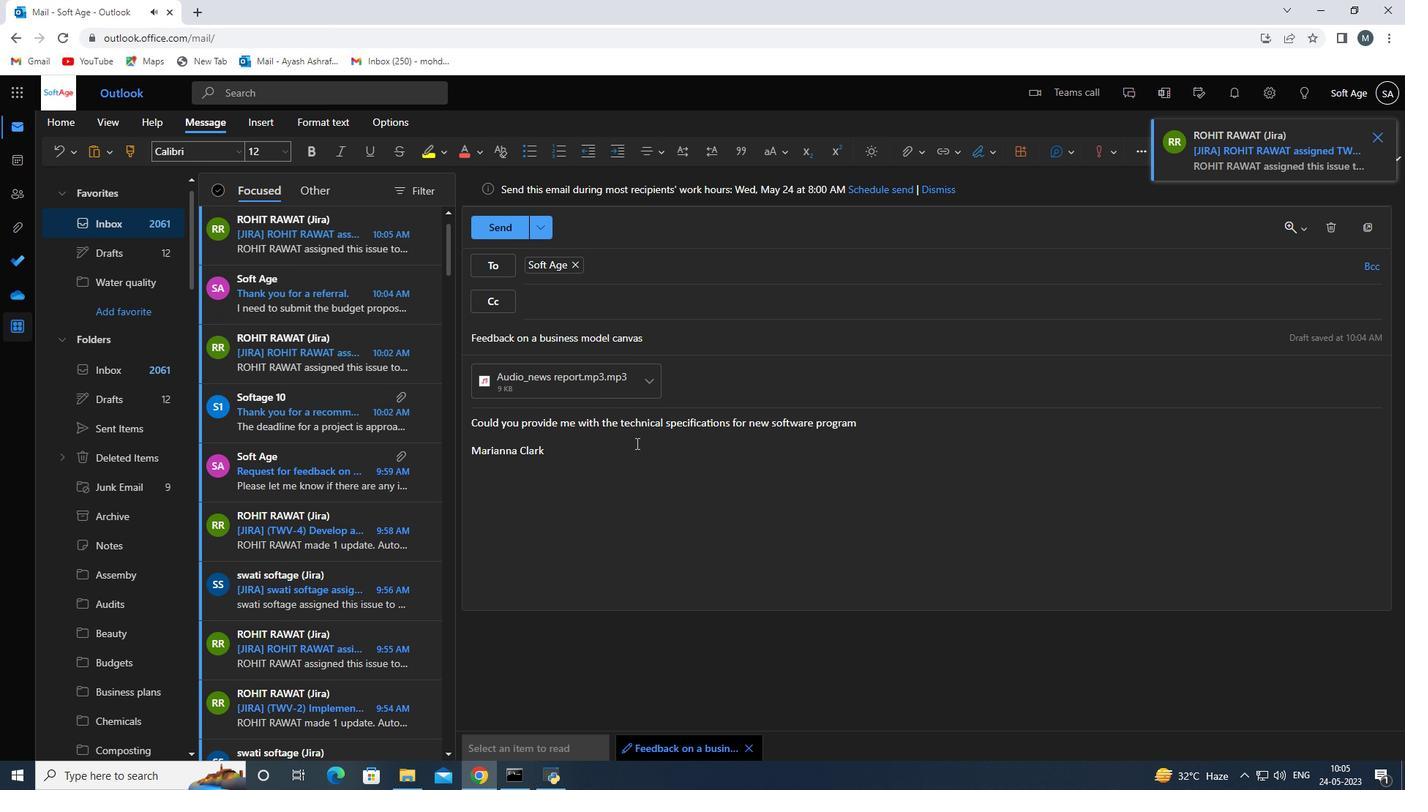 
Action: Mouse scrolled (622, 436) with delta (0, 0)
Screenshot: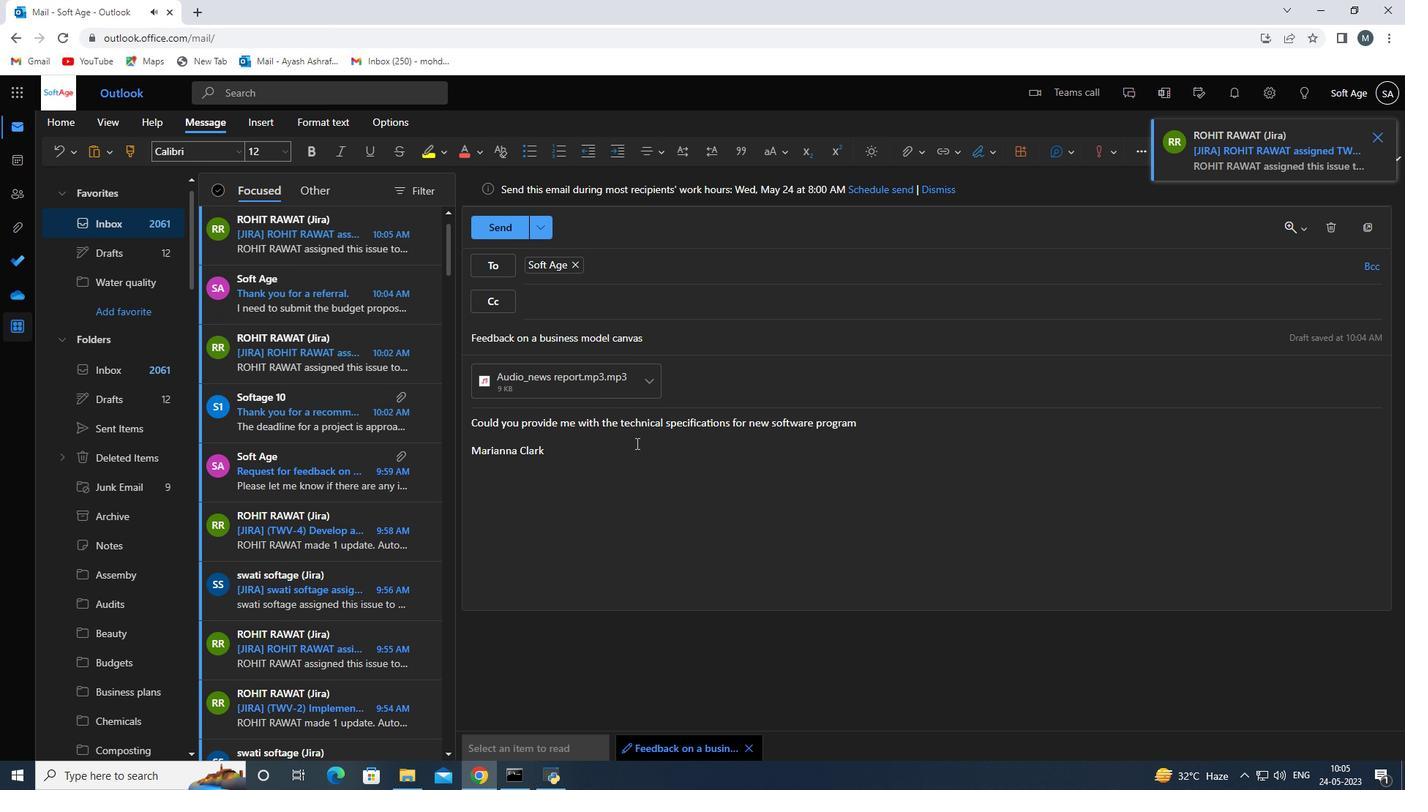 
Action: Mouse moved to (621, 434)
Screenshot: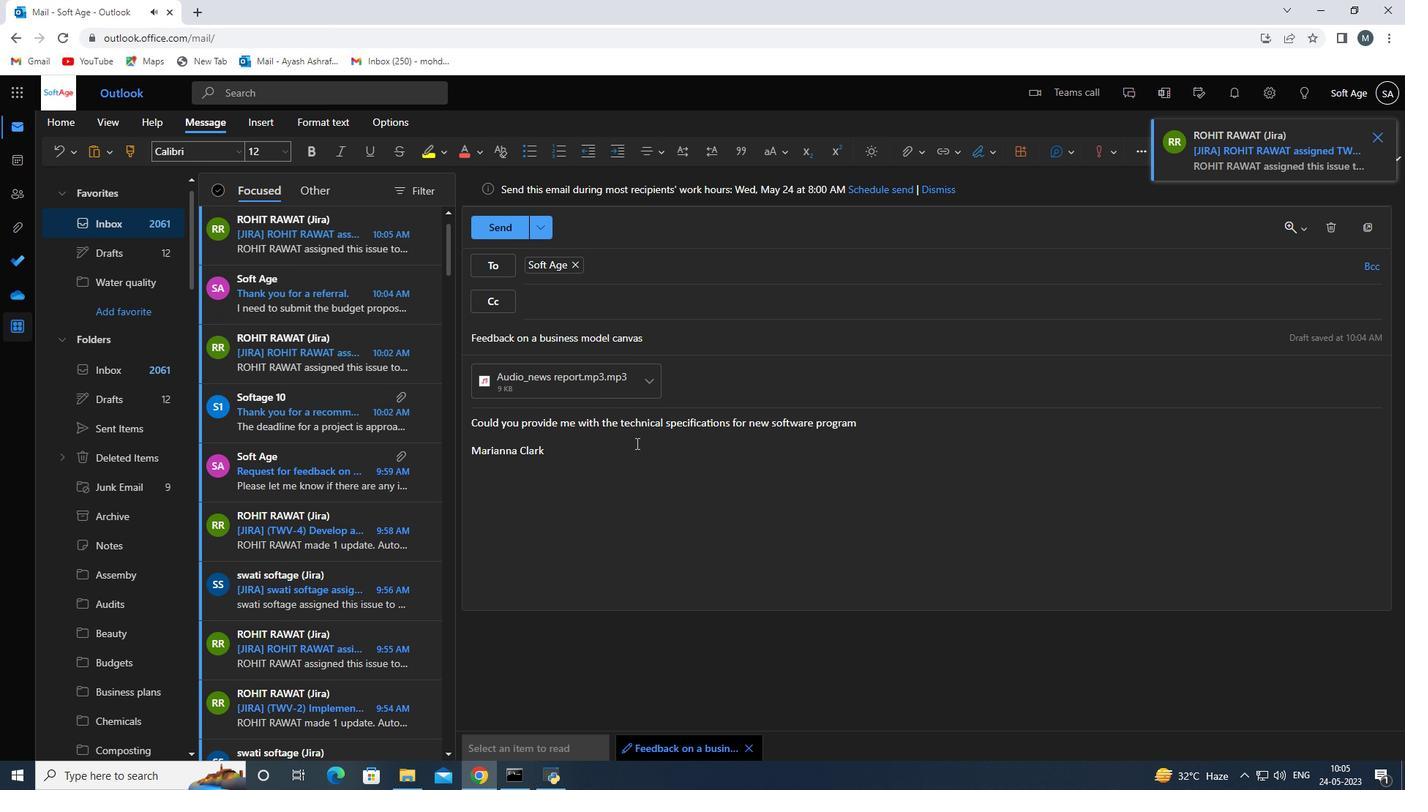 
Action: Mouse scrolled (621, 435) with delta (0, 0)
Screenshot: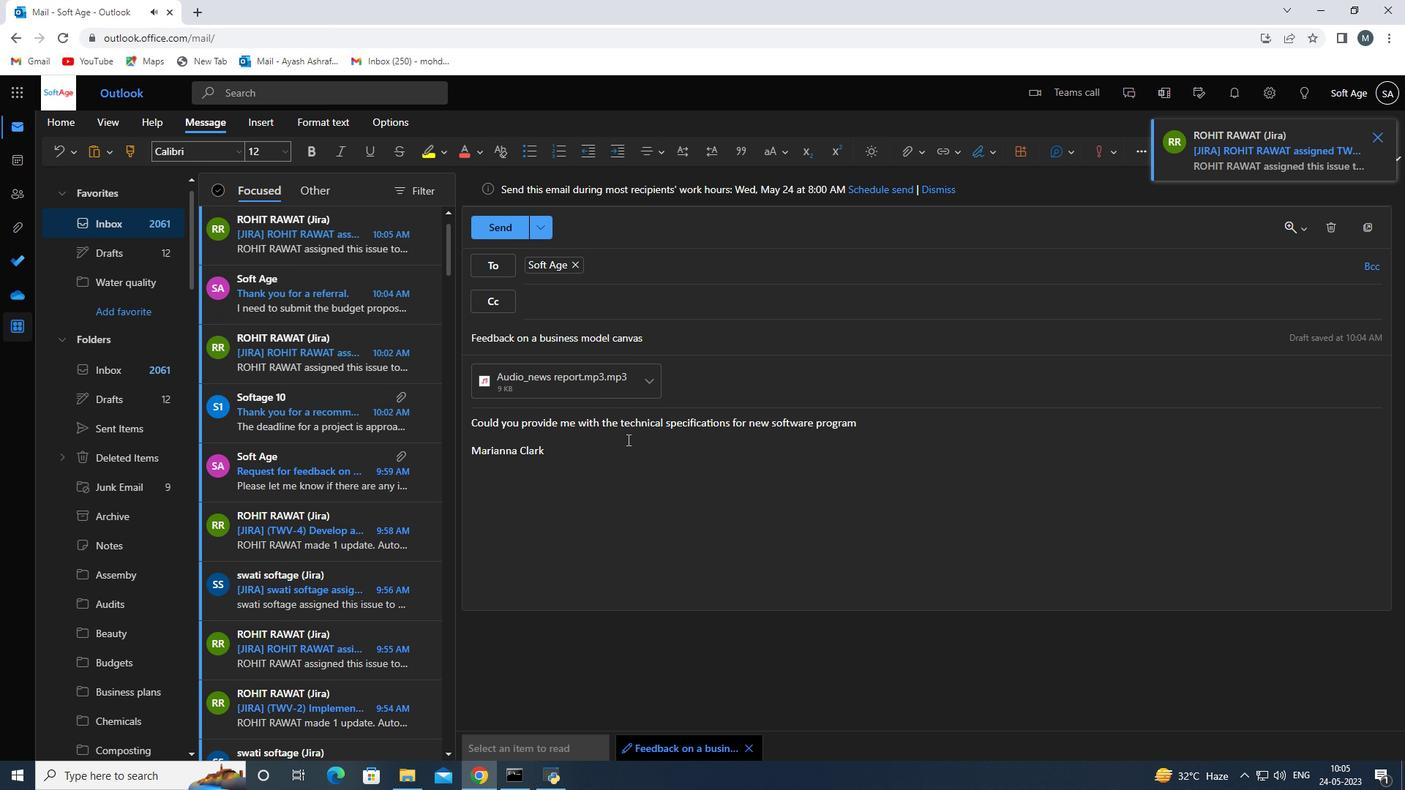 
Action: Mouse scrolled (621, 435) with delta (0, 0)
Screenshot: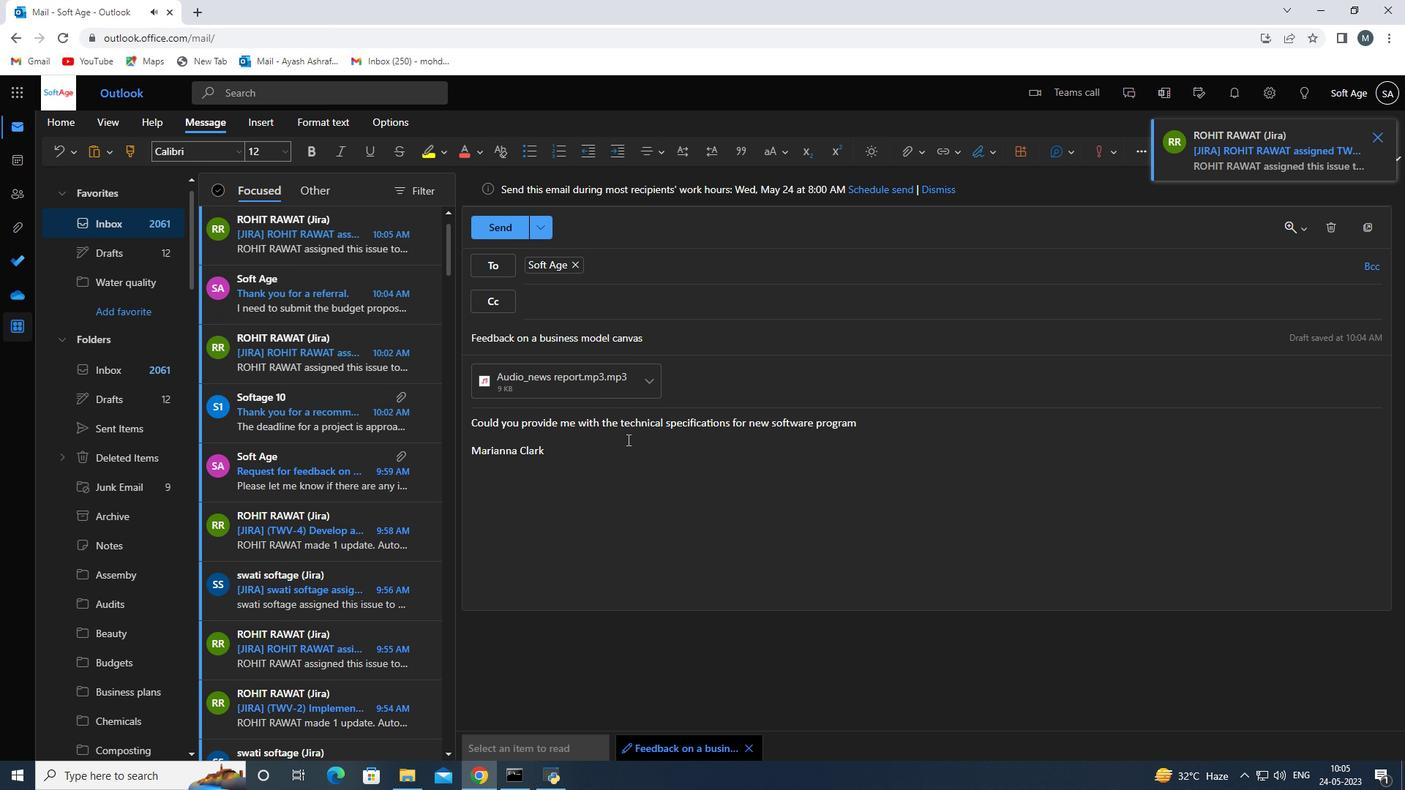 
Action: Mouse moved to (620, 434)
Screenshot: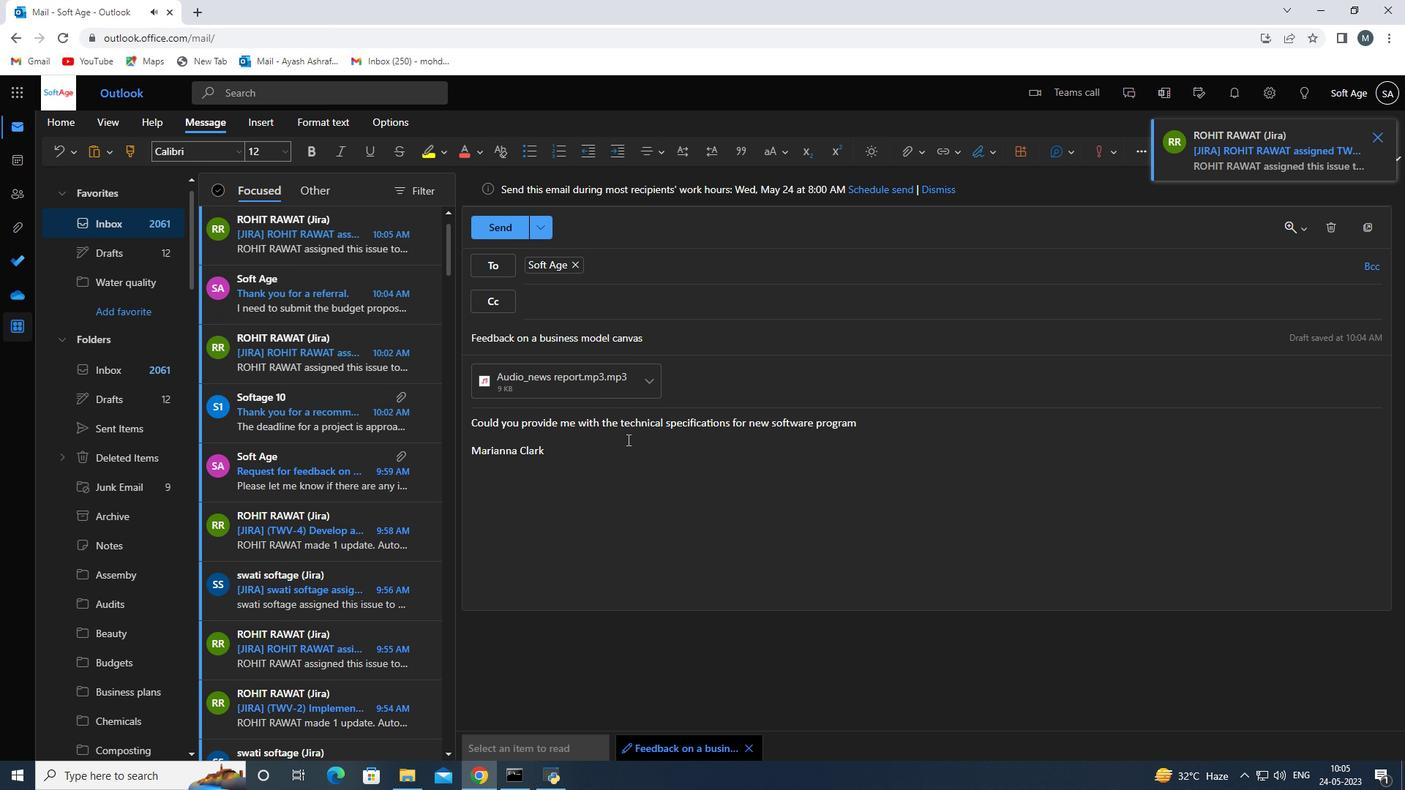 
Action: Mouse scrolled (620, 434) with delta (0, 0)
Screenshot: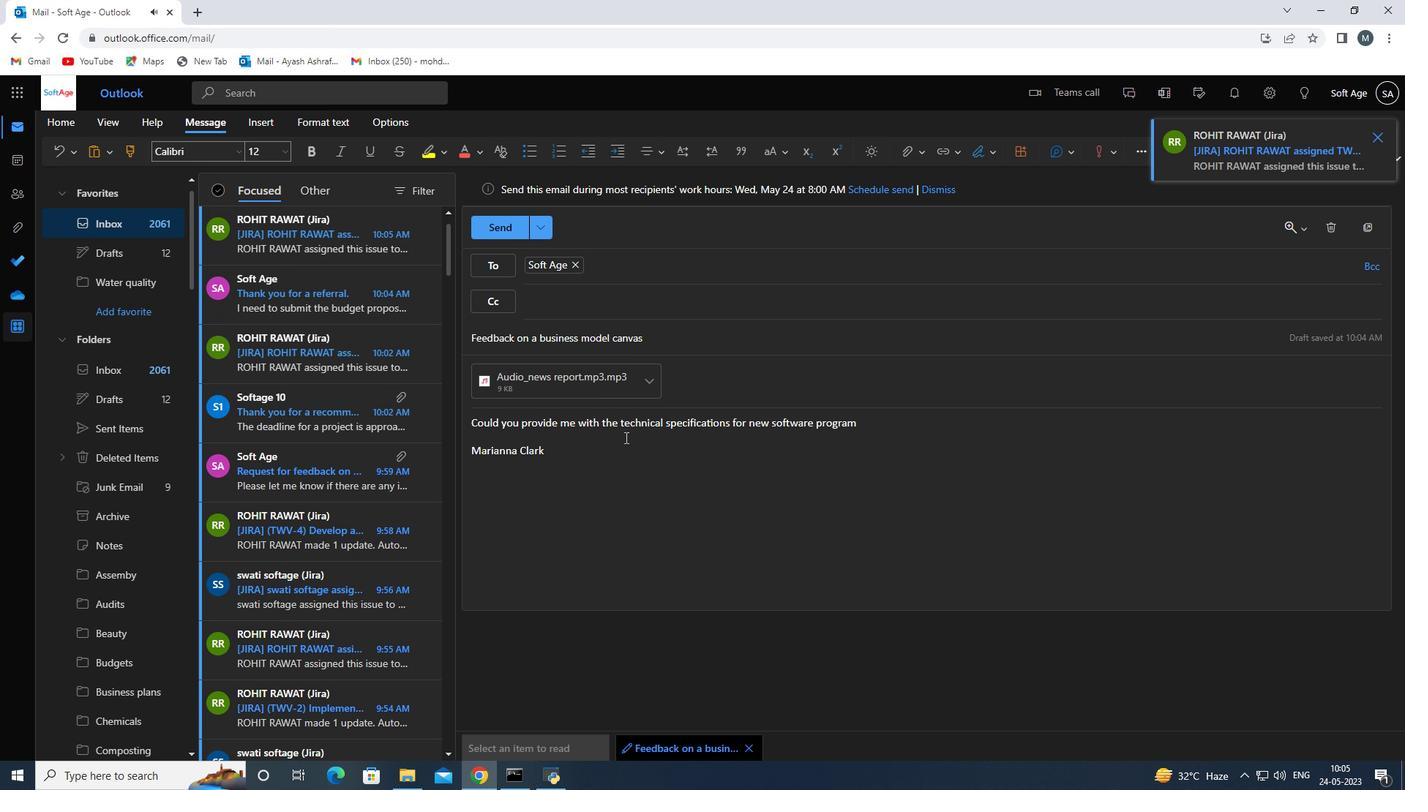
Action: Mouse moved to (619, 433)
Screenshot: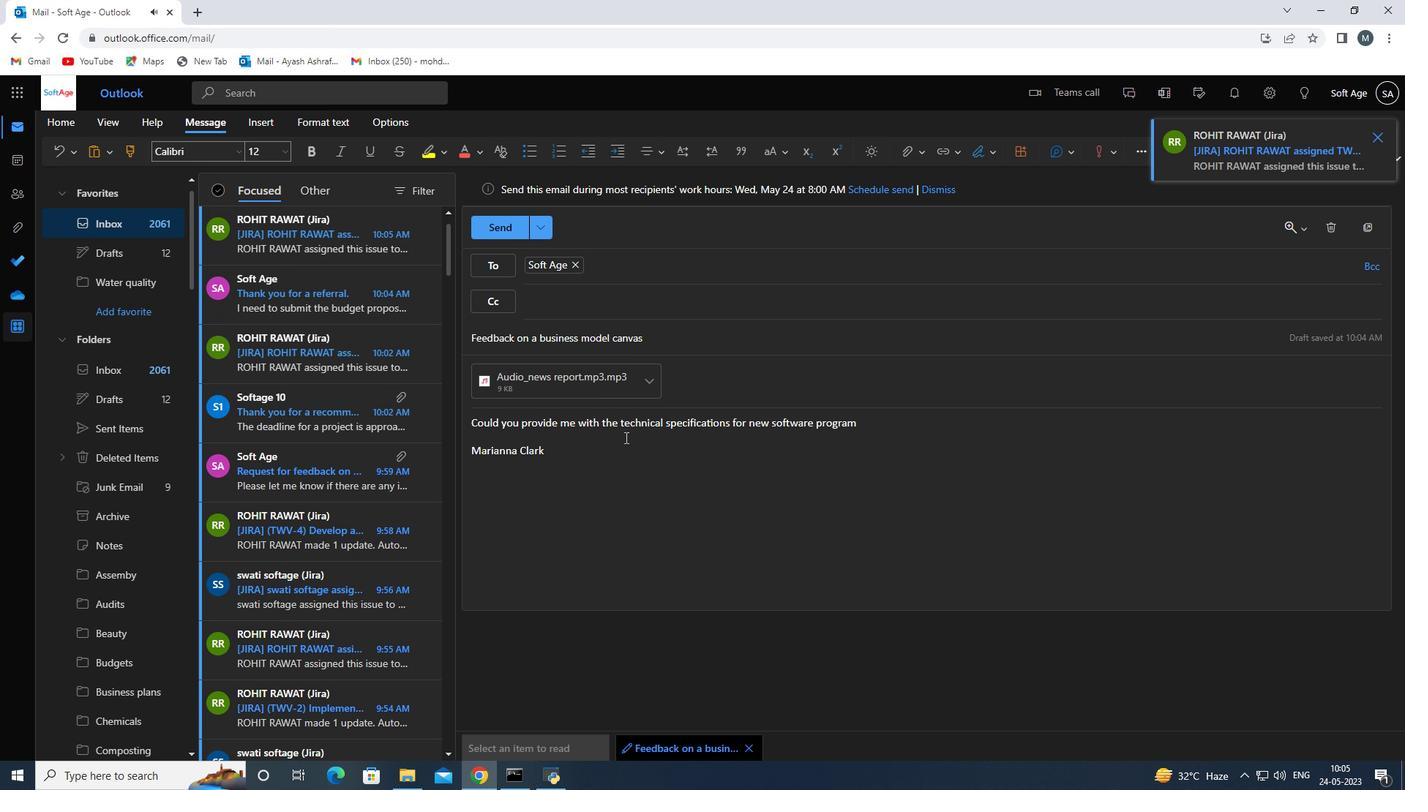 
Action: Mouse scrolled (619, 434) with delta (0, 0)
Screenshot: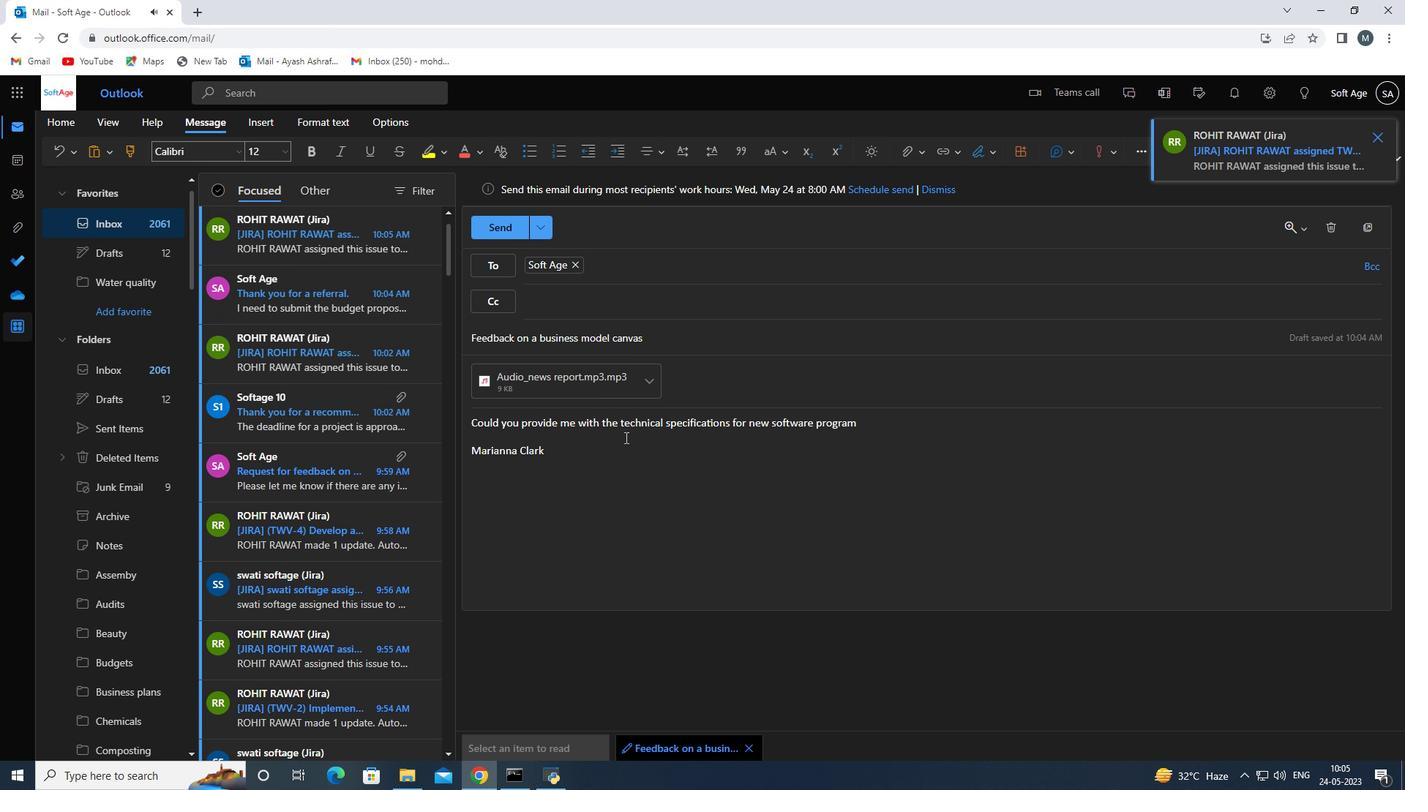 
Action: Mouse moved to (608, 425)
Screenshot: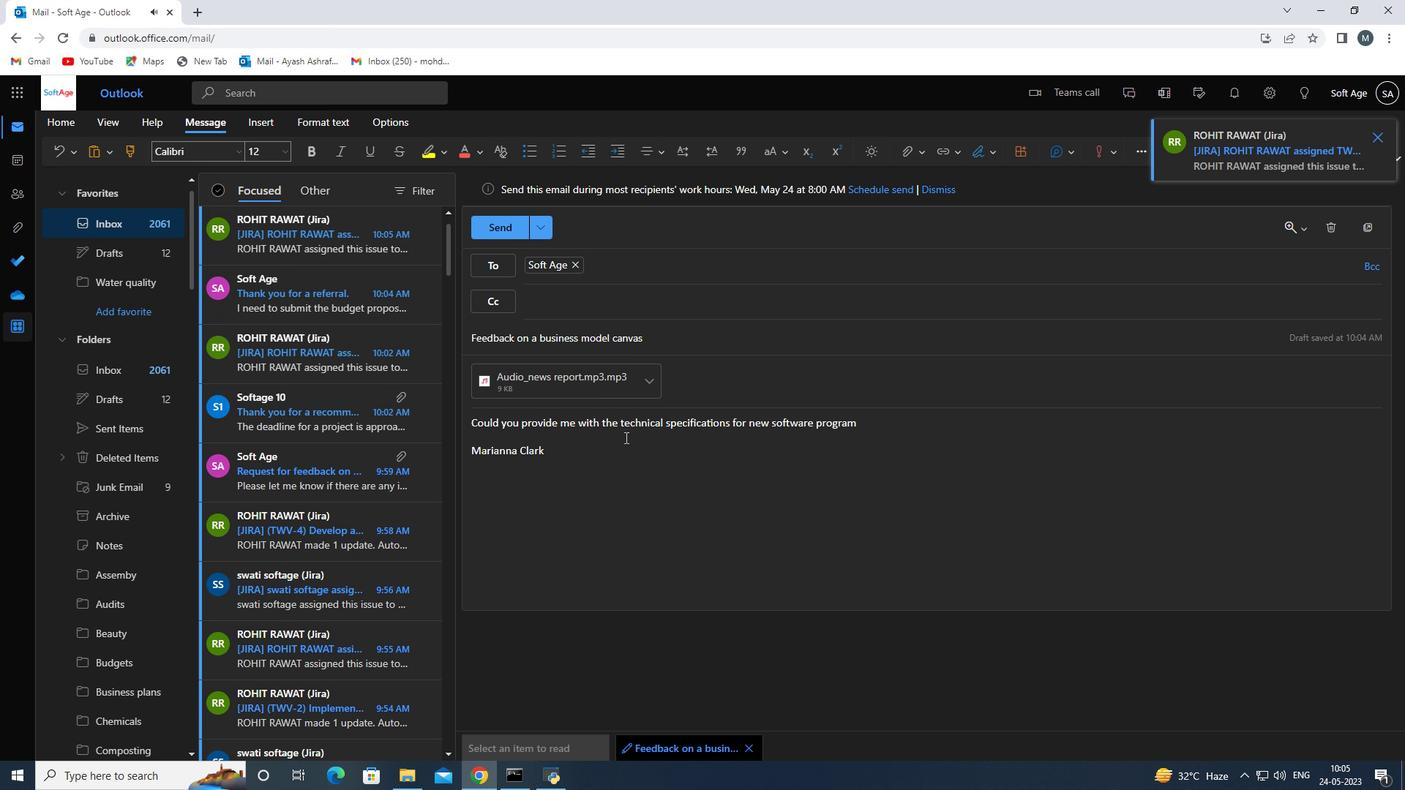 
Action: Mouse scrolled (608, 425) with delta (0, 0)
Screenshot: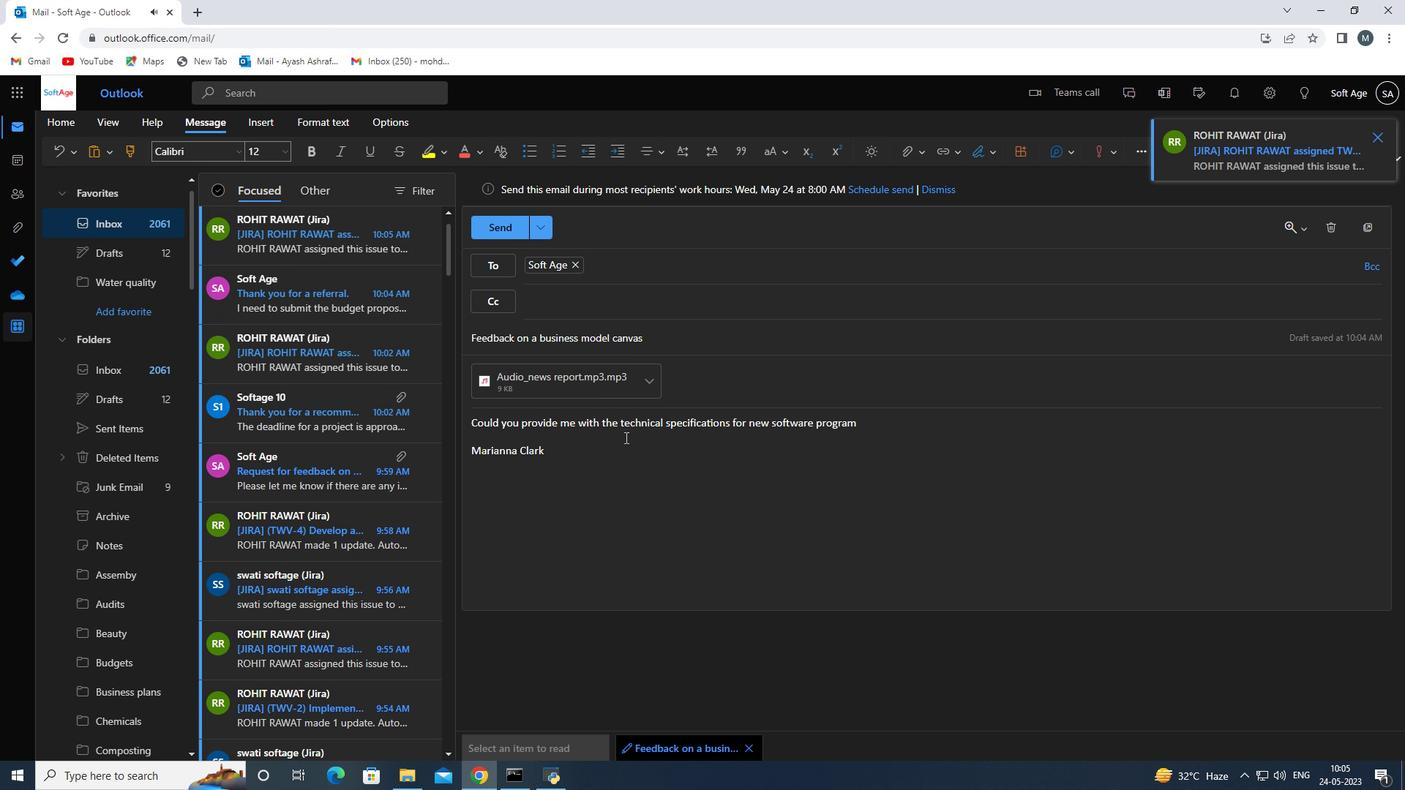 
Action: Mouse moved to (511, 232)
Screenshot: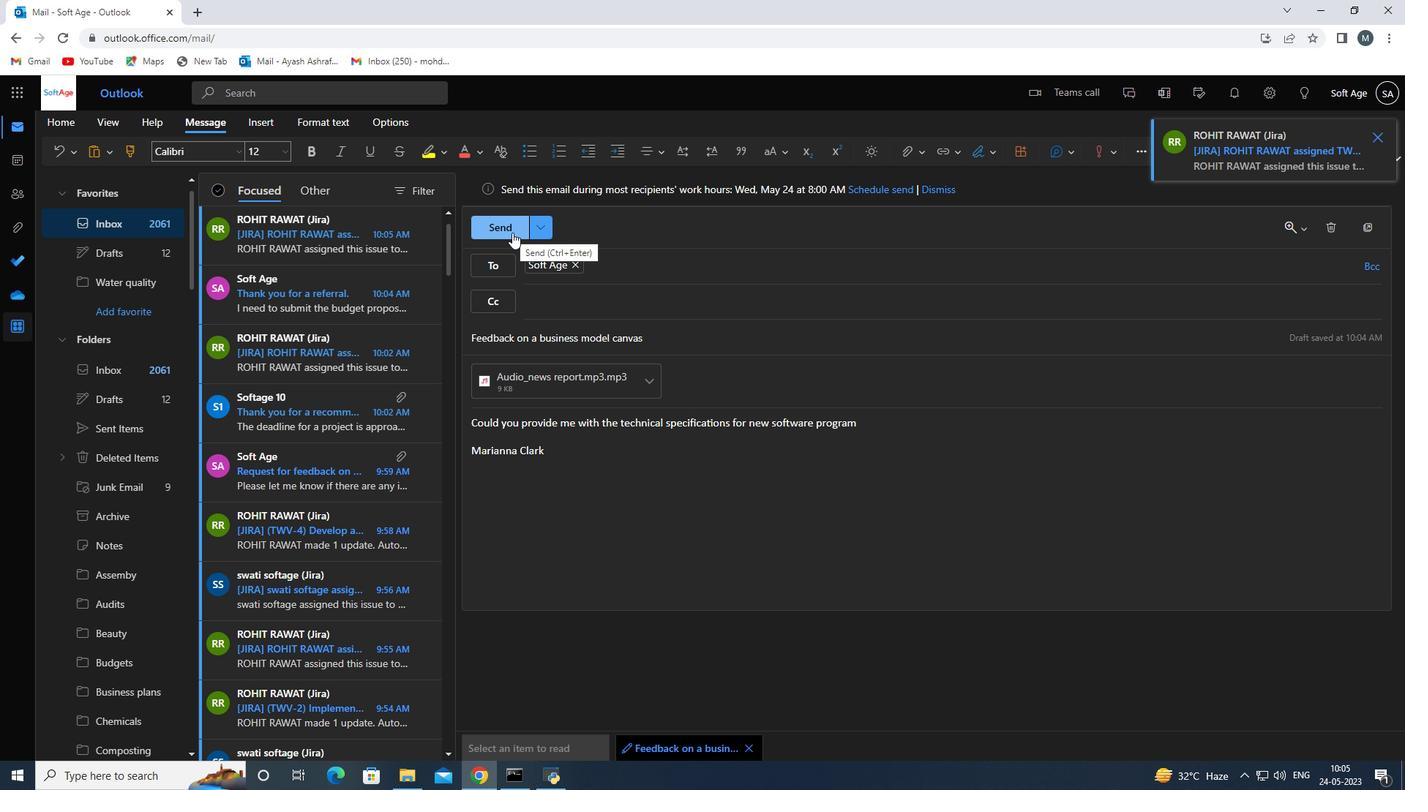 
Action: Mouse pressed left at (511, 232)
Screenshot: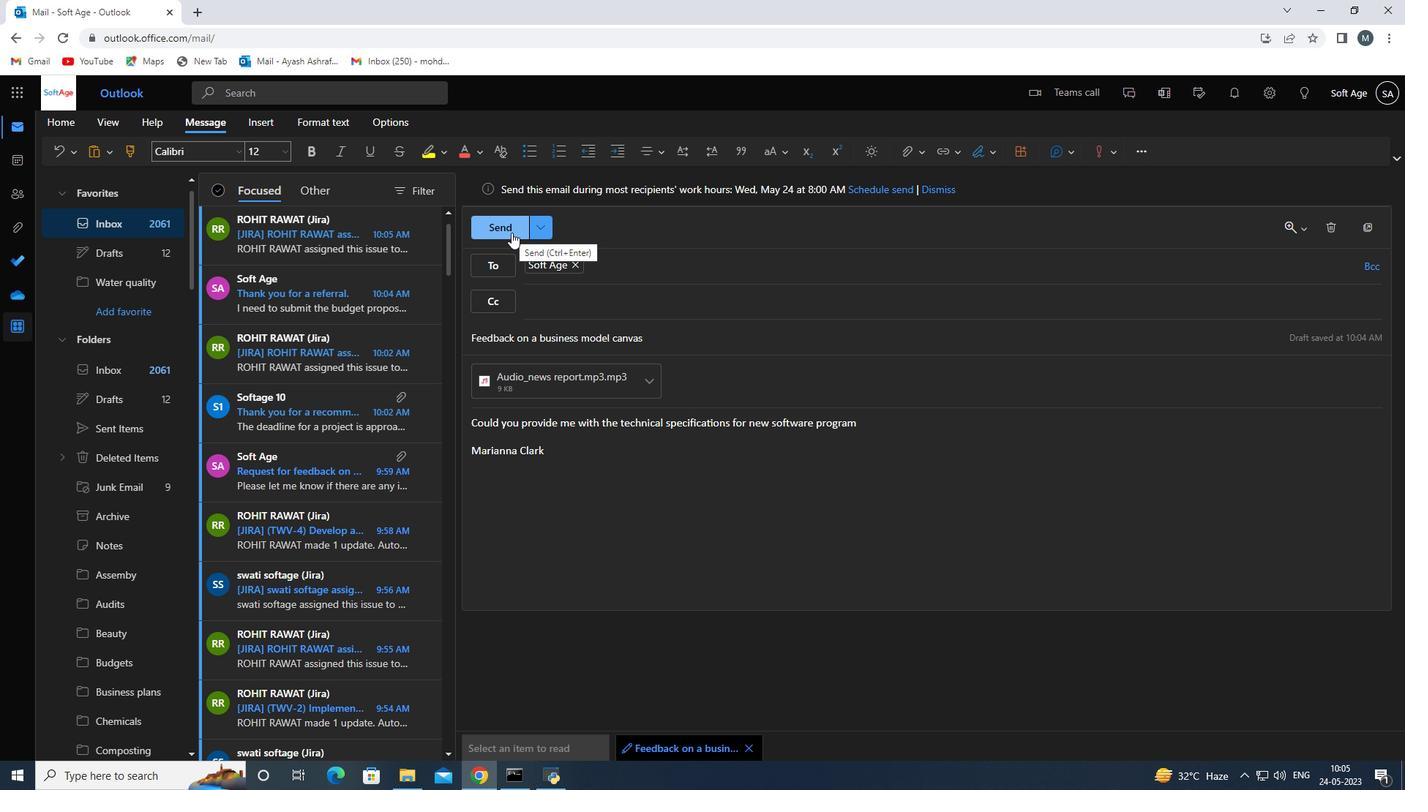 
Action: Mouse moved to (341, 379)
Screenshot: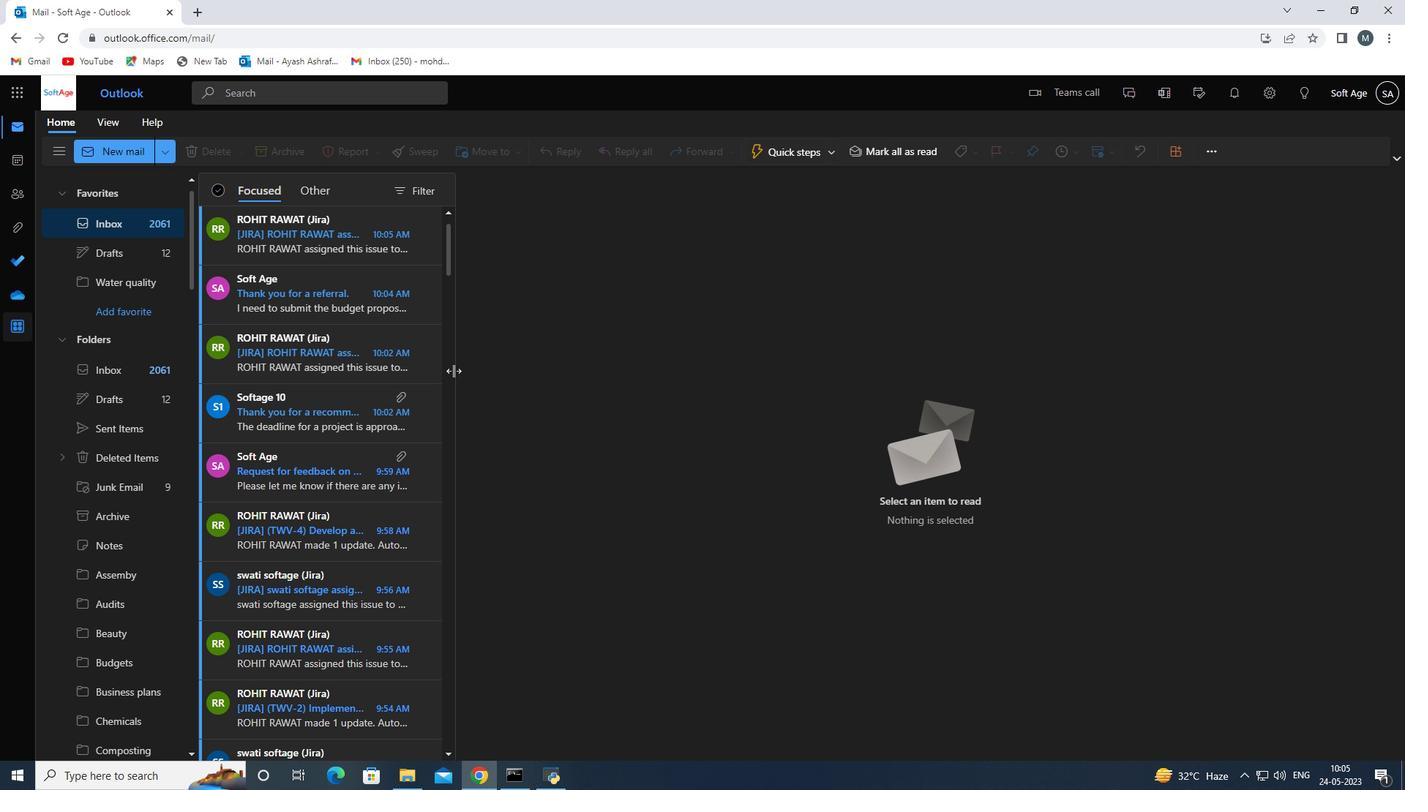 
Action: Mouse scrolled (347, 381) with delta (0, 0)
Screenshot: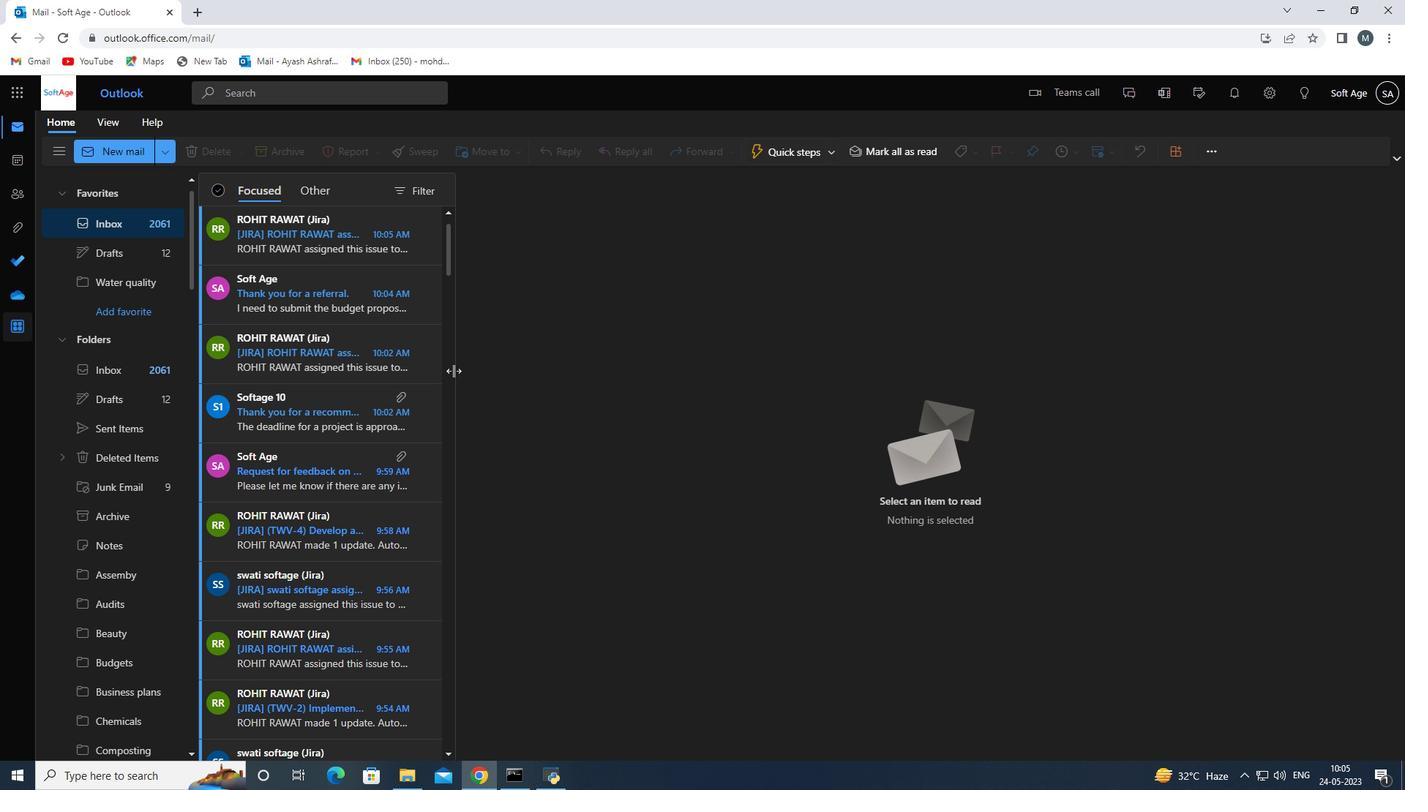 
Action: Mouse moved to (336, 376)
Screenshot: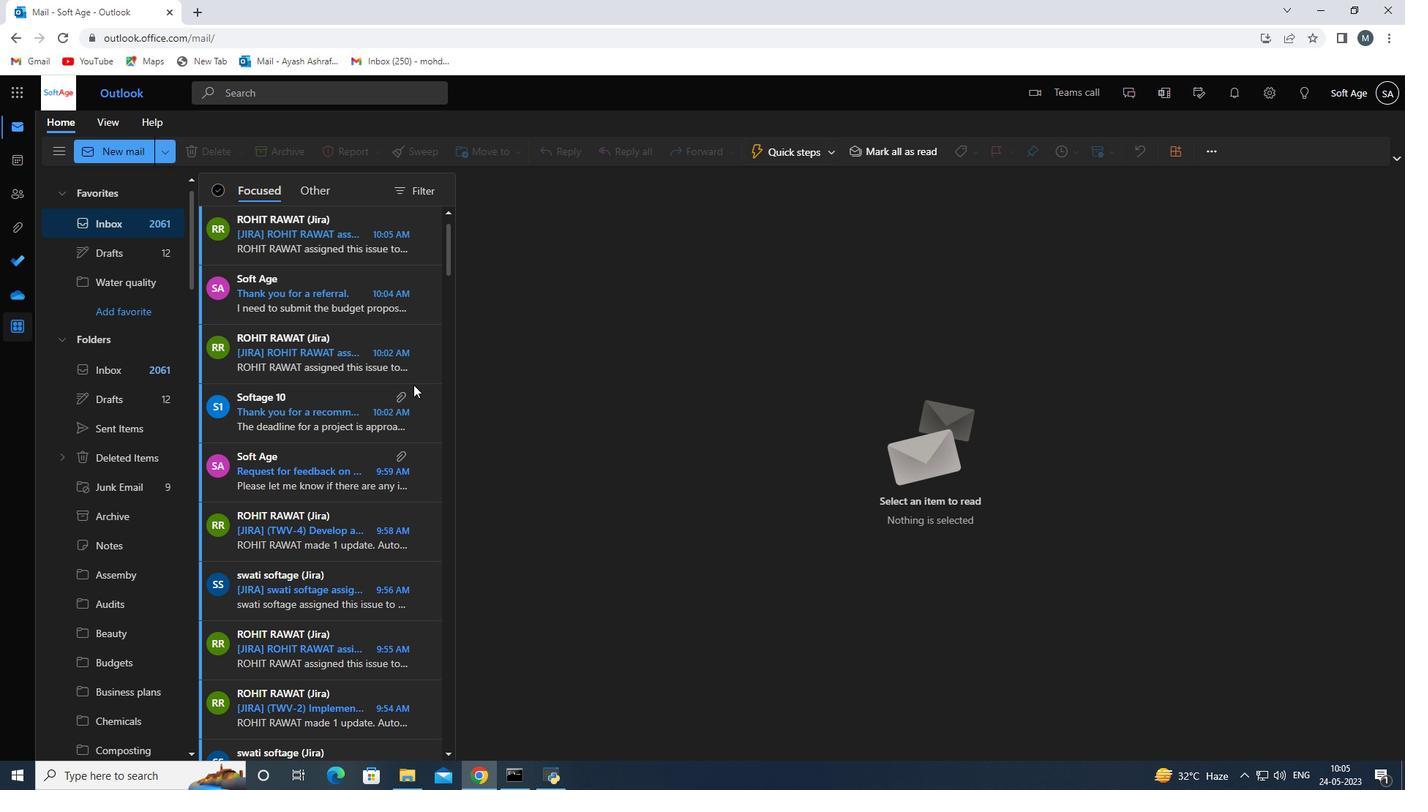 
Action: Mouse scrolled (338, 379) with delta (0, 0)
Screenshot: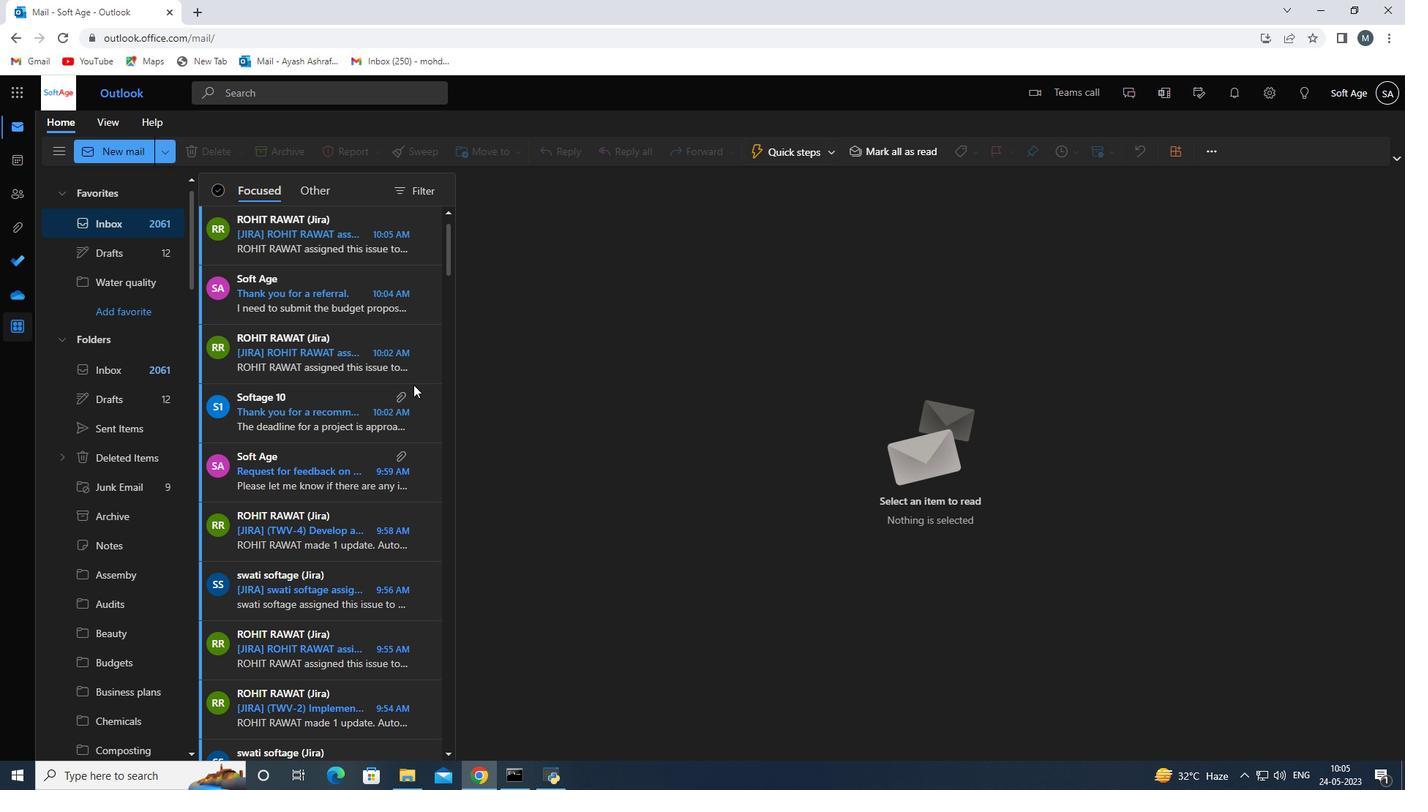 
Action: Mouse scrolled (336, 377) with delta (0, 0)
Screenshot: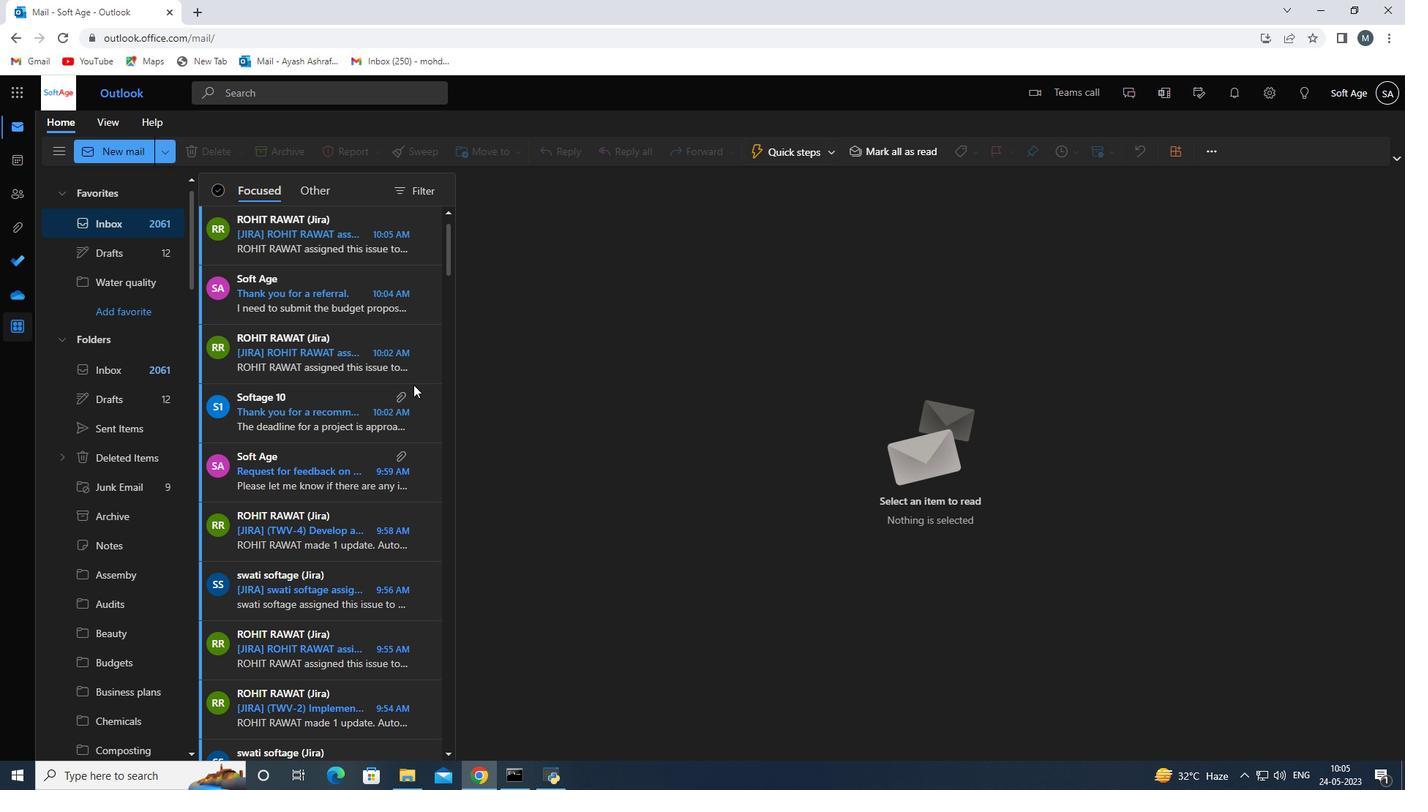 
Action: Mouse scrolled (336, 377) with delta (0, 0)
Screenshot: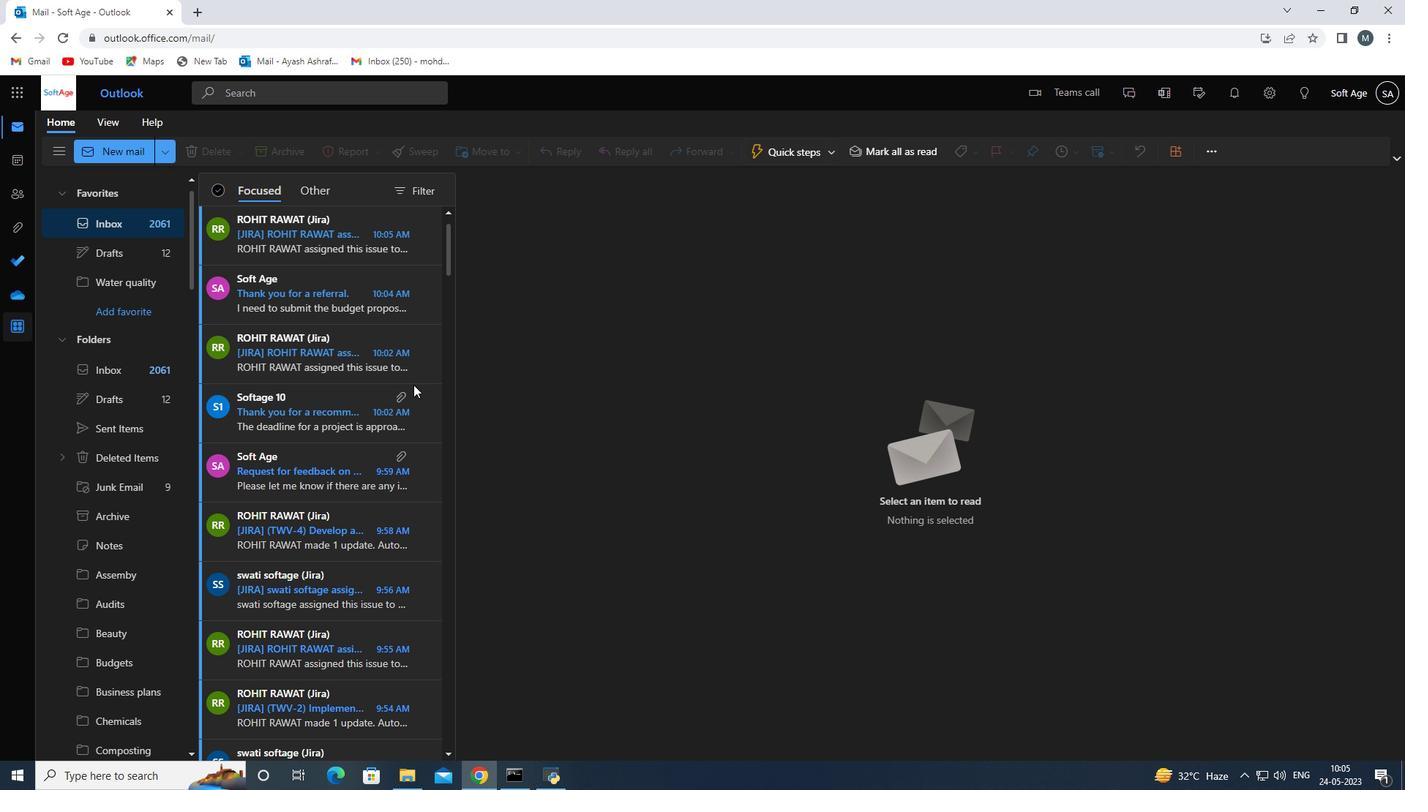 
Action: Mouse scrolled (336, 377) with delta (0, 0)
Screenshot: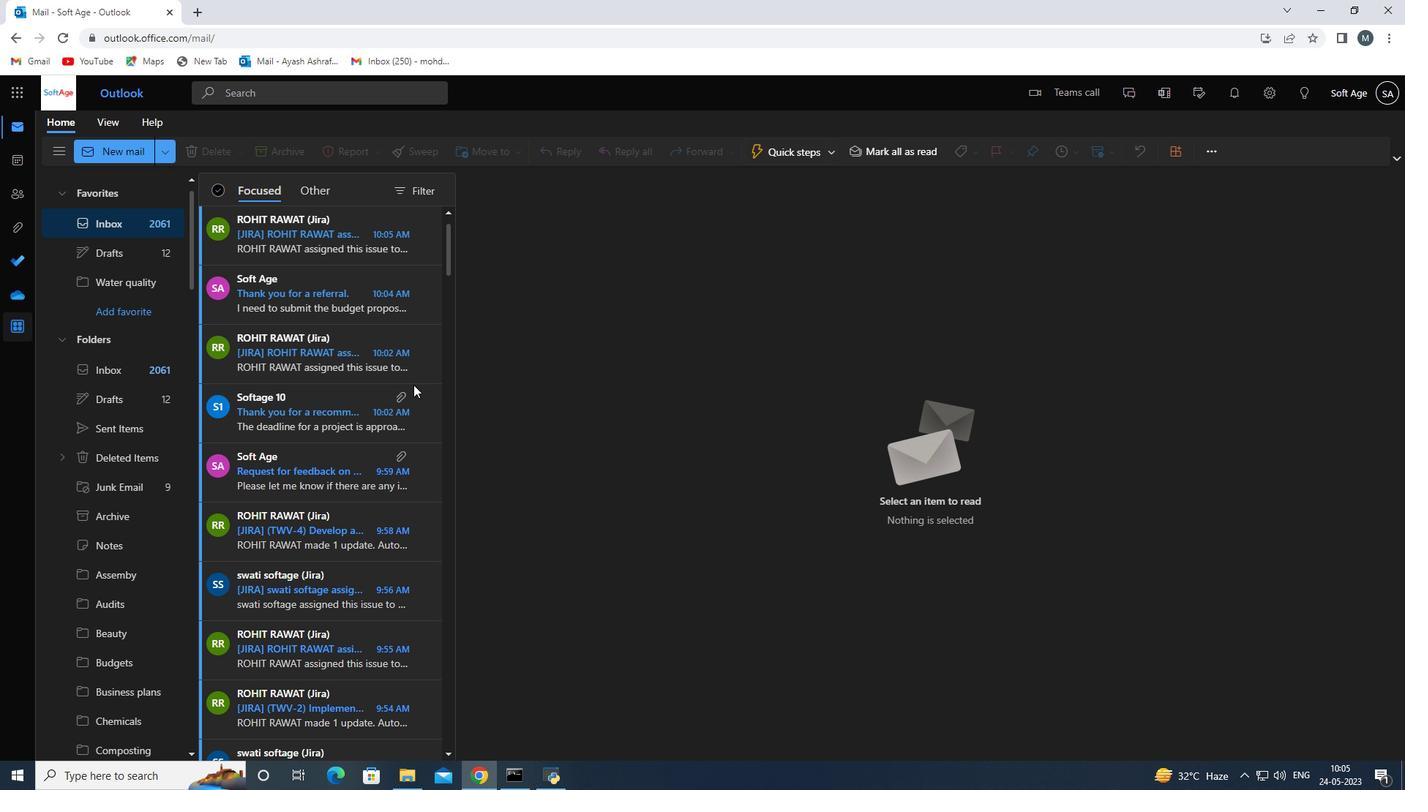 
Action: Mouse scrolled (336, 377) with delta (0, 0)
Screenshot: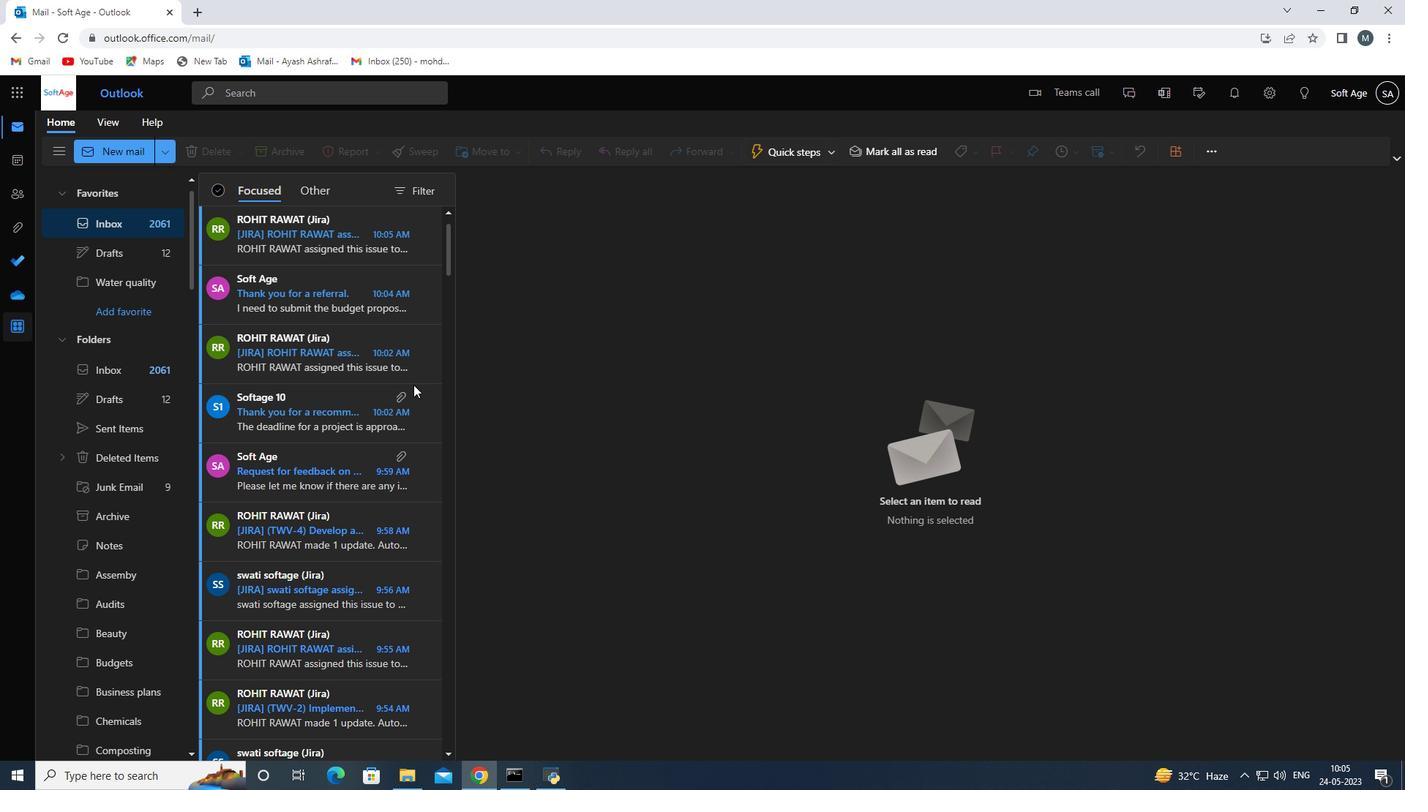 
Action: Mouse moved to (128, 433)
Screenshot: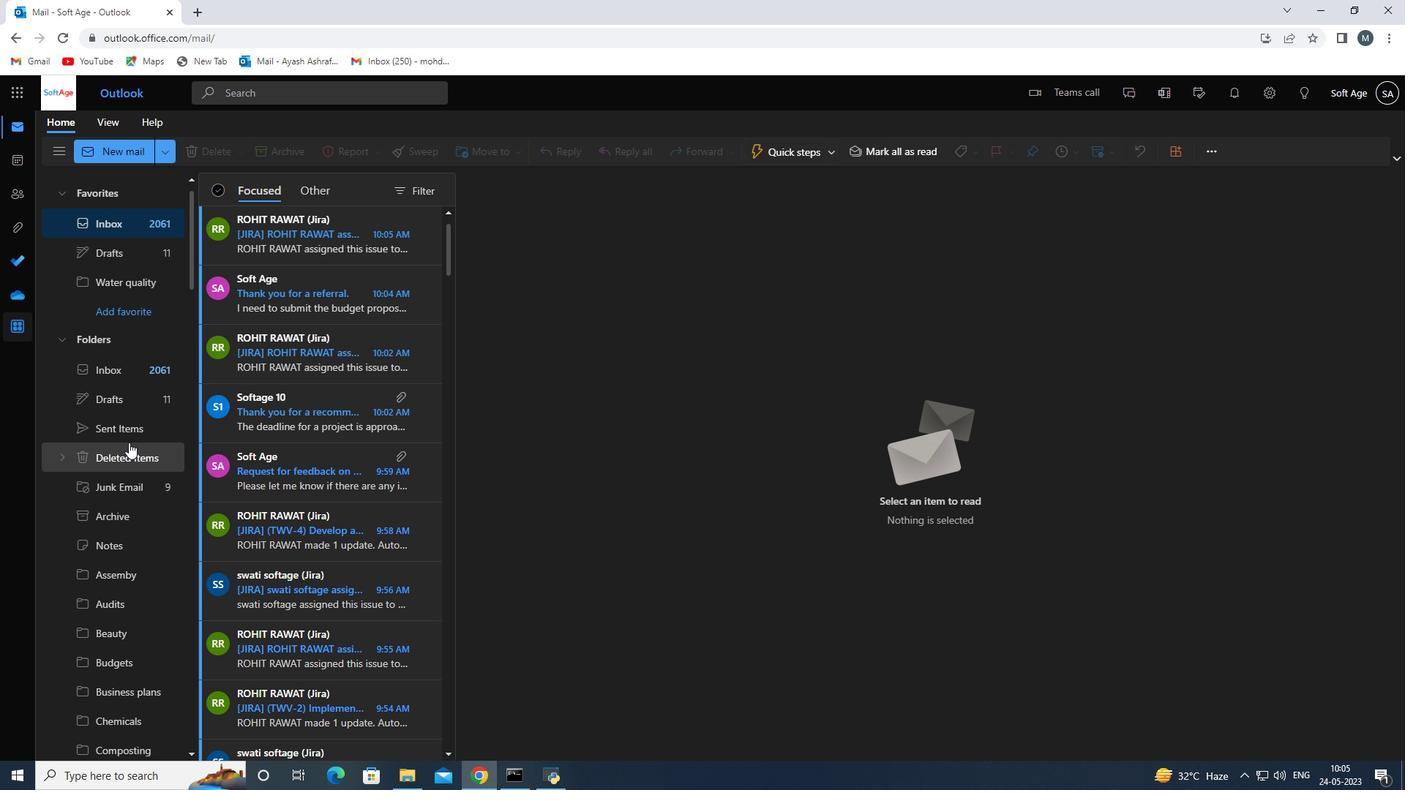
Action: Mouse pressed left at (128, 433)
Screenshot: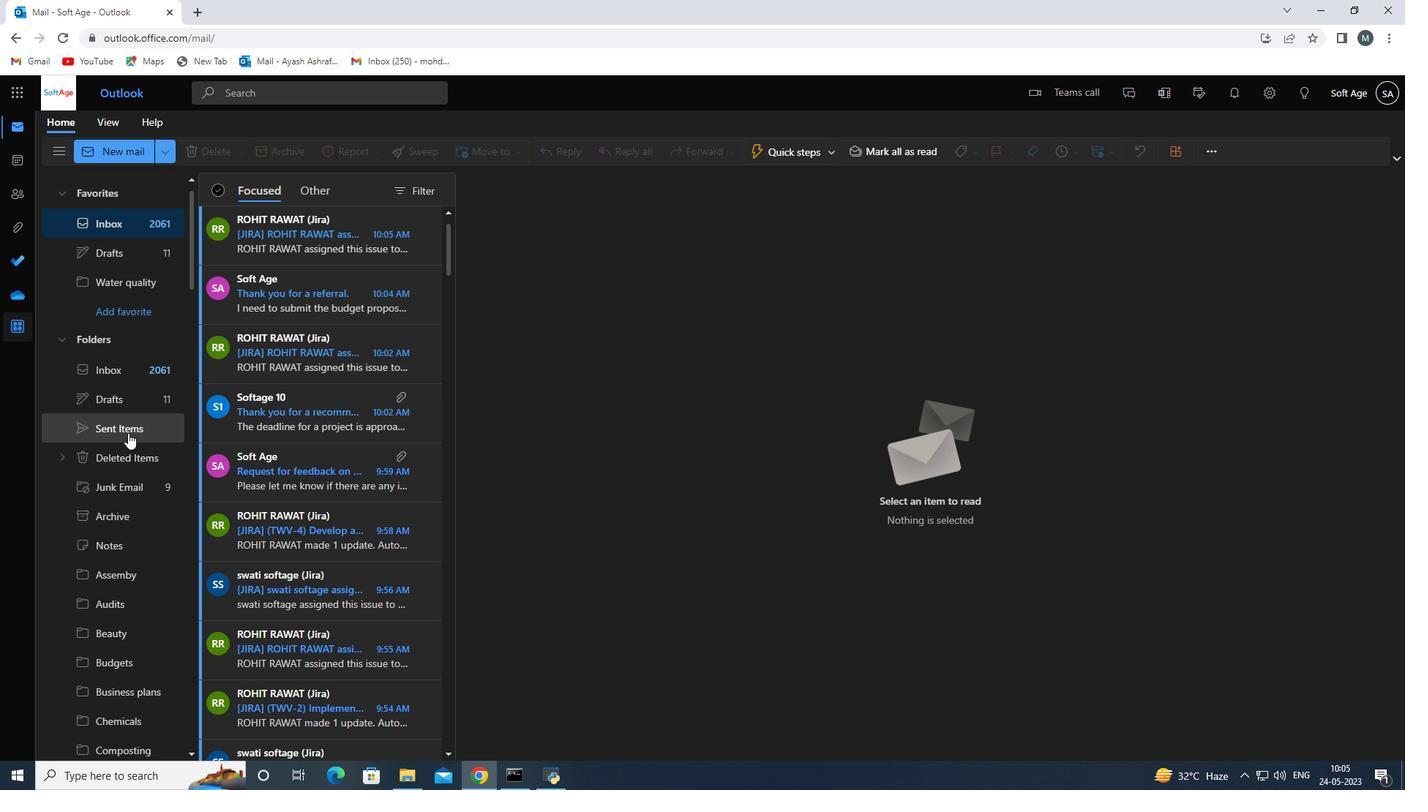 
Action: Mouse moved to (400, 330)
Screenshot: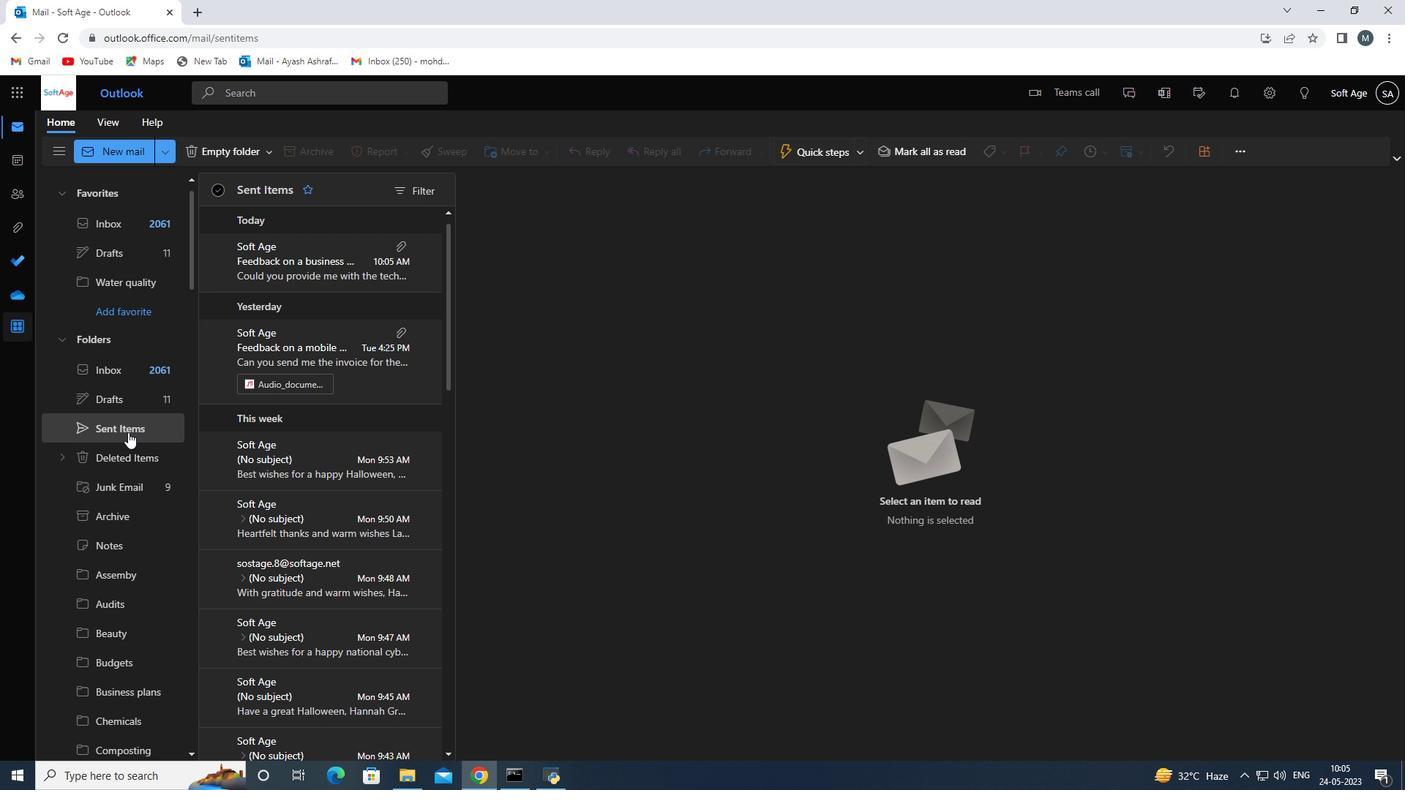 
Action: Mouse scrolled (400, 330) with delta (0, 0)
Screenshot: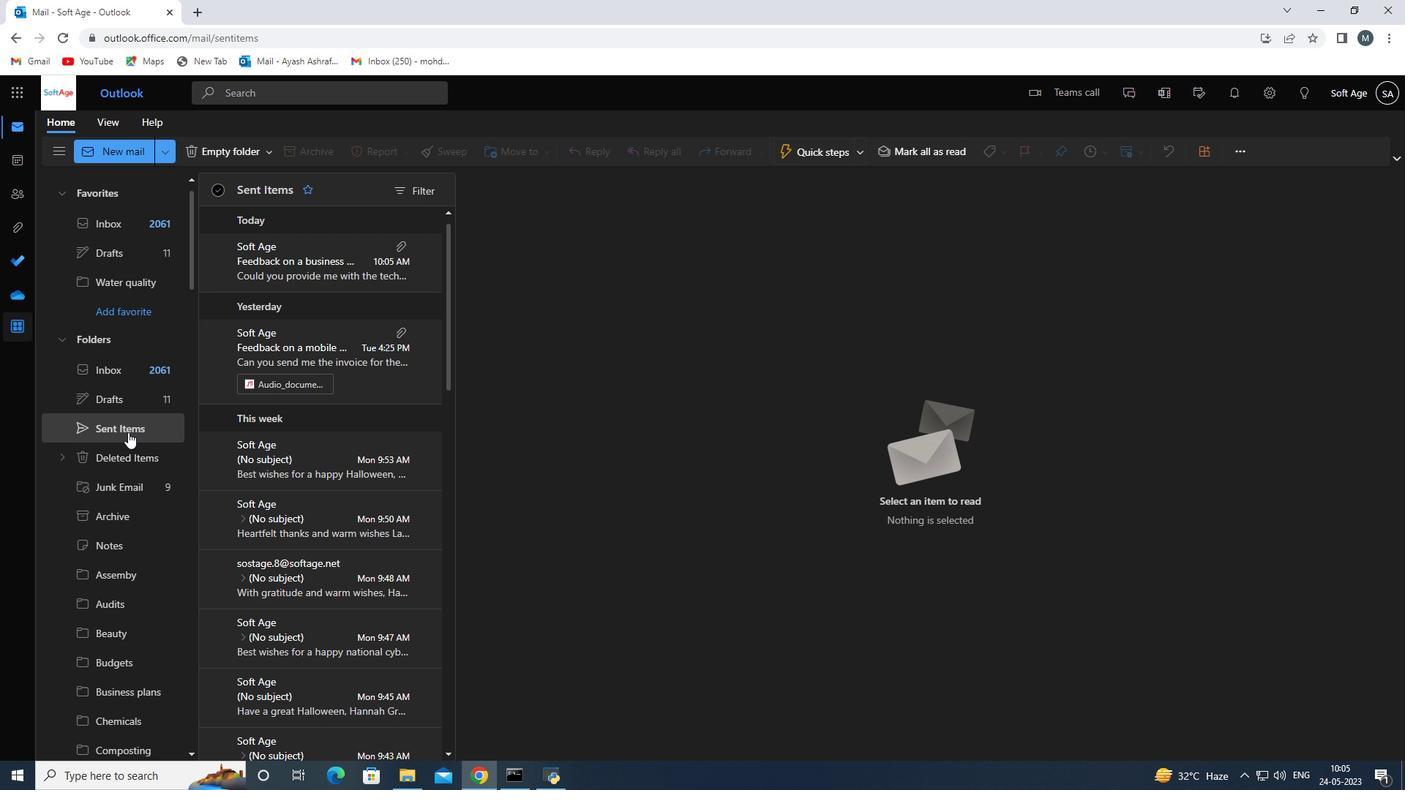 
Action: Mouse moved to (400, 328)
Screenshot: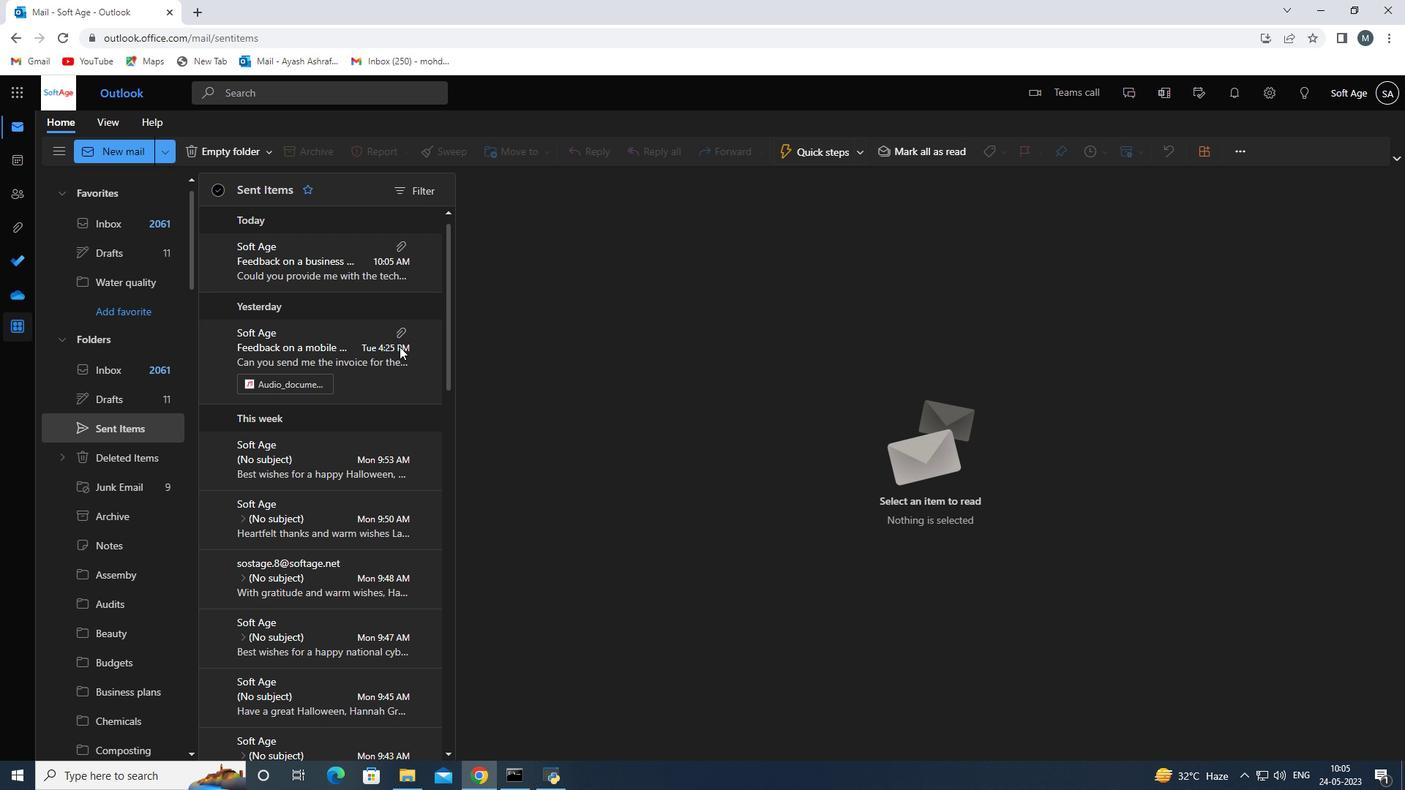 
Action: Mouse scrolled (400, 330) with delta (0, 0)
Screenshot: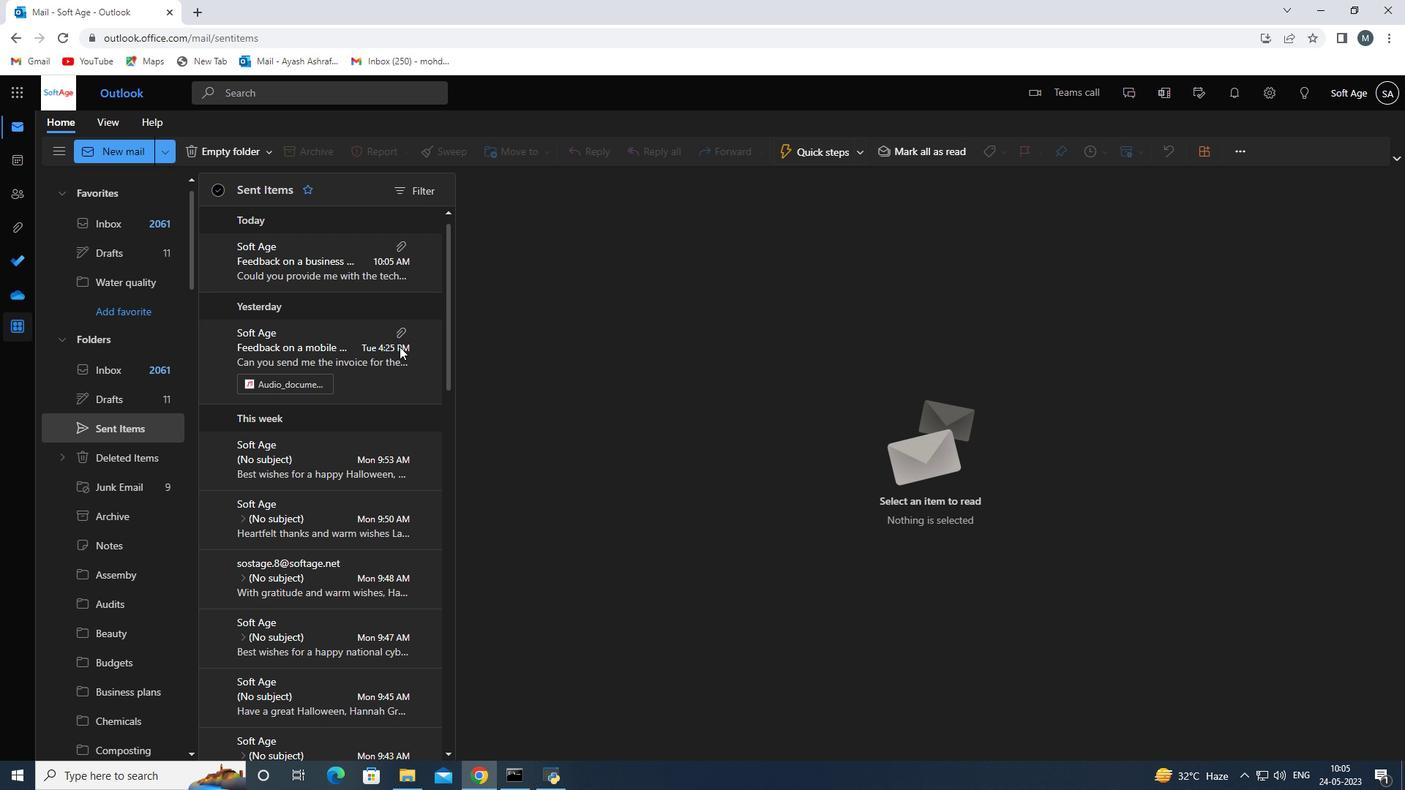 
Action: Mouse scrolled (400, 329) with delta (0, 0)
Screenshot: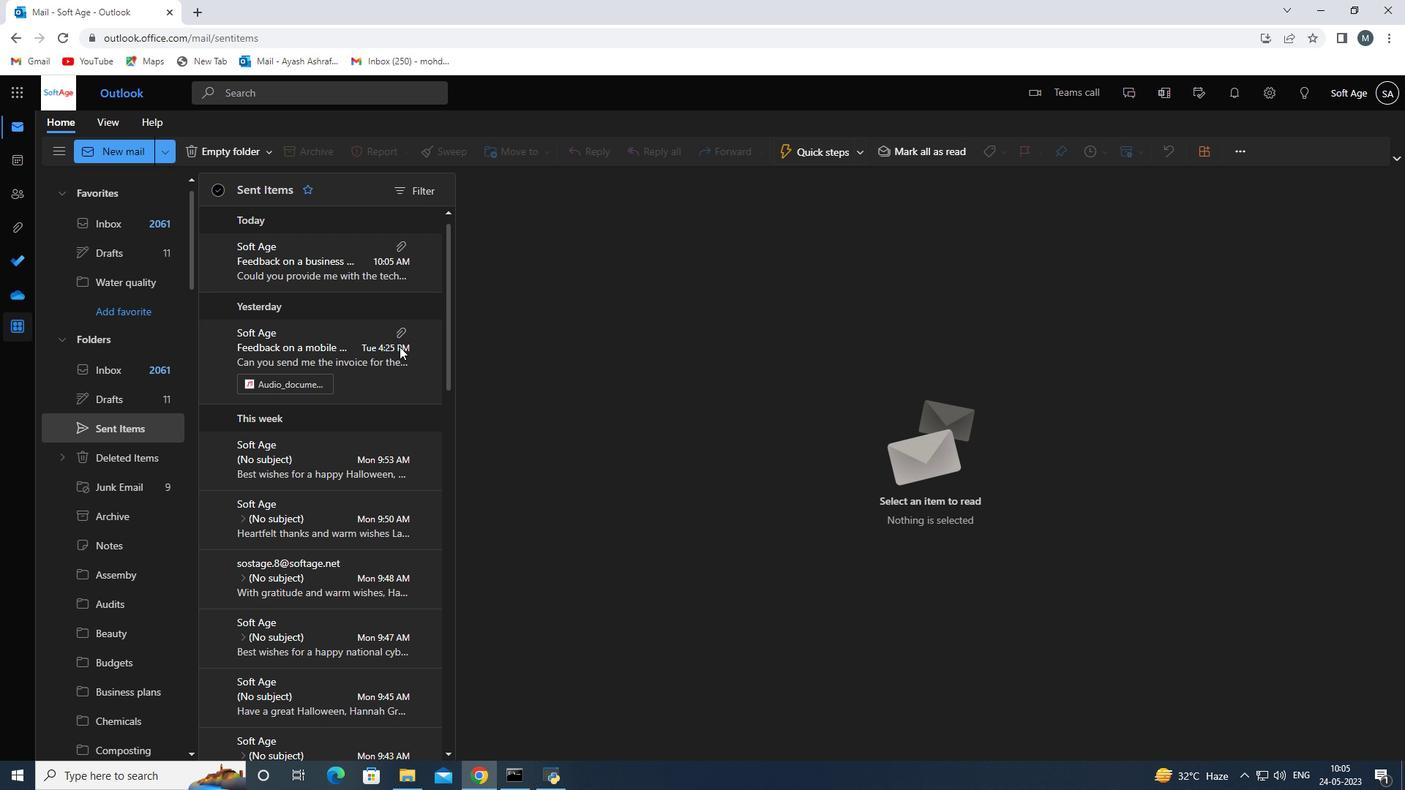 
Action: Mouse scrolled (400, 329) with delta (0, 0)
Screenshot: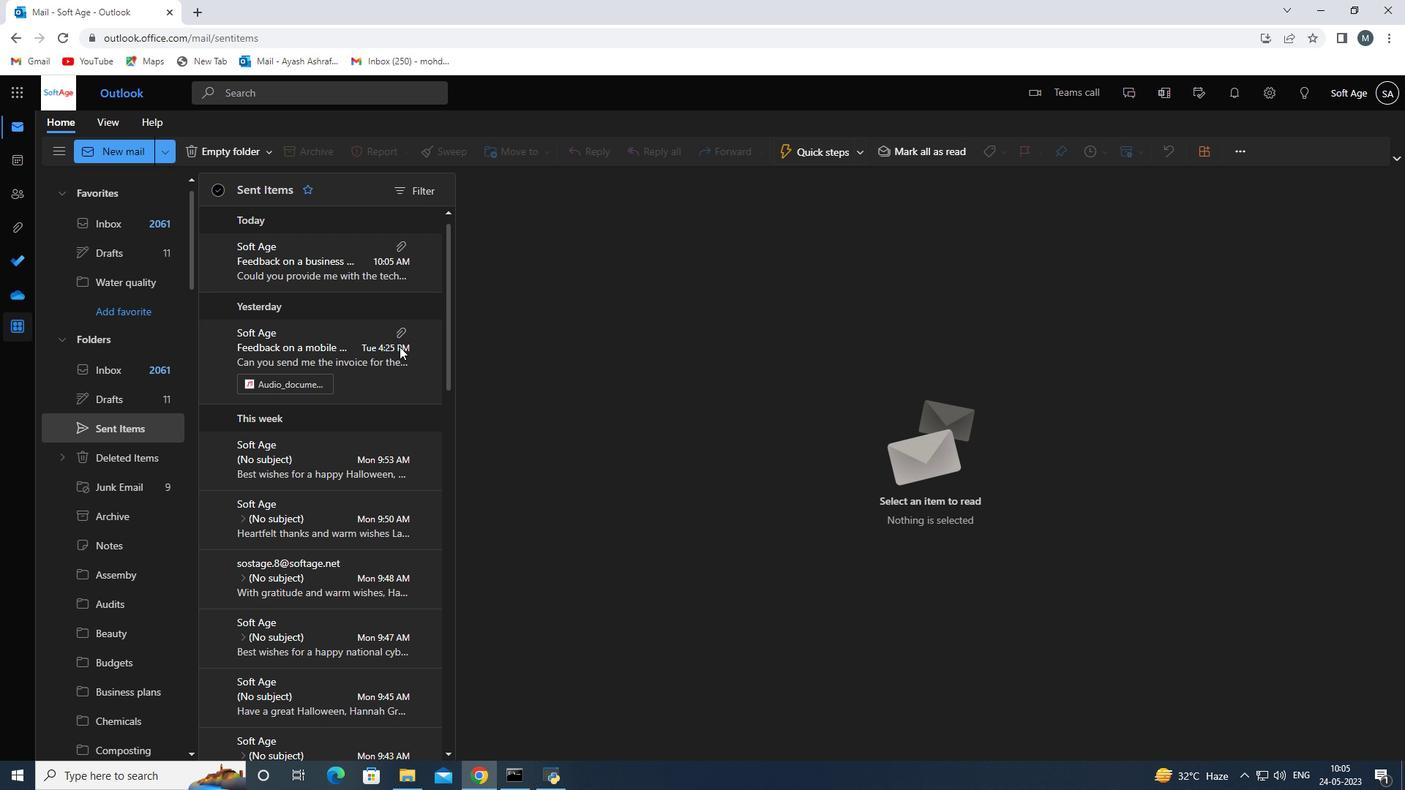 
Action: Mouse scrolled (400, 329) with delta (0, 0)
Screenshot: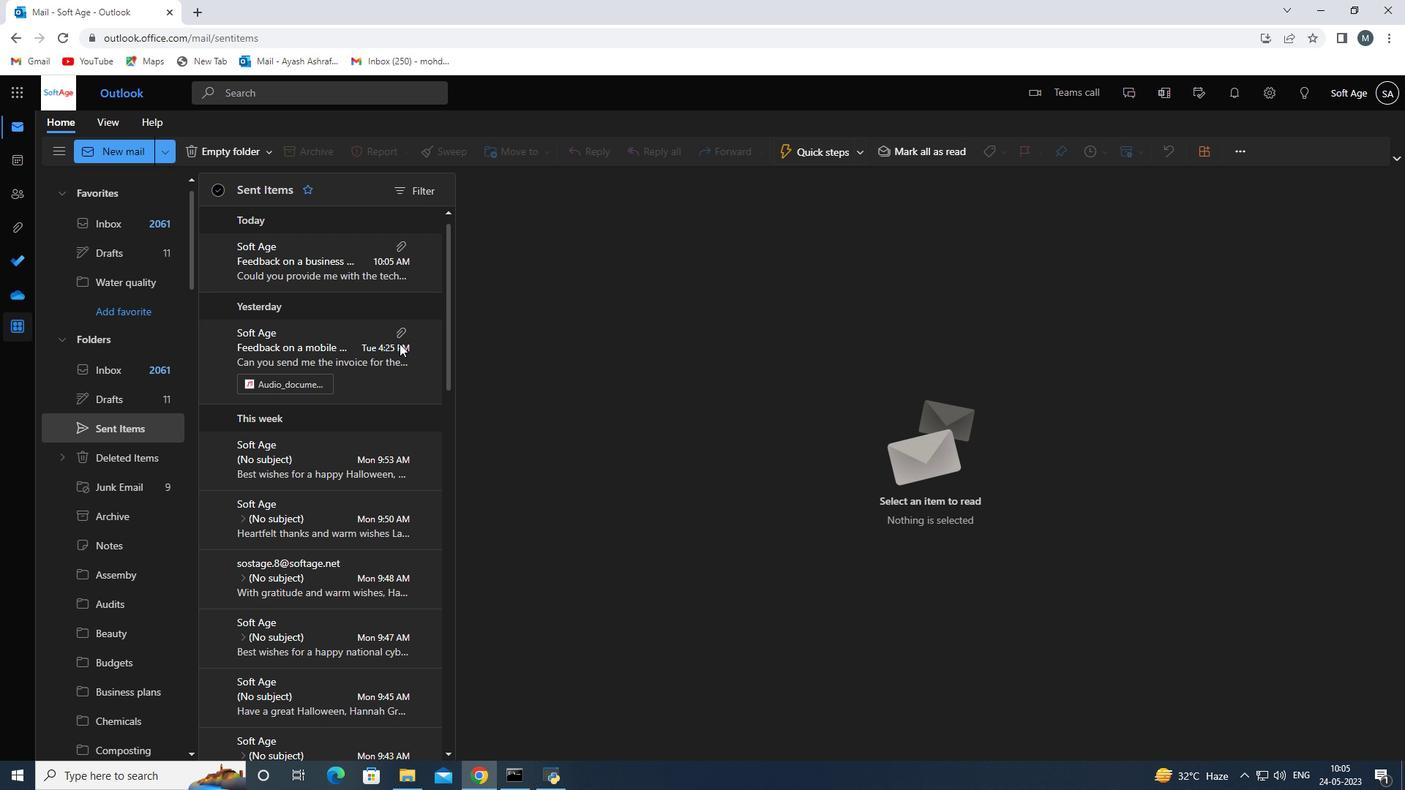 
Action: Mouse moved to (341, 269)
Screenshot: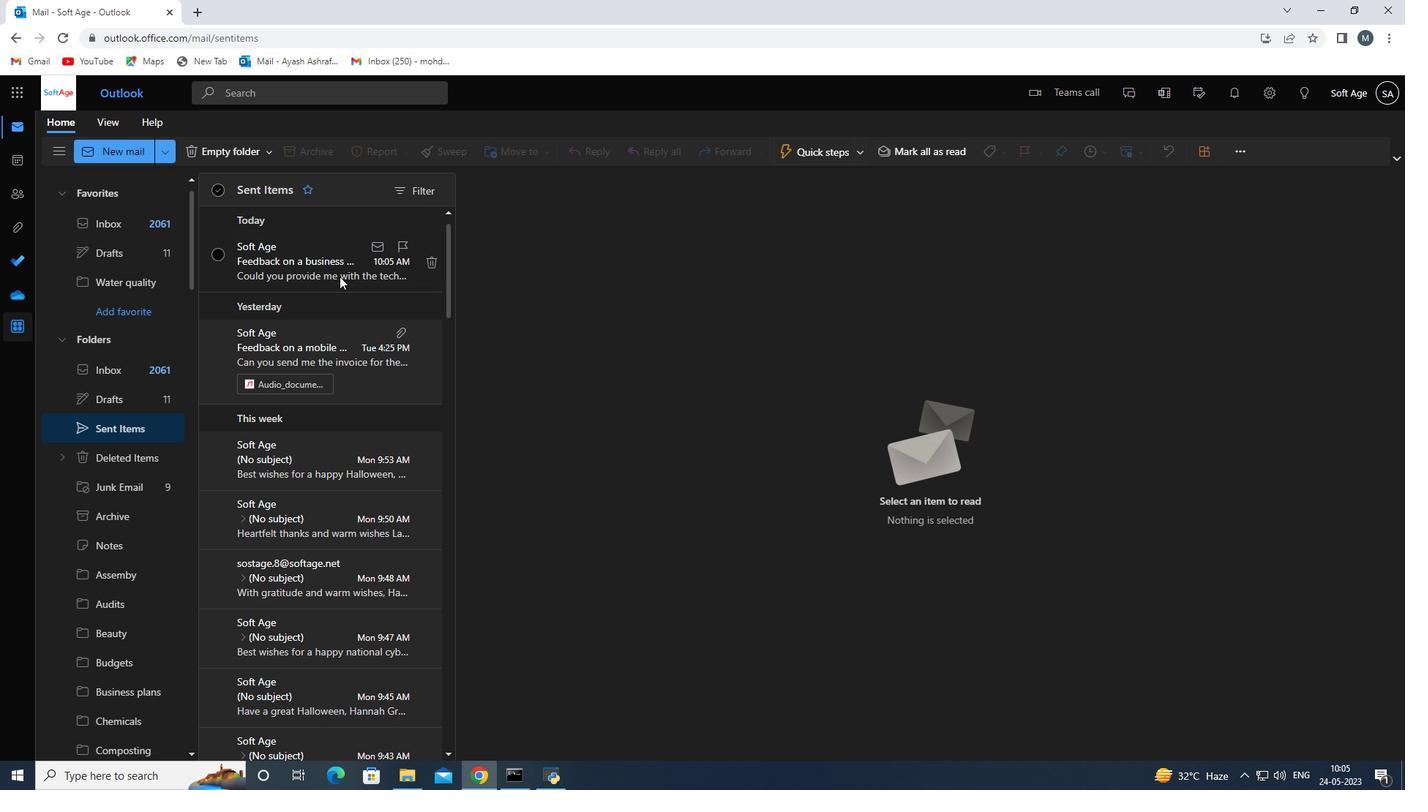 
Action: Mouse pressed left at (341, 269)
Screenshot: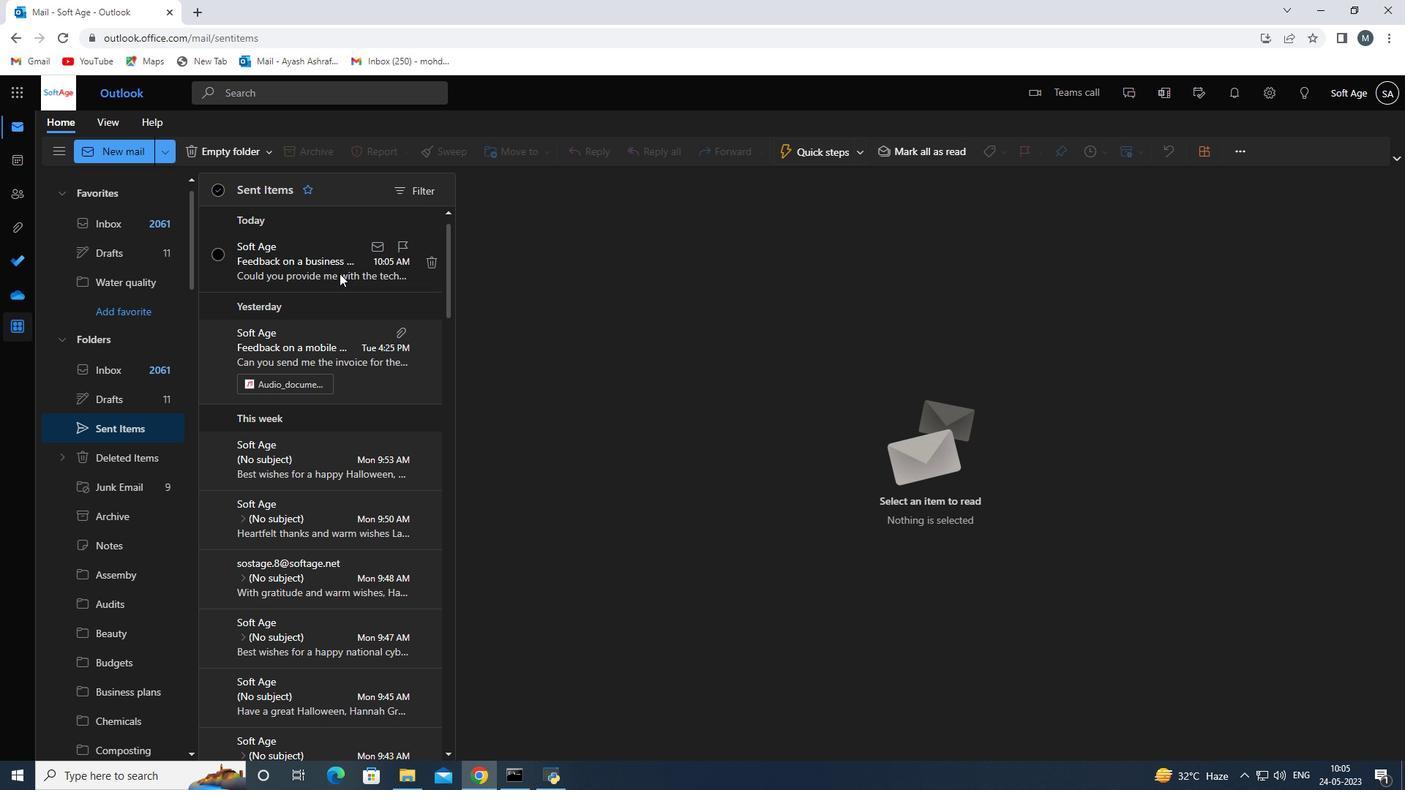 
Action: Mouse moved to (487, 152)
Screenshot: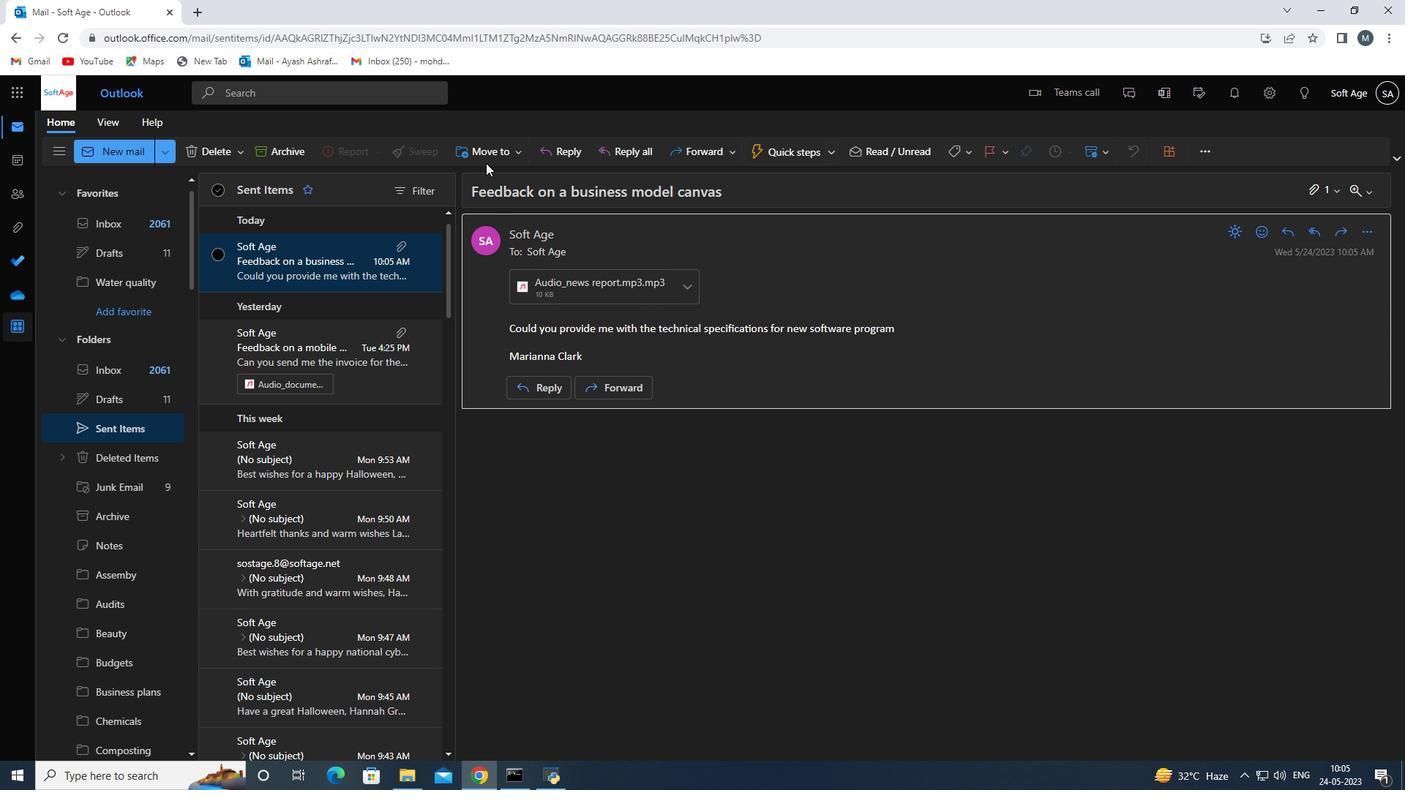 
Action: Mouse pressed left at (487, 152)
Screenshot: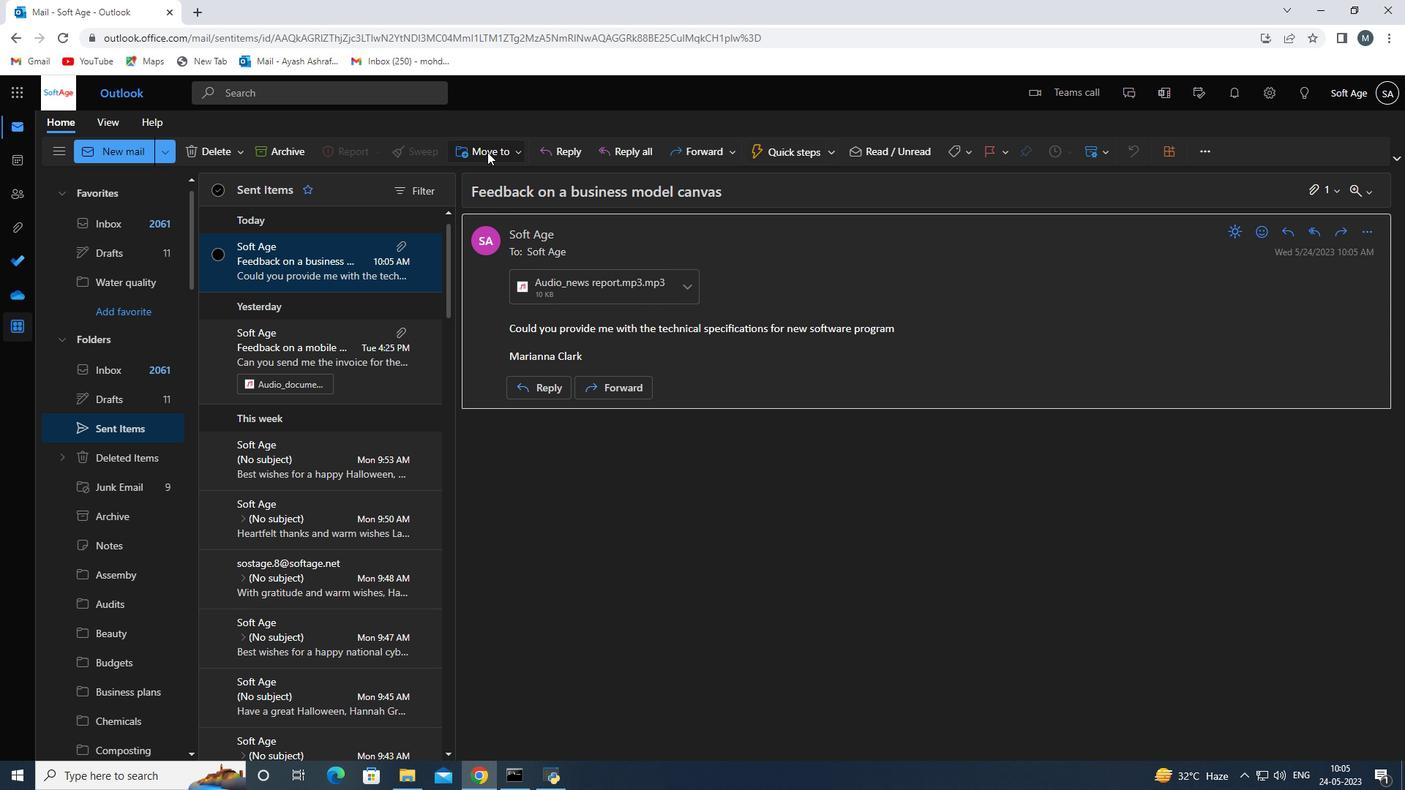 
Action: Mouse moved to (499, 181)
Screenshot: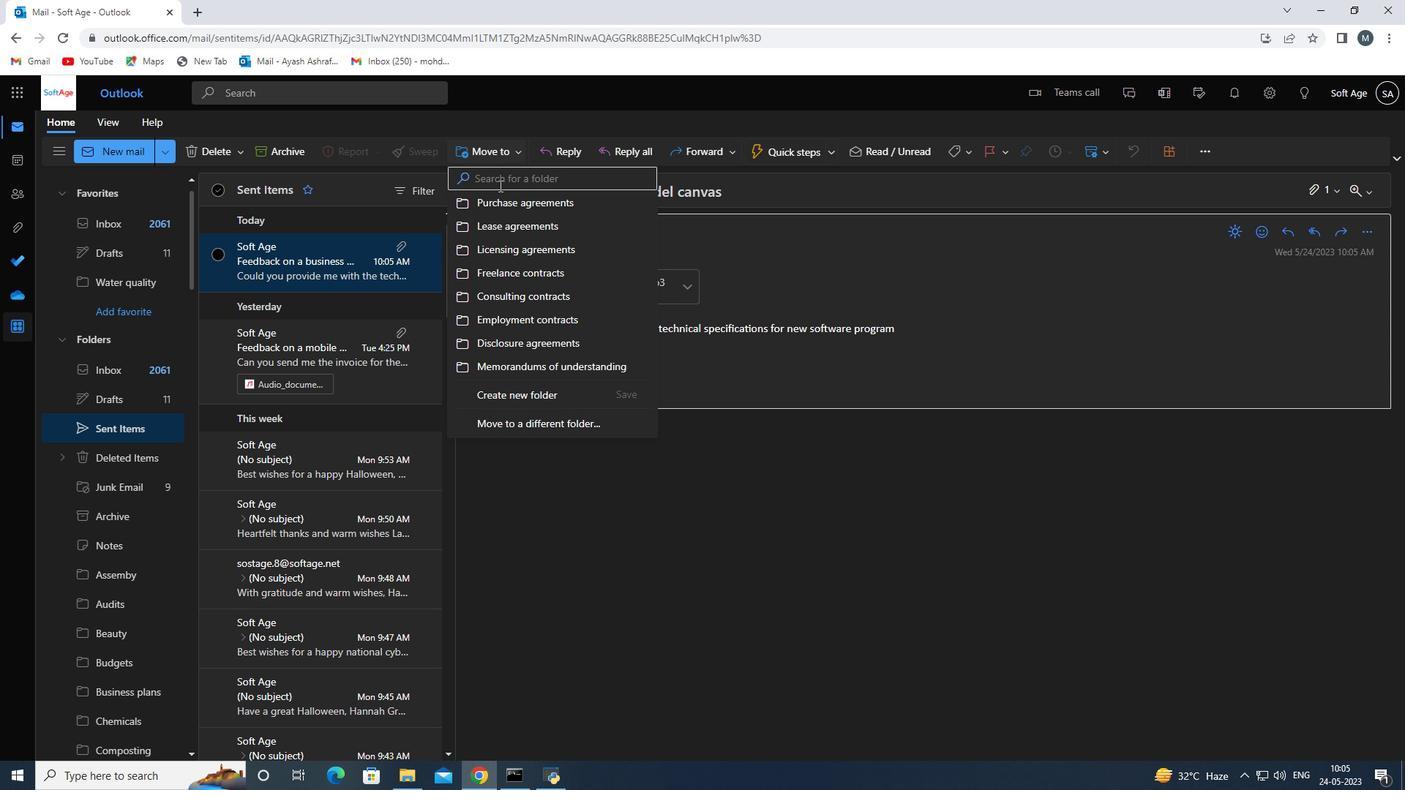 
Action: Mouse pressed left at (499, 181)
Screenshot: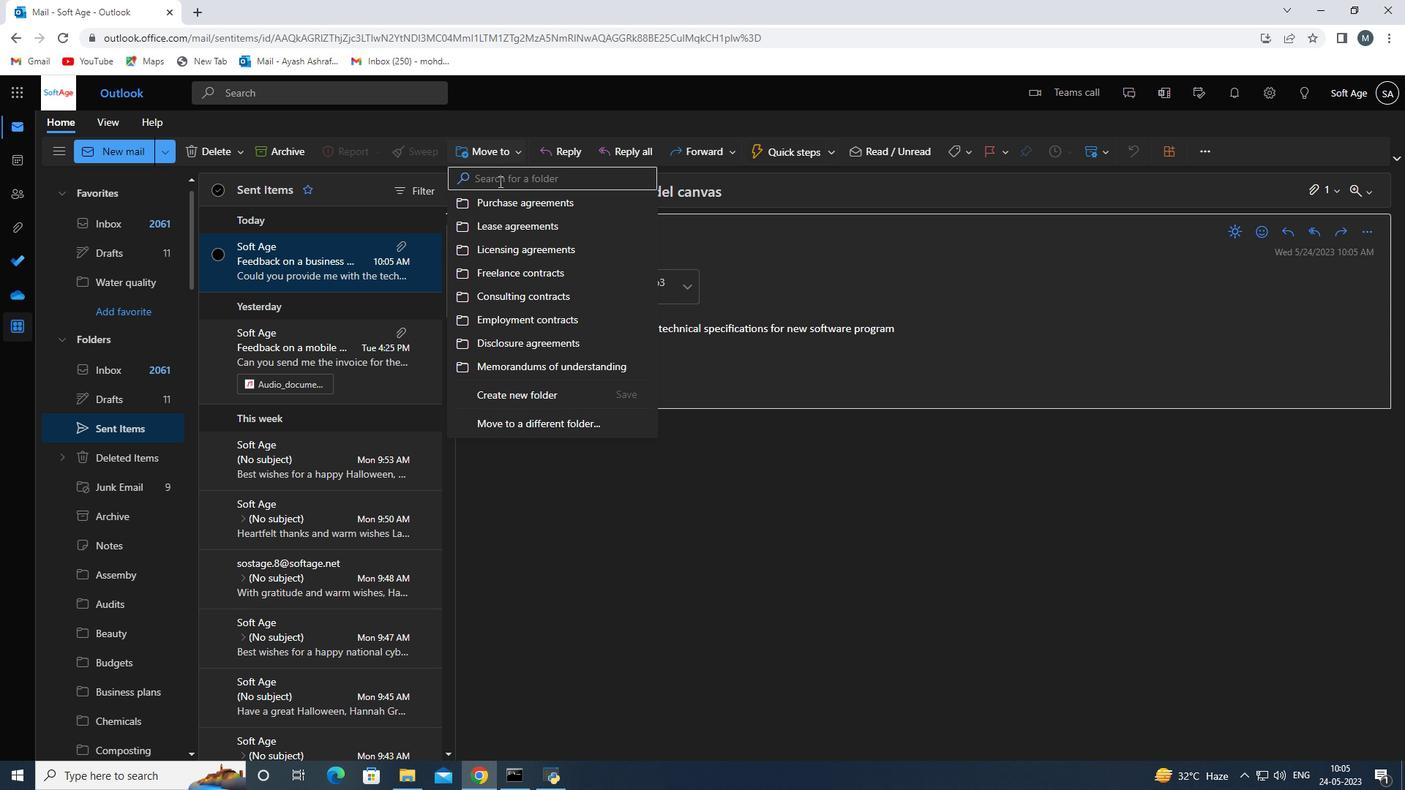 
Action: Key pressed <Key.shift>Sa
Screenshot: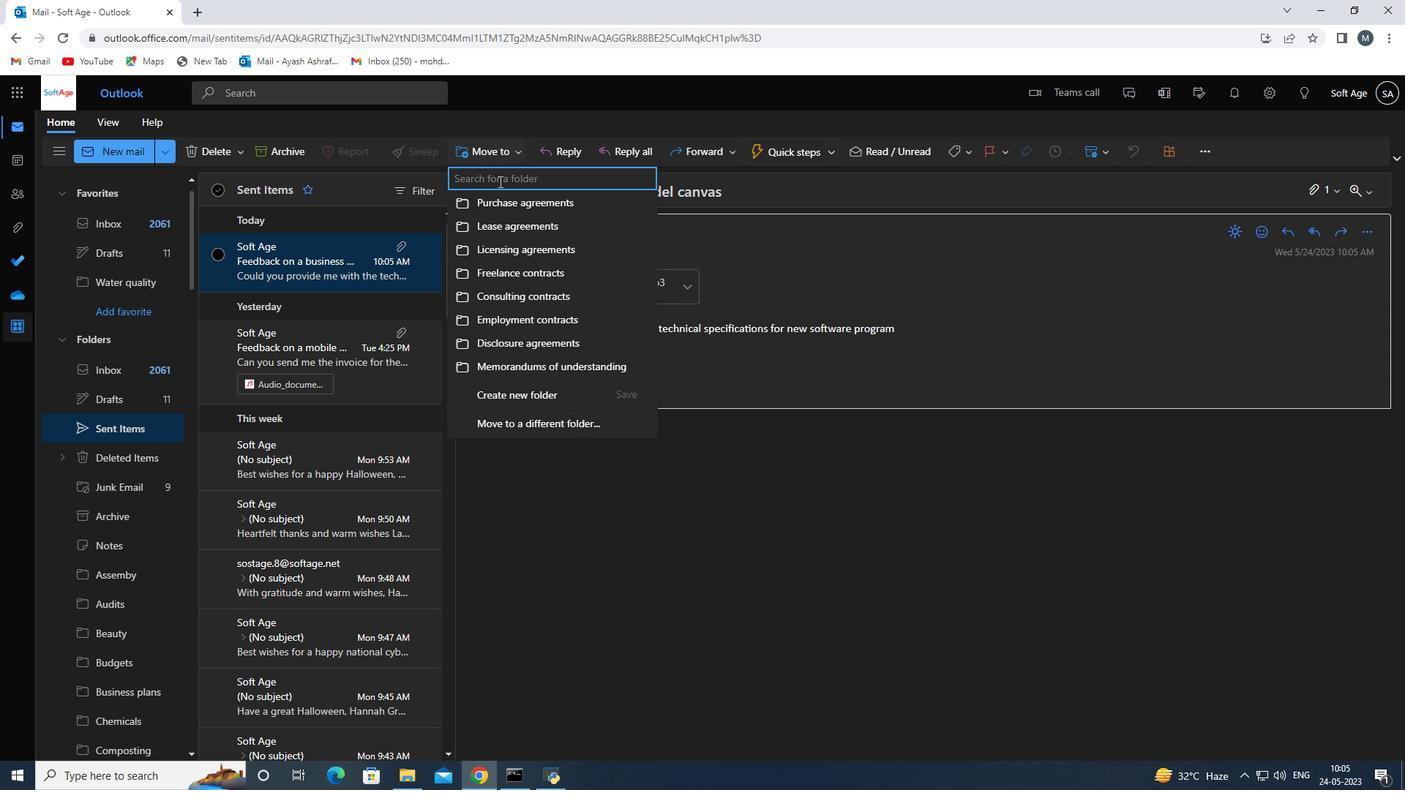 
Action: Mouse moved to (499, 180)
Screenshot: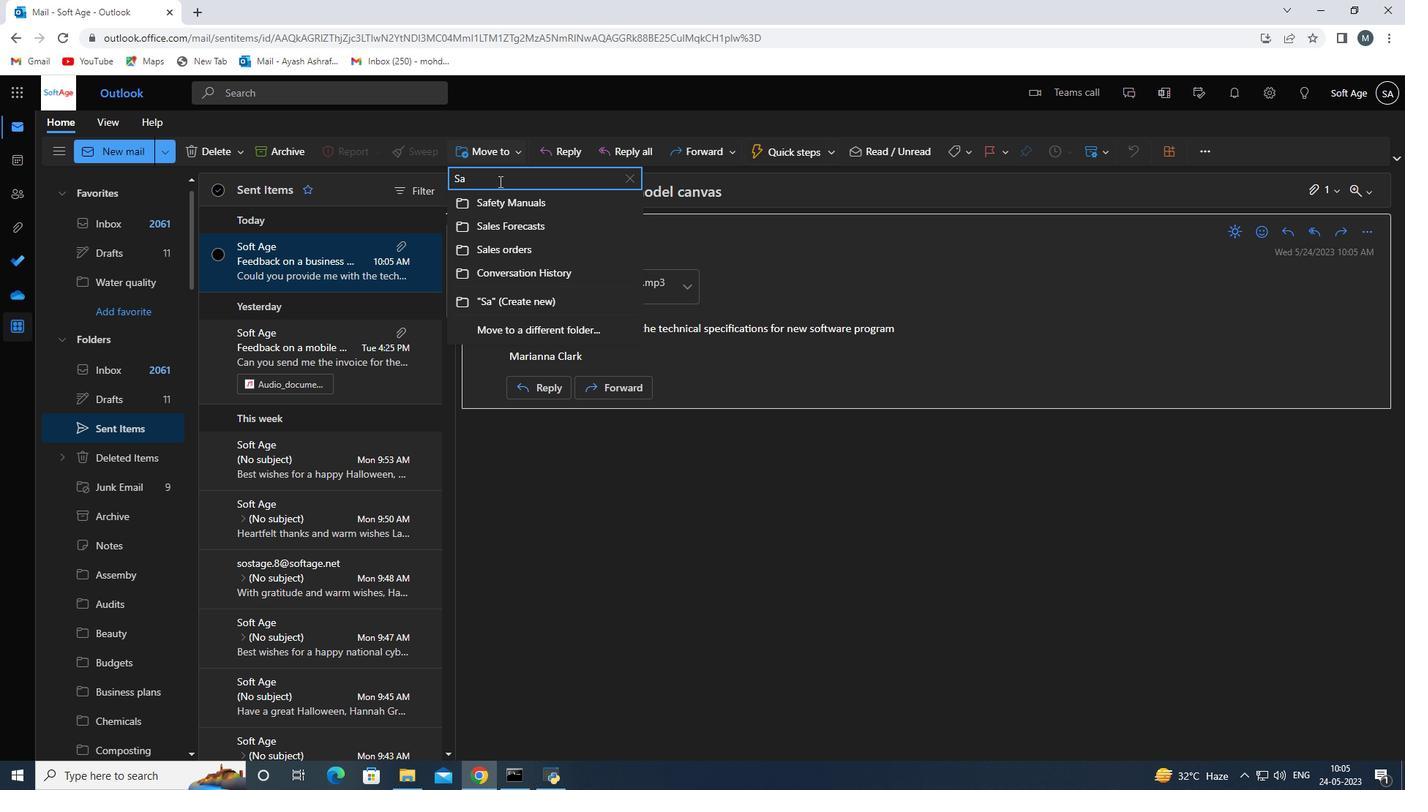 
Action: Key pressed les<Key.space>contracts<Key.space>
Screenshot: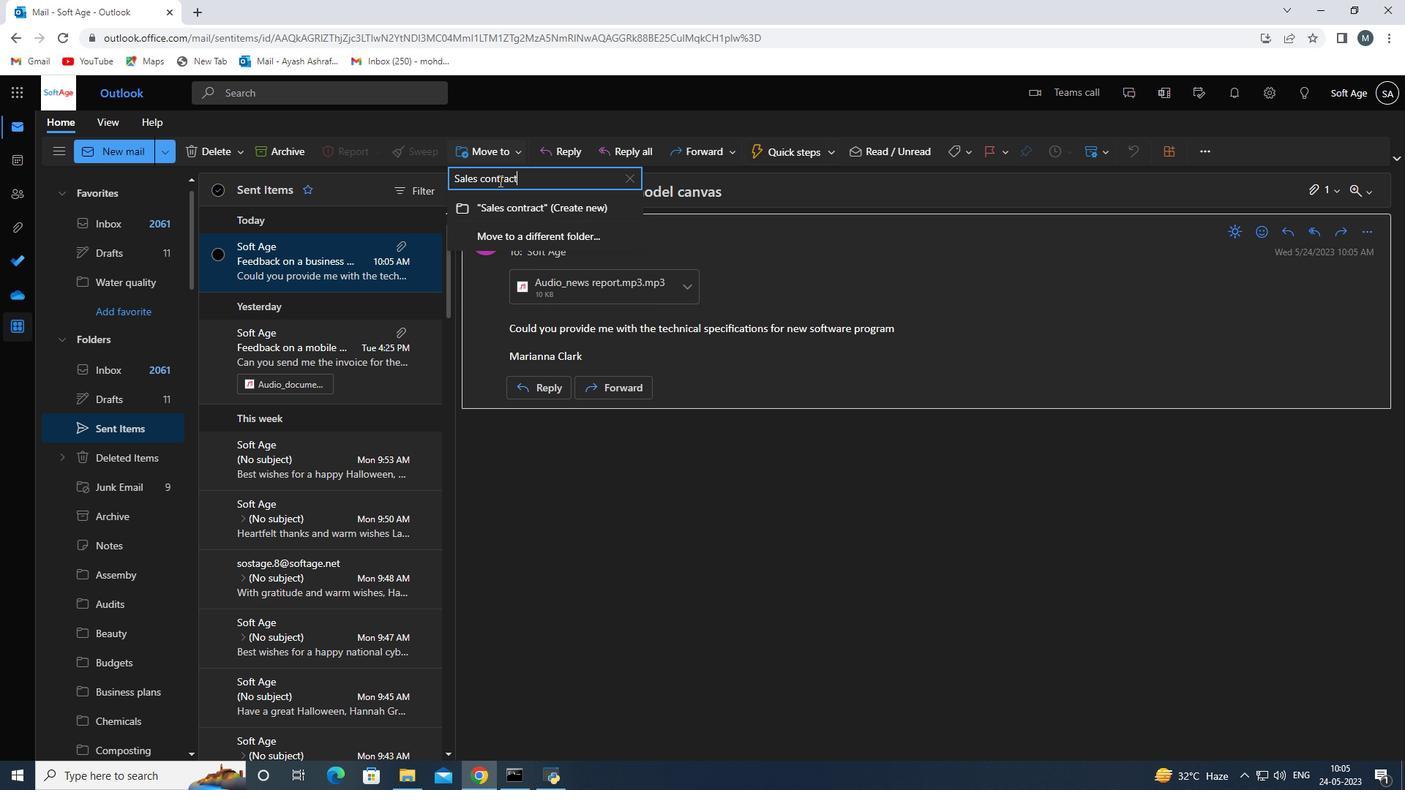 
Action: Mouse moved to (529, 214)
Screenshot: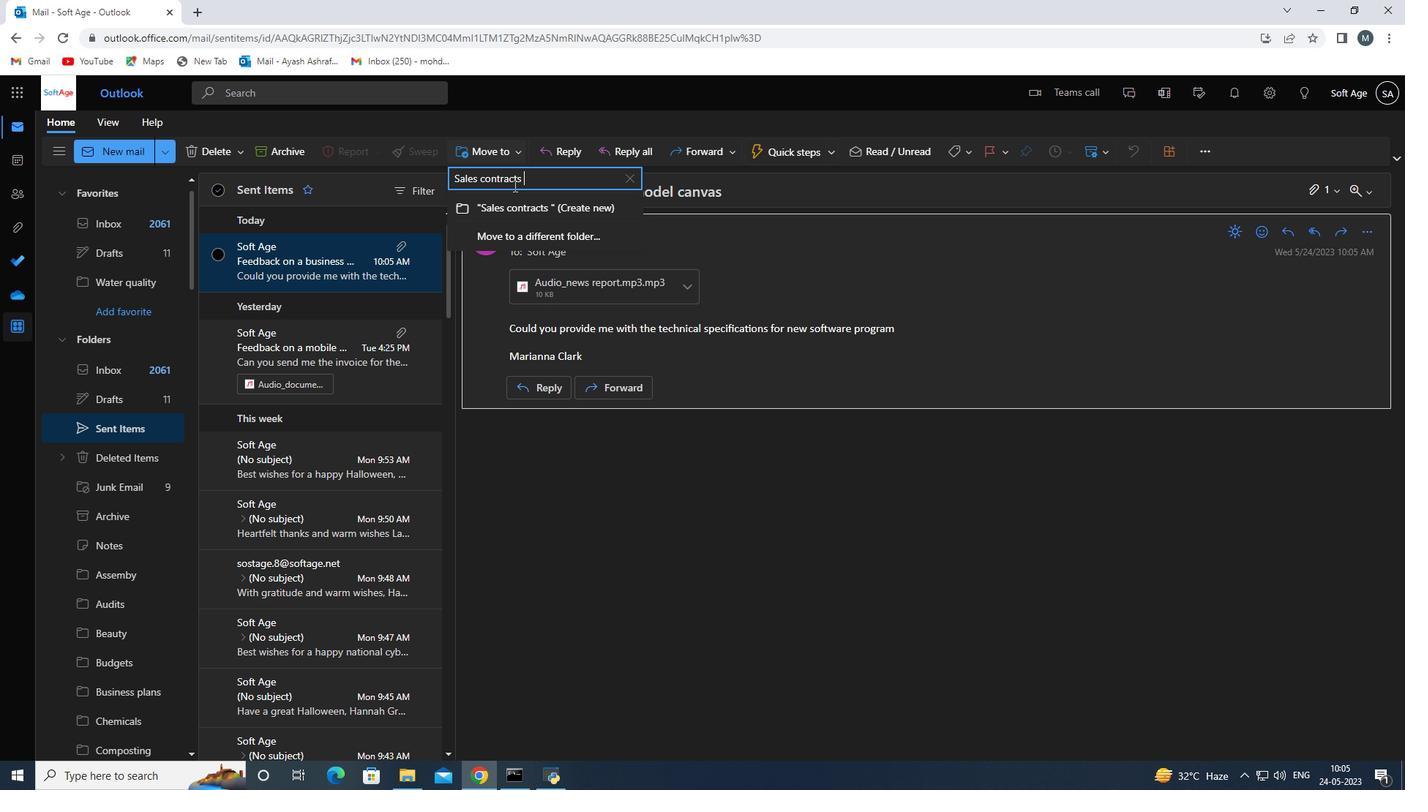 
Action: Mouse pressed left at (529, 214)
Screenshot: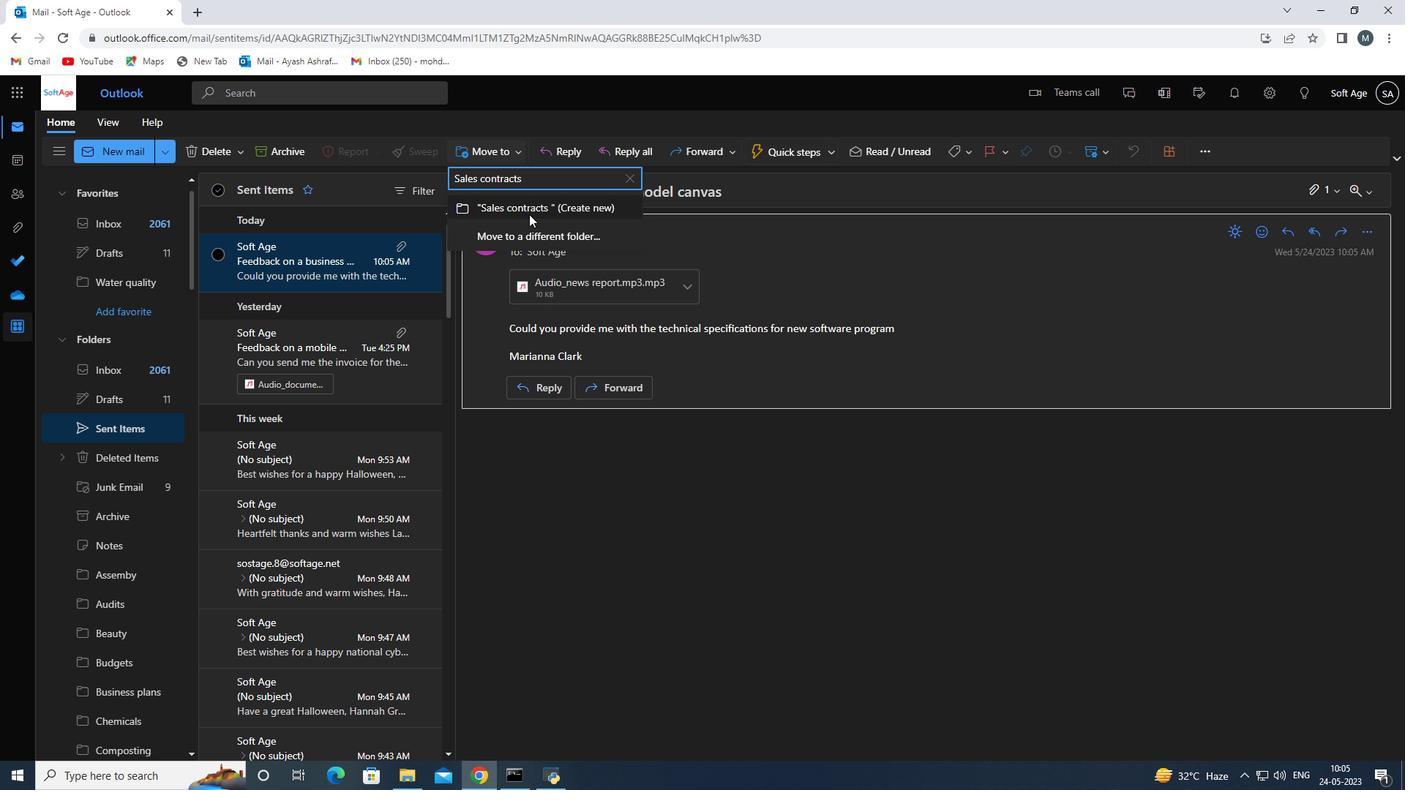 
Action: Mouse moved to (561, 338)
Screenshot: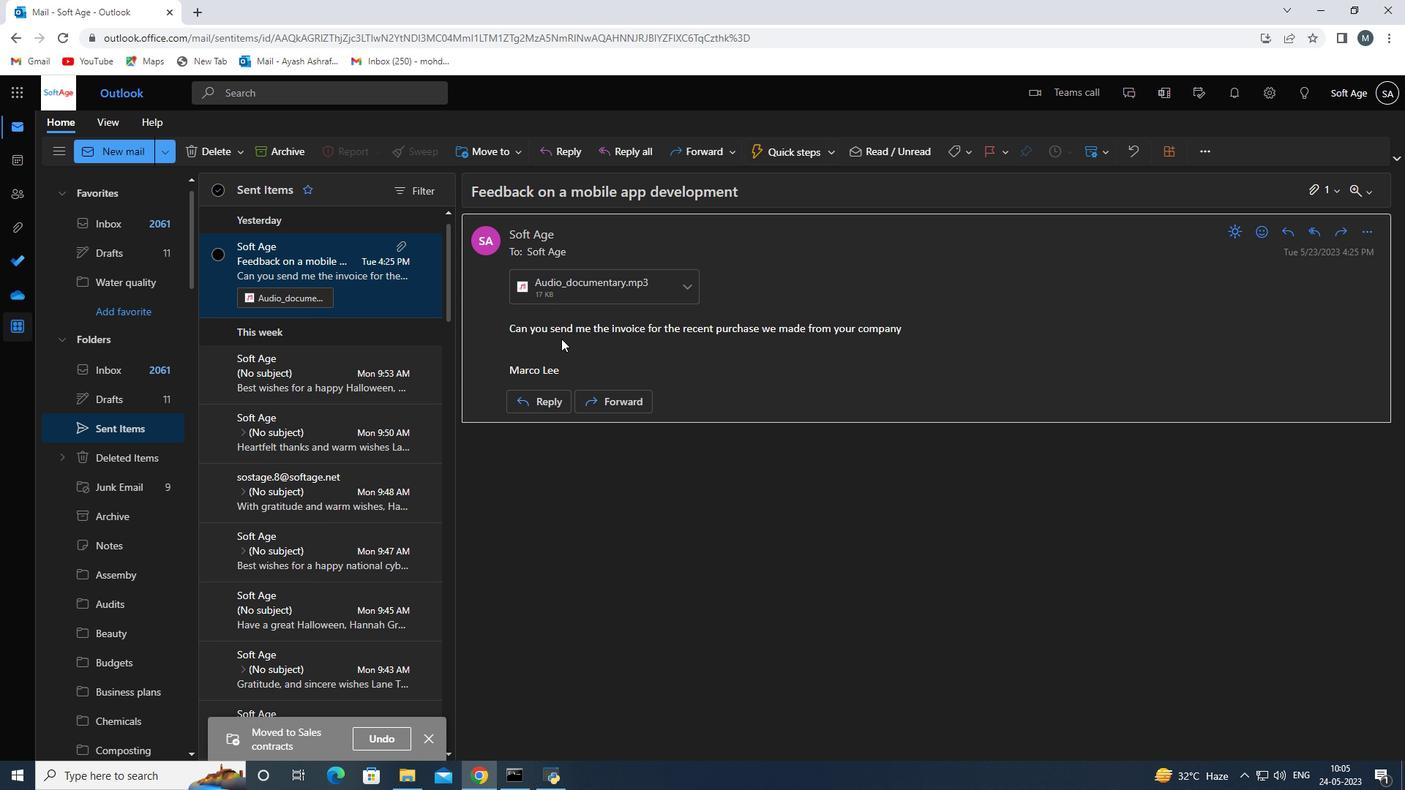 
Action: Mouse scrolled (561, 339) with delta (0, 0)
Screenshot: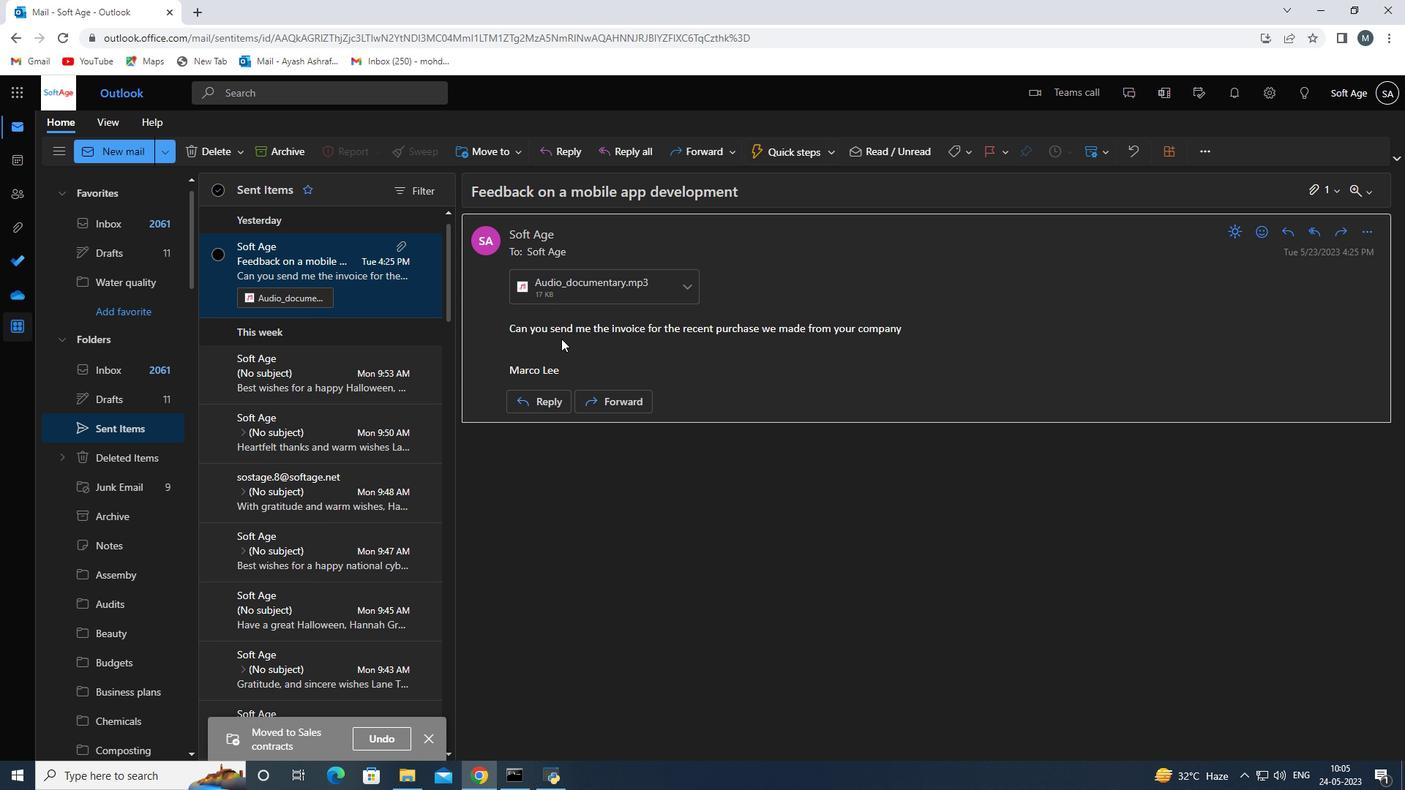 
Action: Mouse scrolled (561, 339) with delta (0, 0)
Screenshot: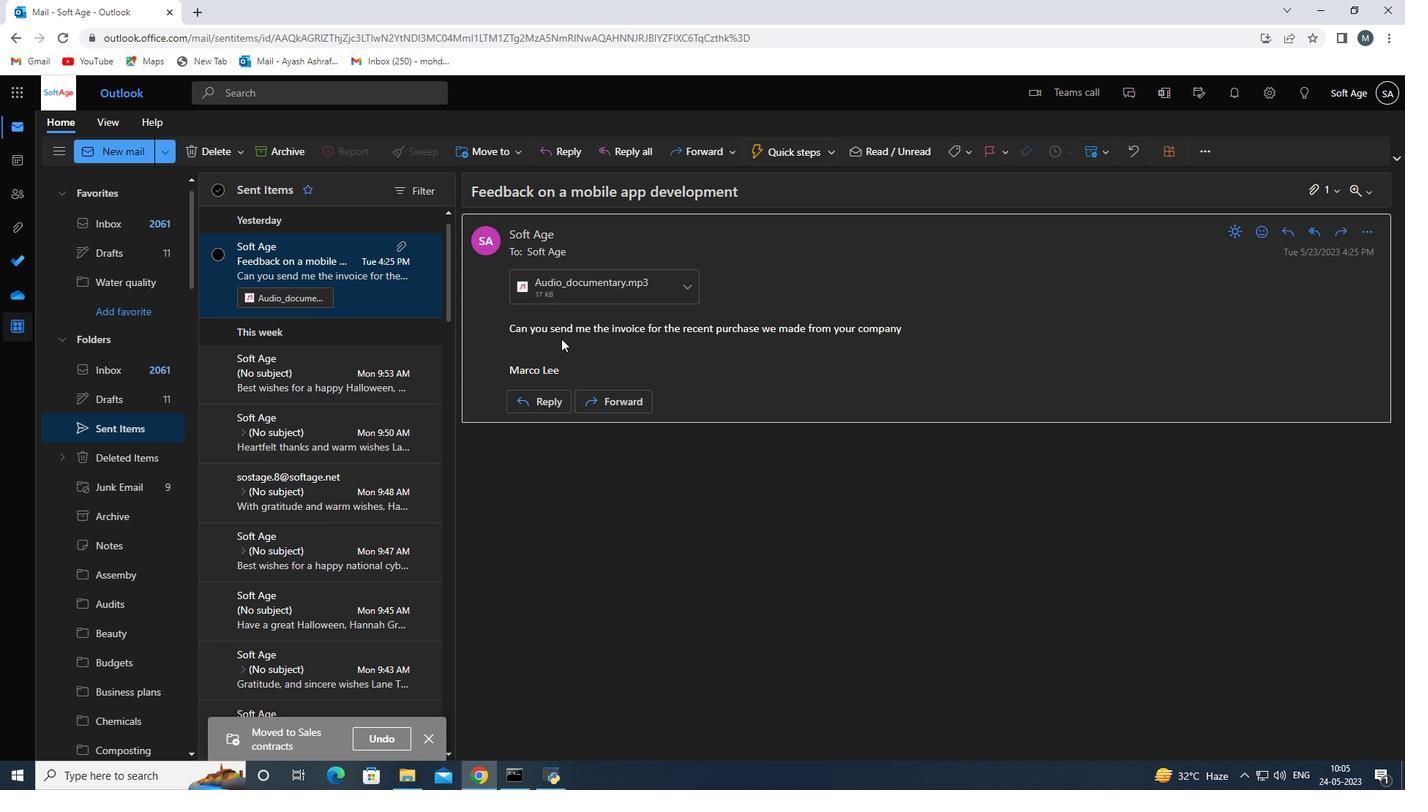 
Action: Mouse moved to (562, 338)
Screenshot: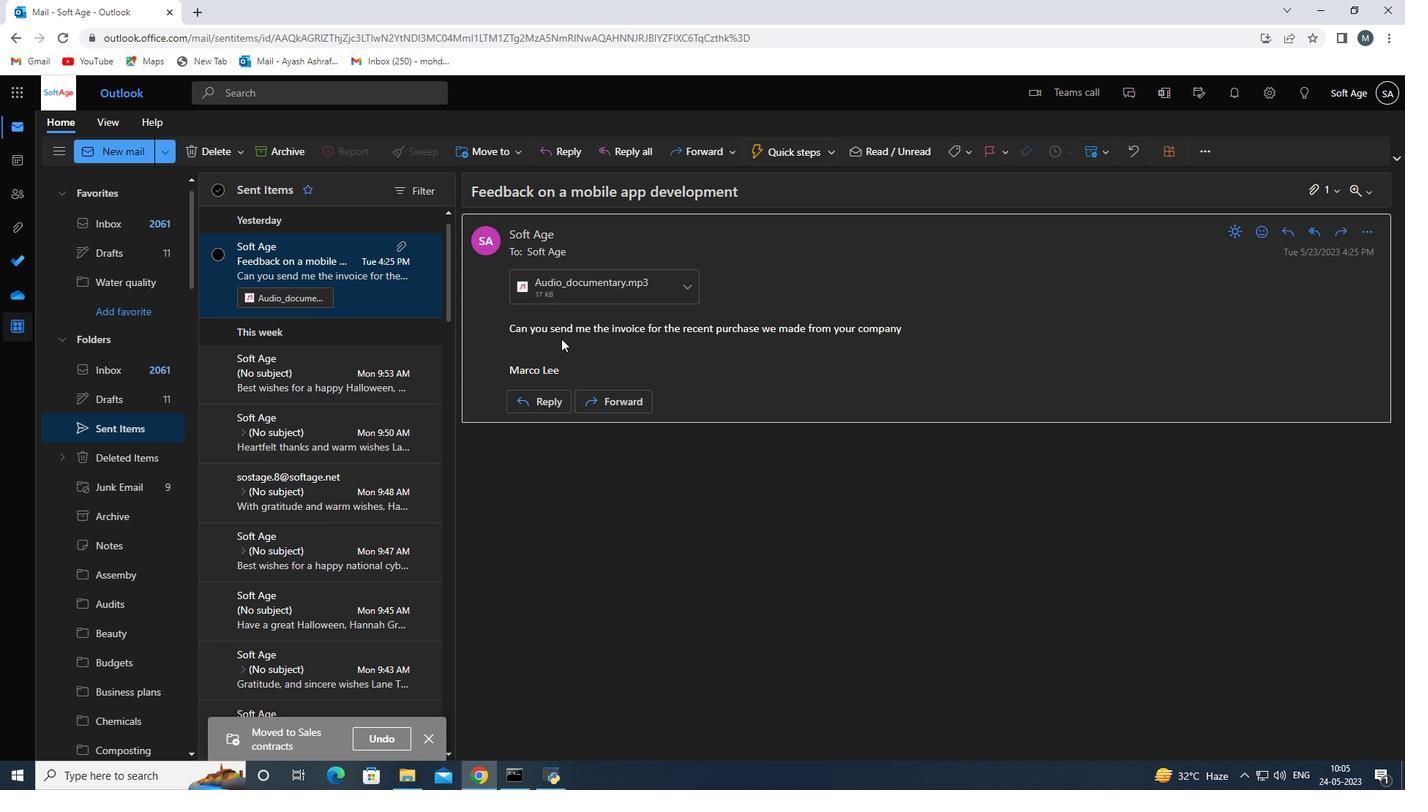 
Action: Mouse scrolled (562, 339) with delta (0, 0)
Screenshot: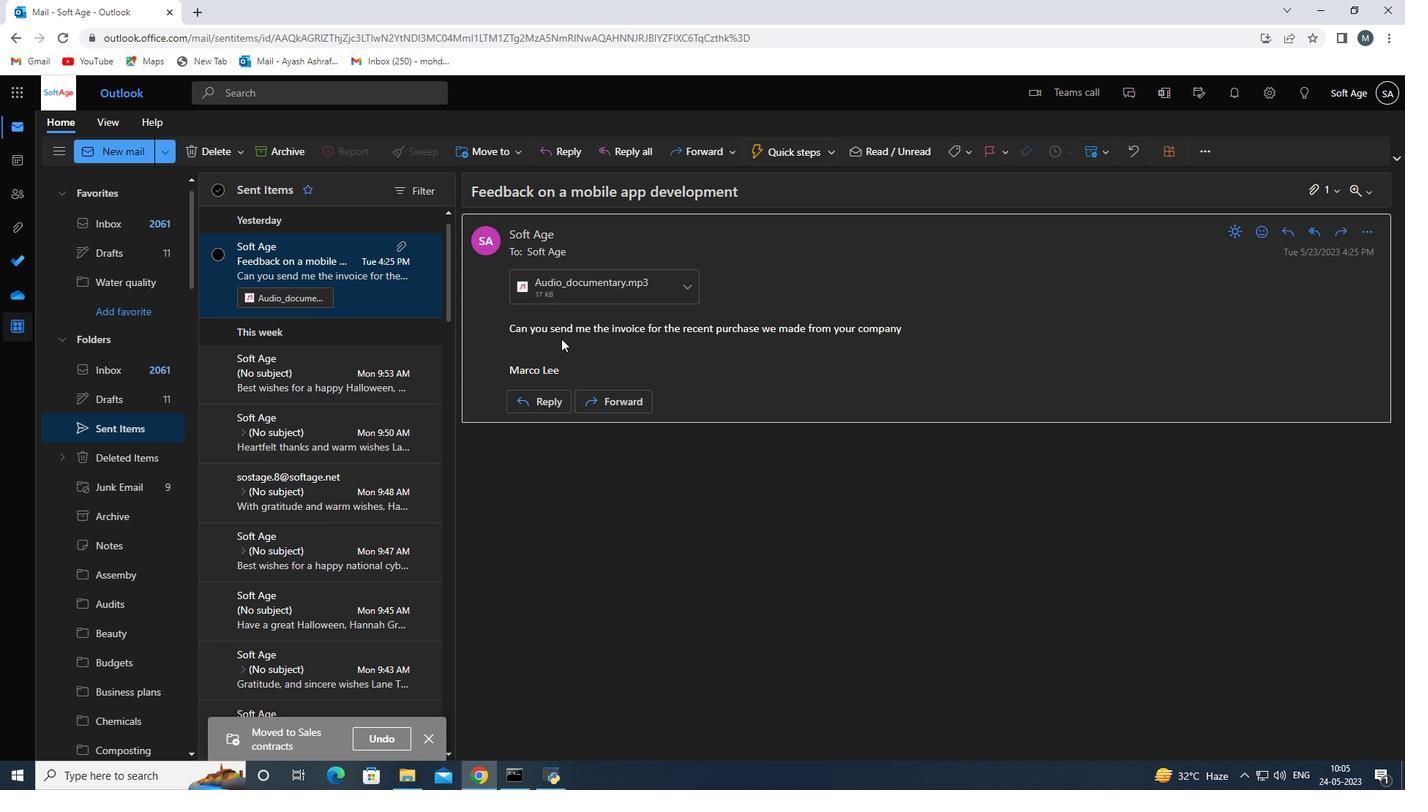 
Action: Mouse scrolled (562, 339) with delta (0, 0)
Screenshot: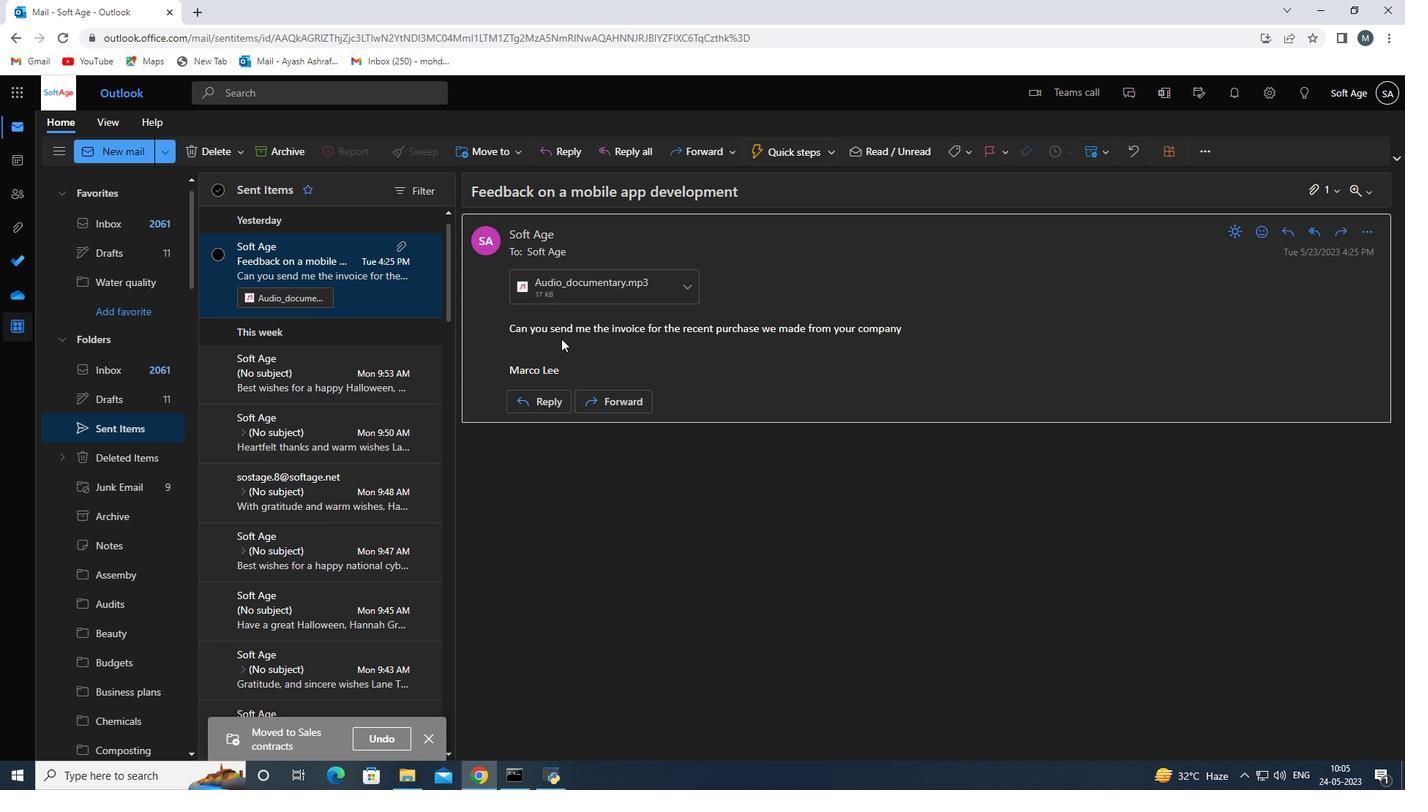 
Action: Mouse moved to (565, 335)
Screenshot: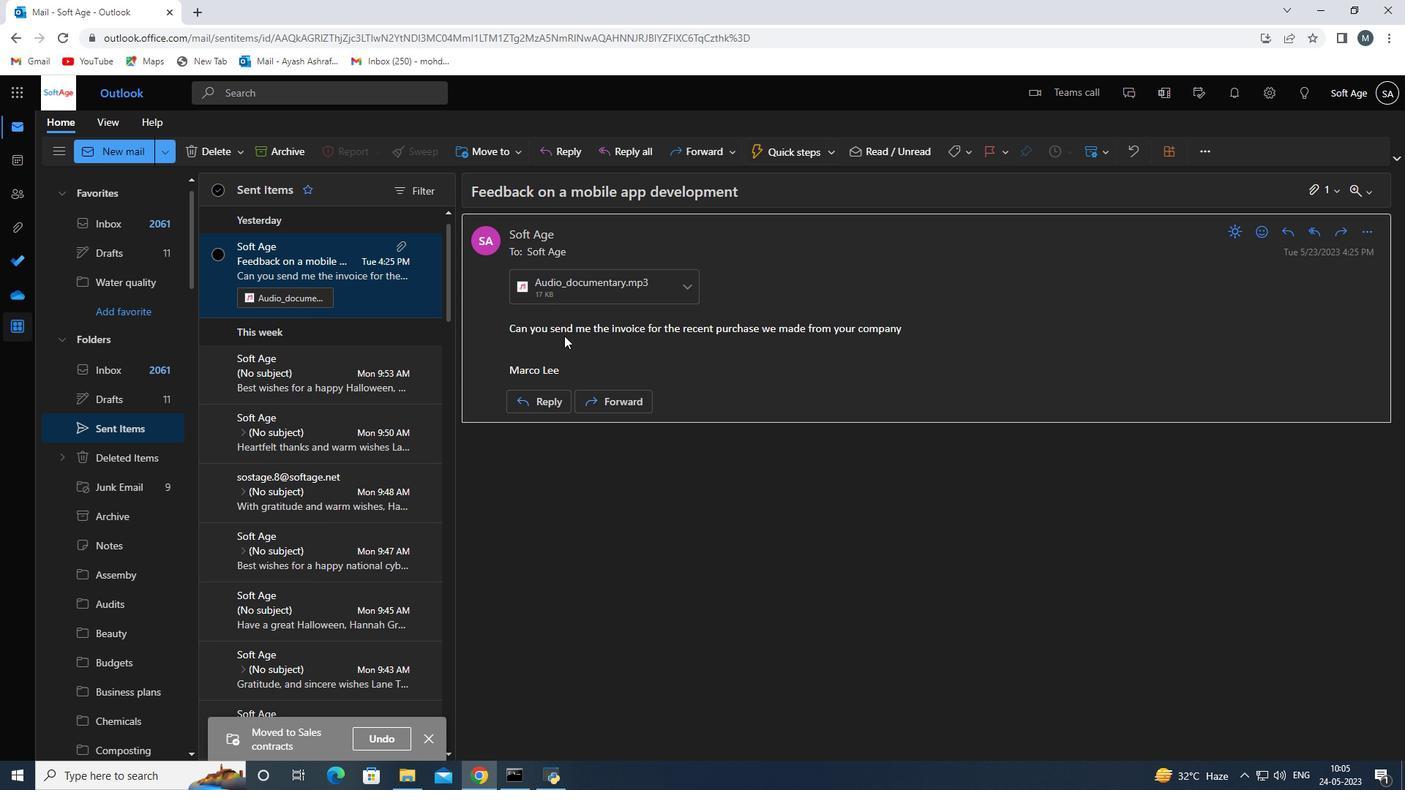
